Task: Find connections with filter location La Garenne-Colombes with filter topic #LetsWork with filter profile language Spanish with filter current company Cuemath with filter school Guru Tegh Bahadur Public School - India with filter industry Ranching with filter service category Information Security with filter keywords title VP of Miscellaneous Stuff
Action: Mouse moved to (601, 103)
Screenshot: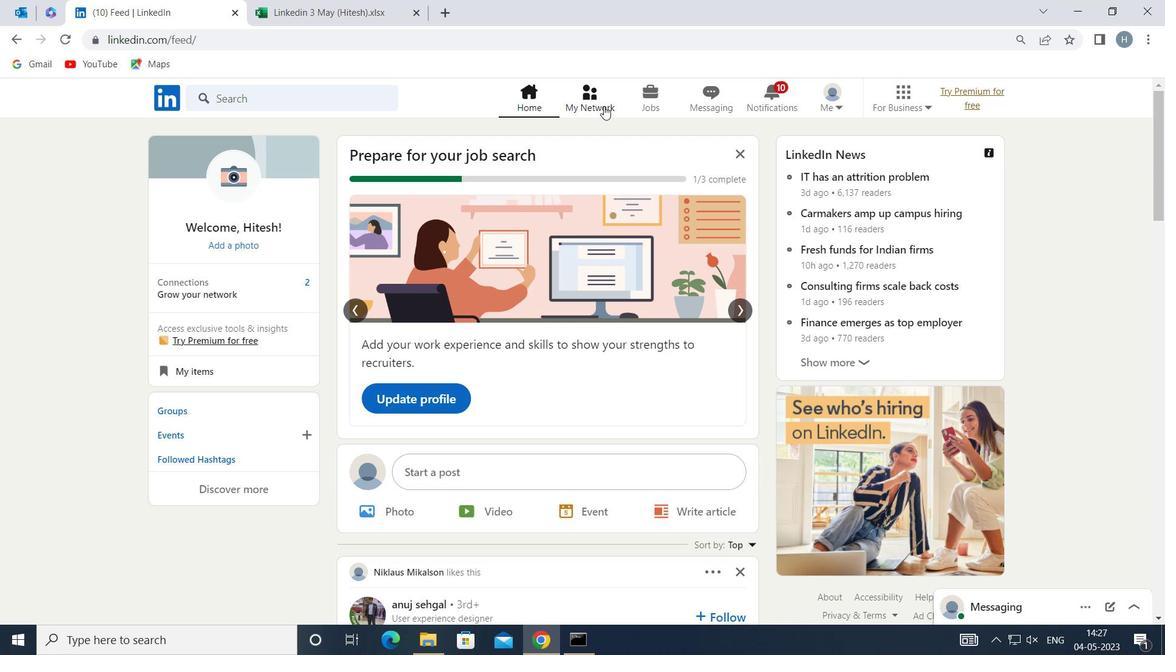 
Action: Mouse pressed left at (601, 103)
Screenshot: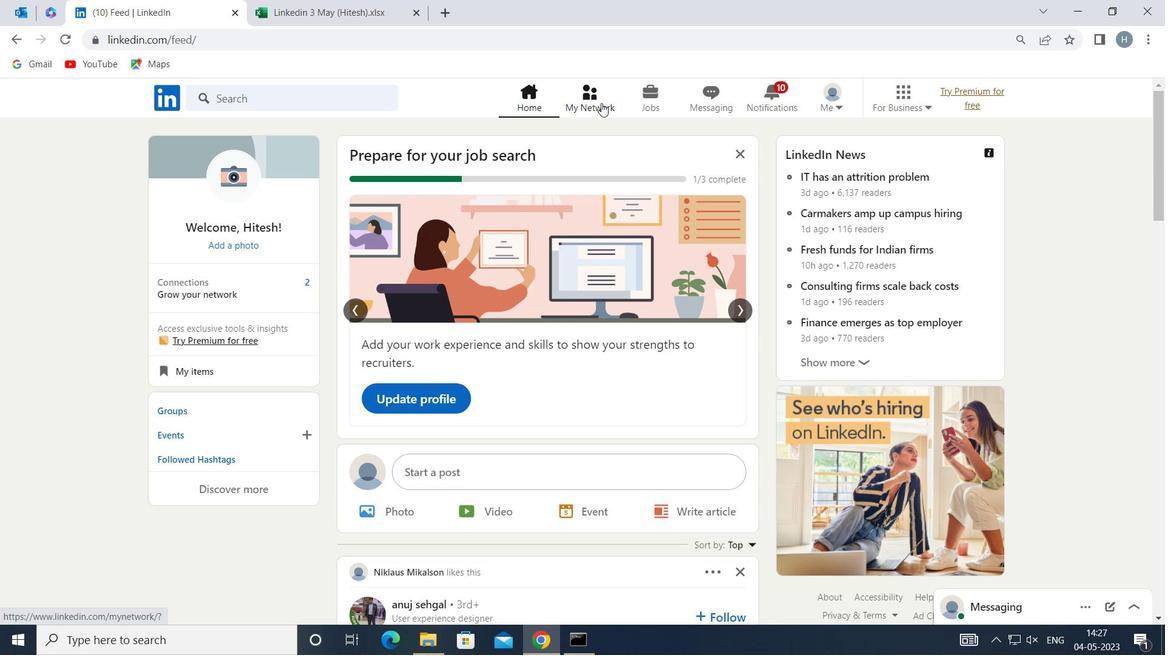 
Action: Mouse moved to (358, 184)
Screenshot: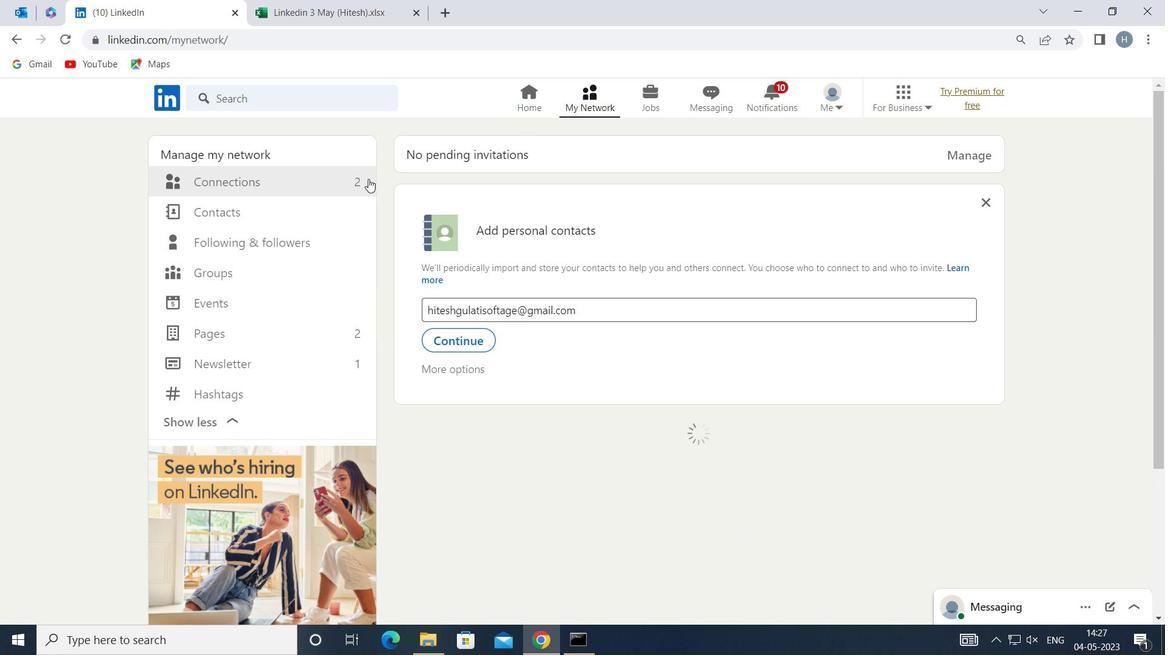 
Action: Mouse pressed left at (358, 184)
Screenshot: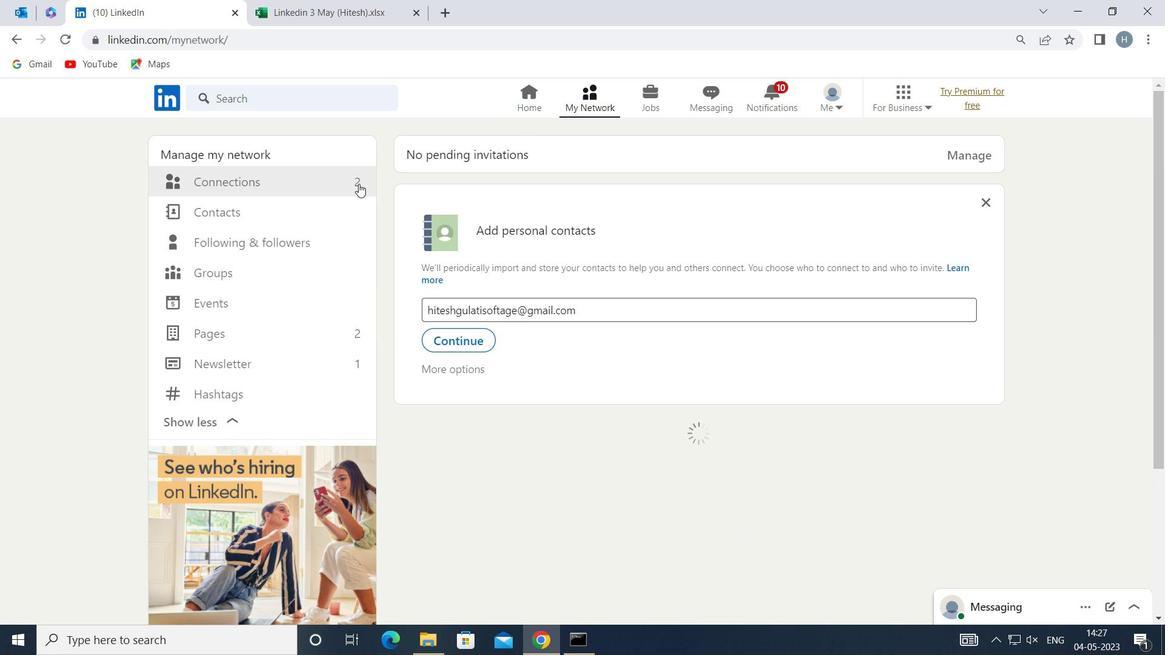 
Action: Mouse moved to (690, 183)
Screenshot: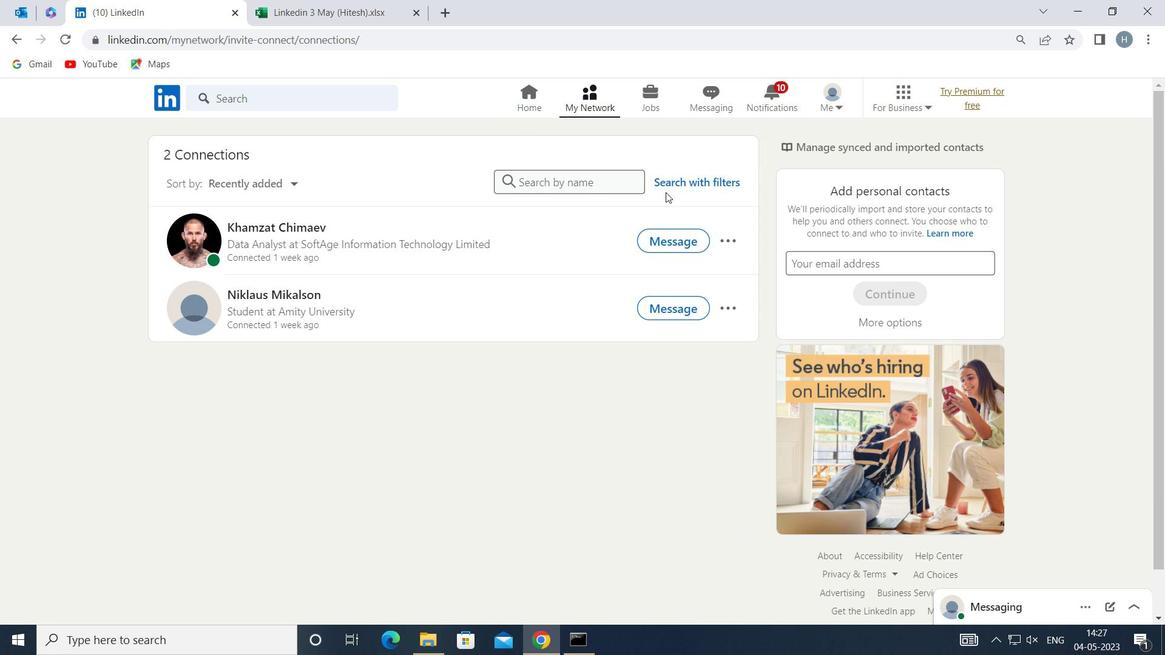 
Action: Mouse pressed left at (690, 183)
Screenshot: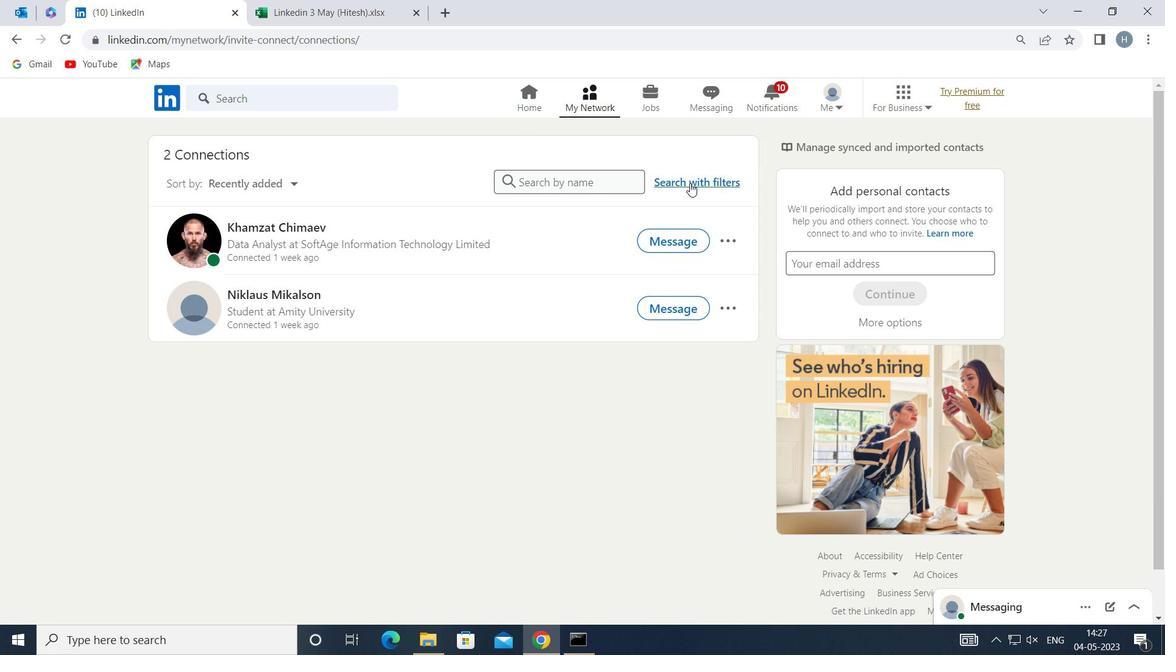 
Action: Mouse moved to (636, 142)
Screenshot: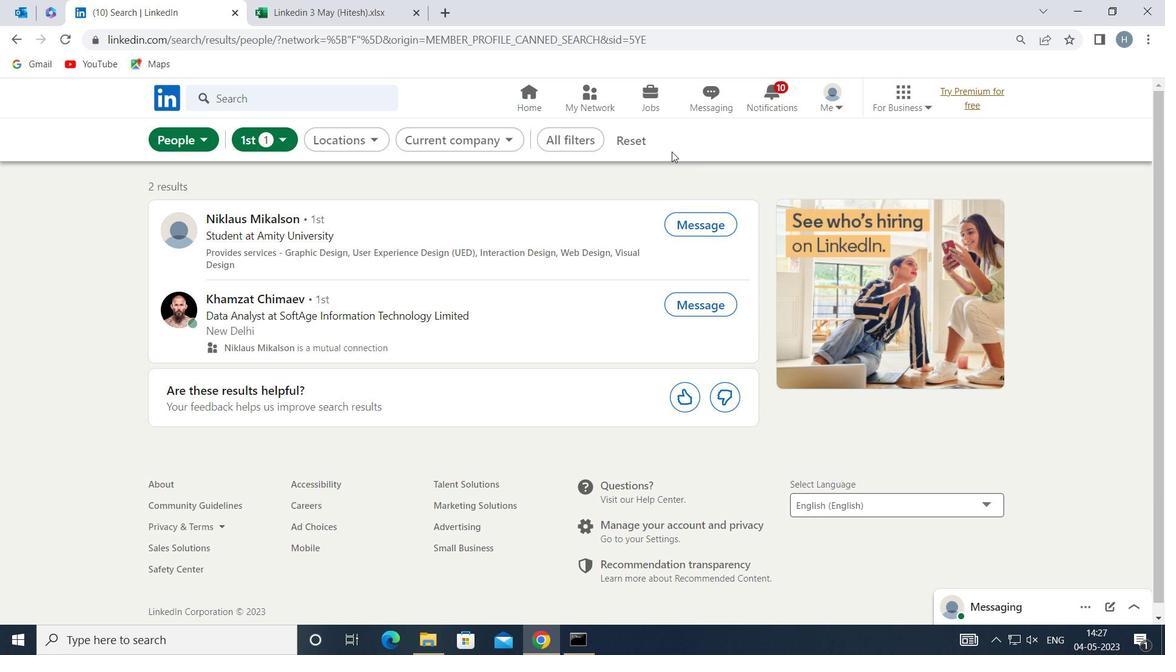 
Action: Mouse pressed left at (636, 142)
Screenshot: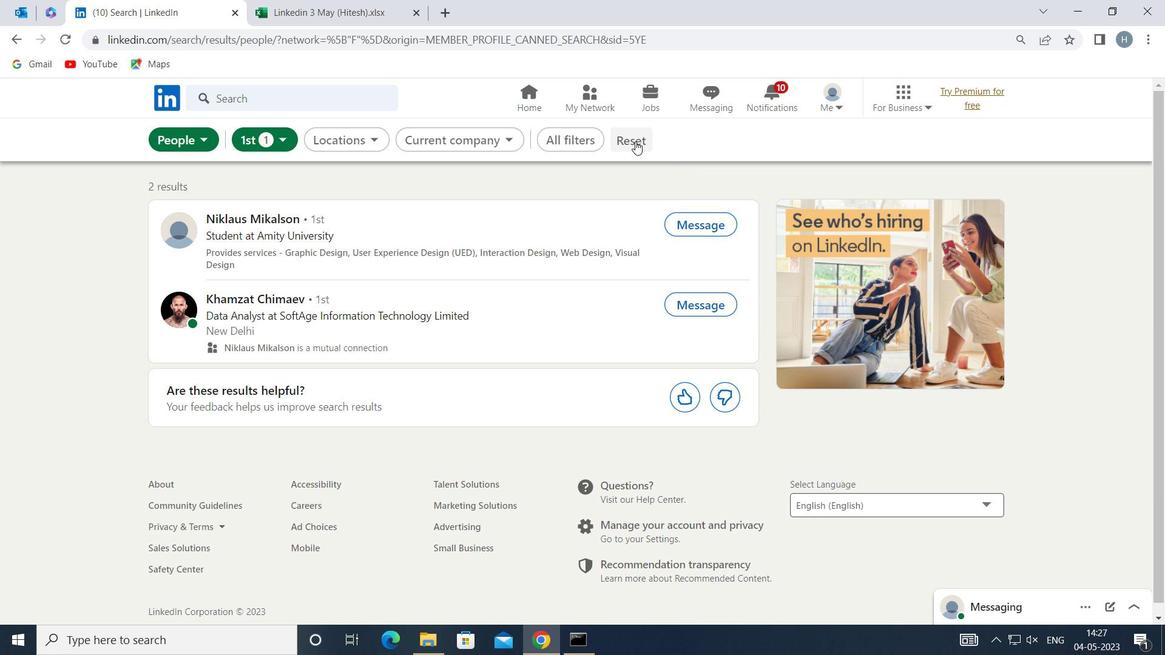 
Action: Mouse moved to (618, 139)
Screenshot: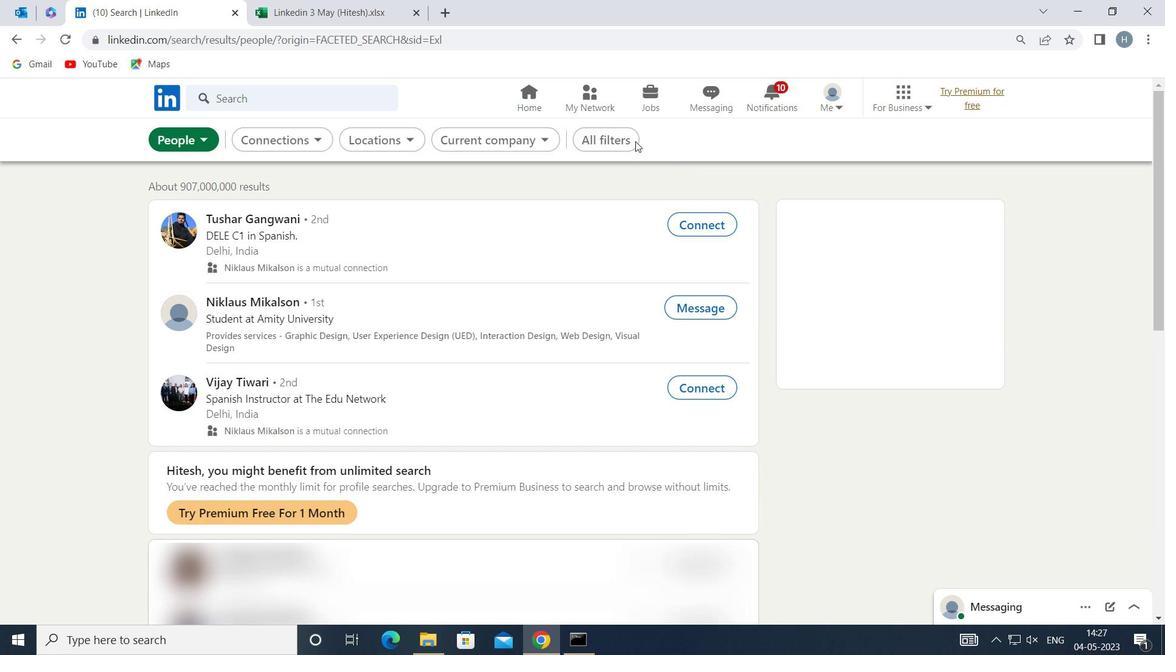 
Action: Mouse pressed left at (618, 139)
Screenshot: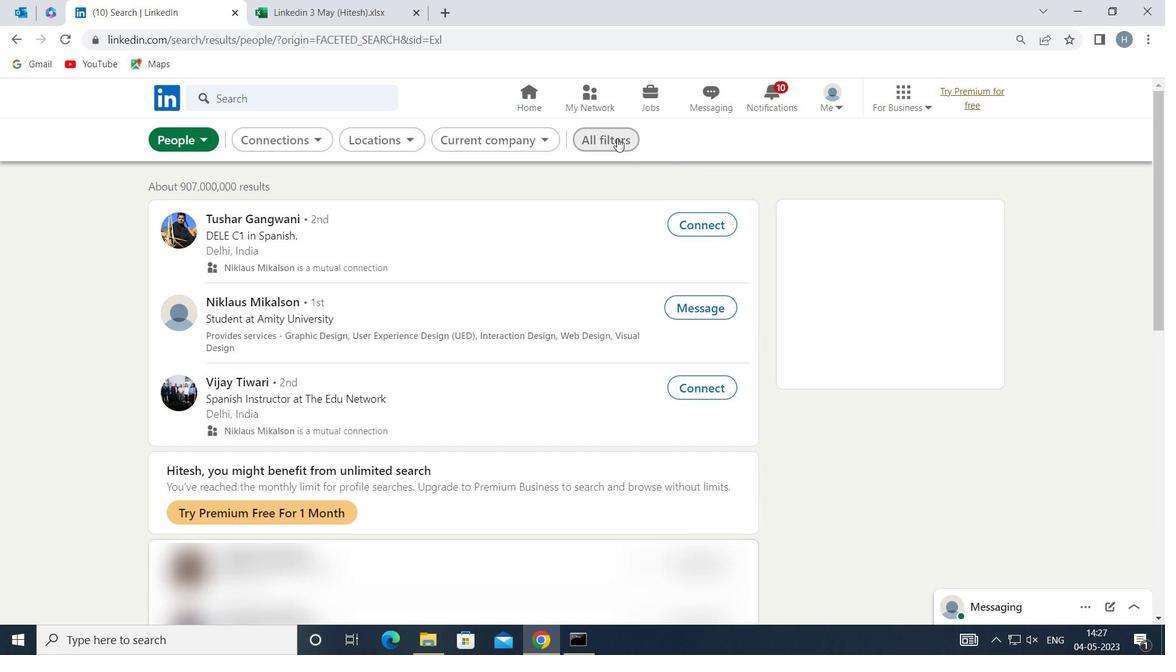 
Action: Mouse moved to (929, 307)
Screenshot: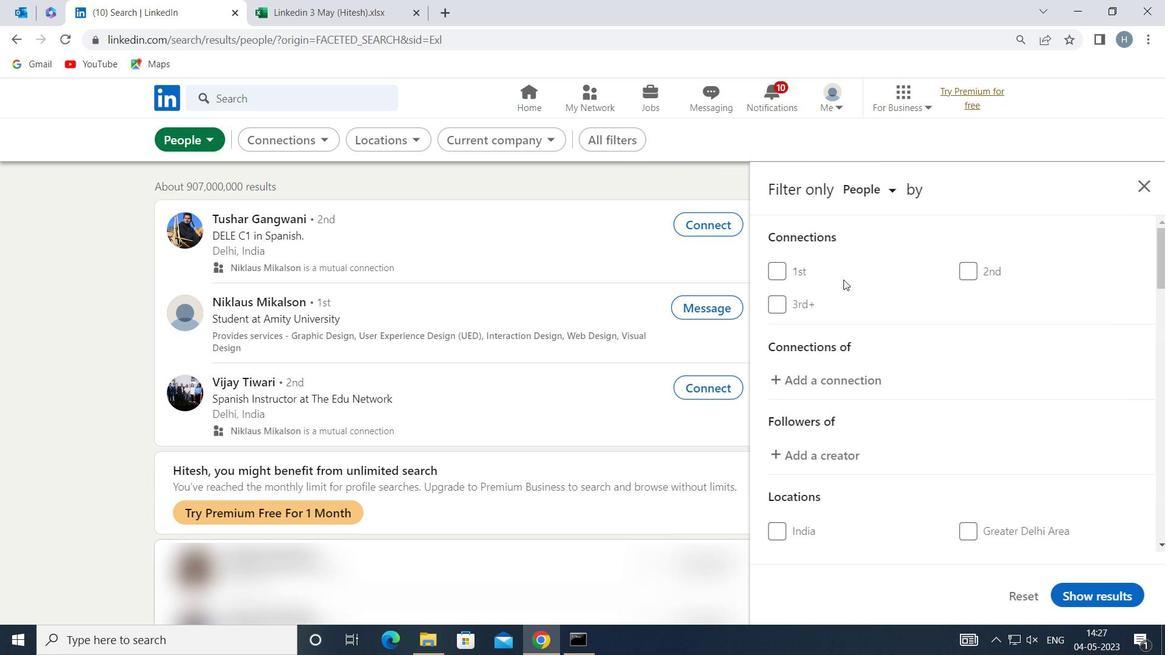 
Action: Mouse scrolled (929, 306) with delta (0, 0)
Screenshot: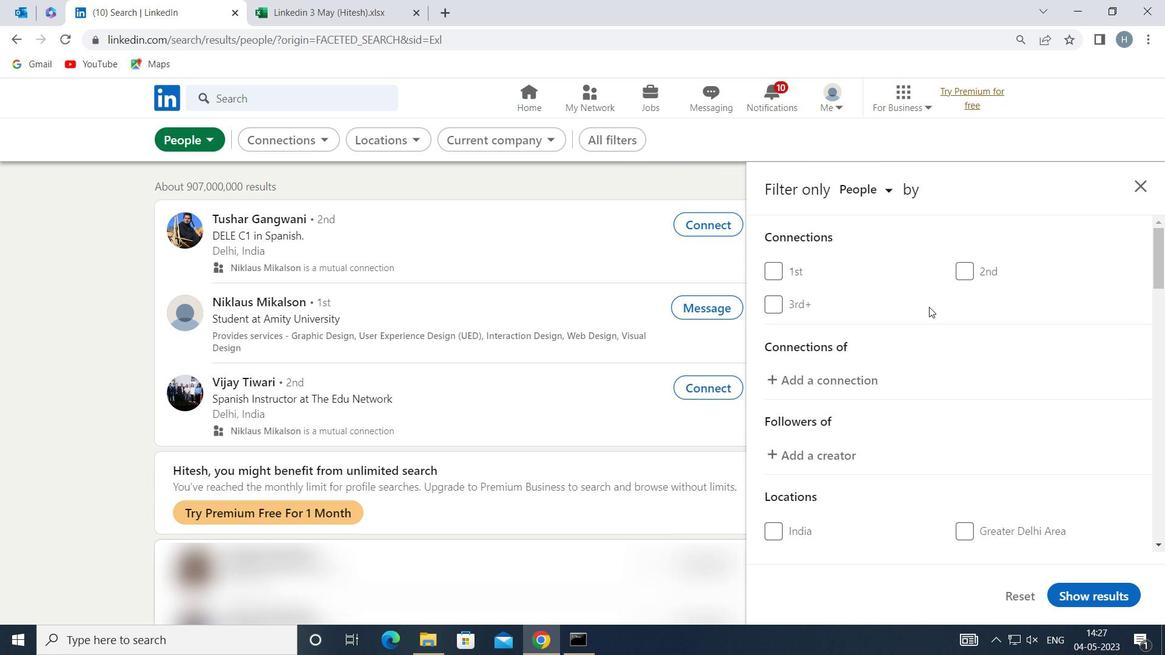 
Action: Mouse scrolled (929, 306) with delta (0, 0)
Screenshot: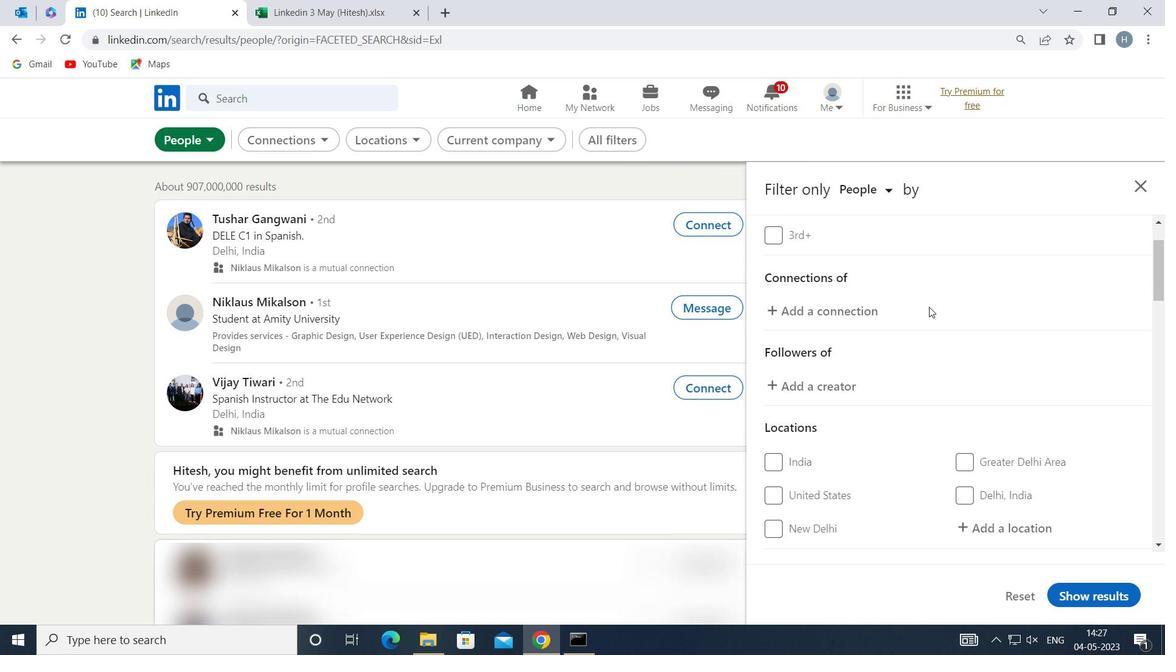 
Action: Mouse moved to (929, 310)
Screenshot: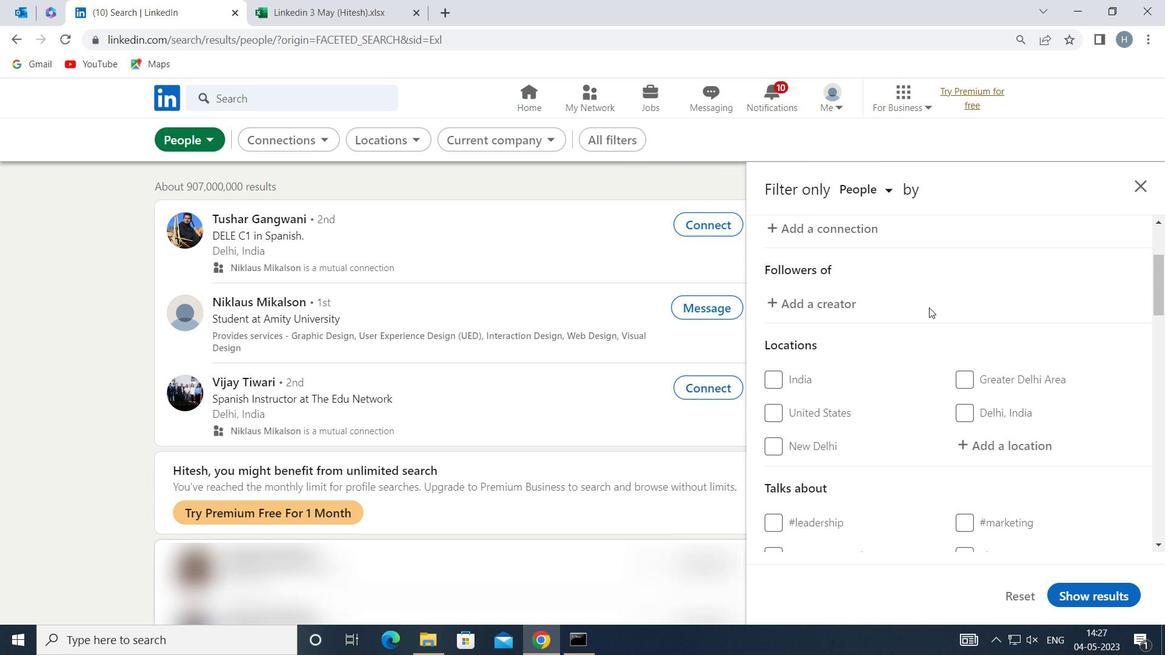 
Action: Mouse scrolled (929, 310) with delta (0, 0)
Screenshot: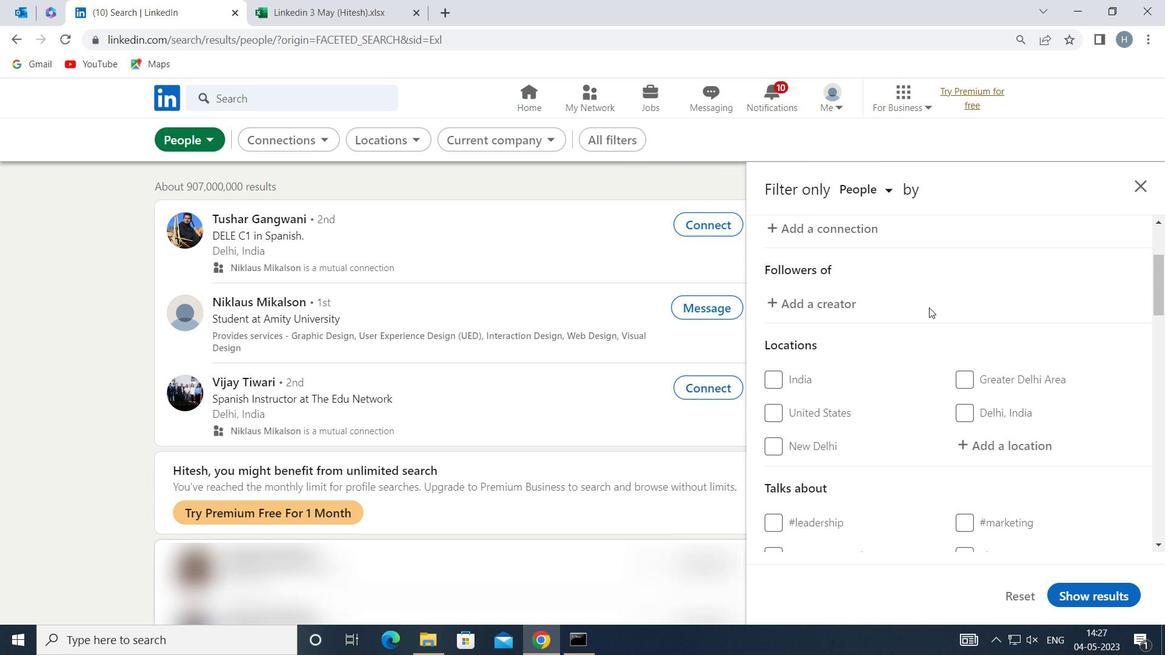 
Action: Mouse moved to (1009, 366)
Screenshot: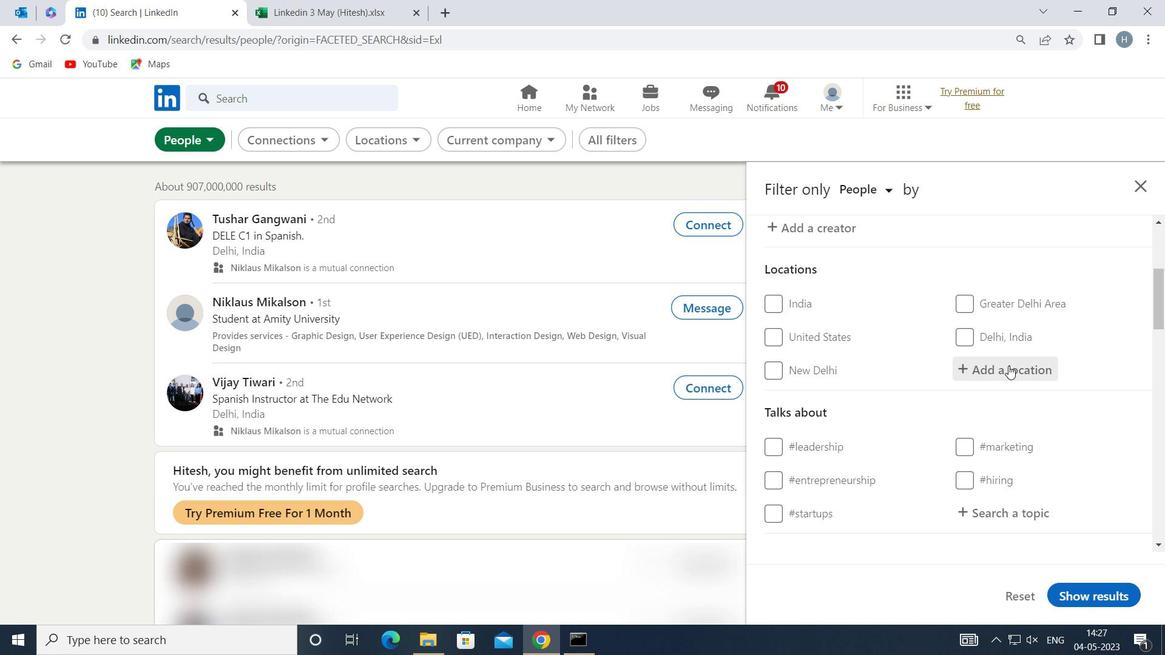 
Action: Mouse pressed left at (1009, 366)
Screenshot: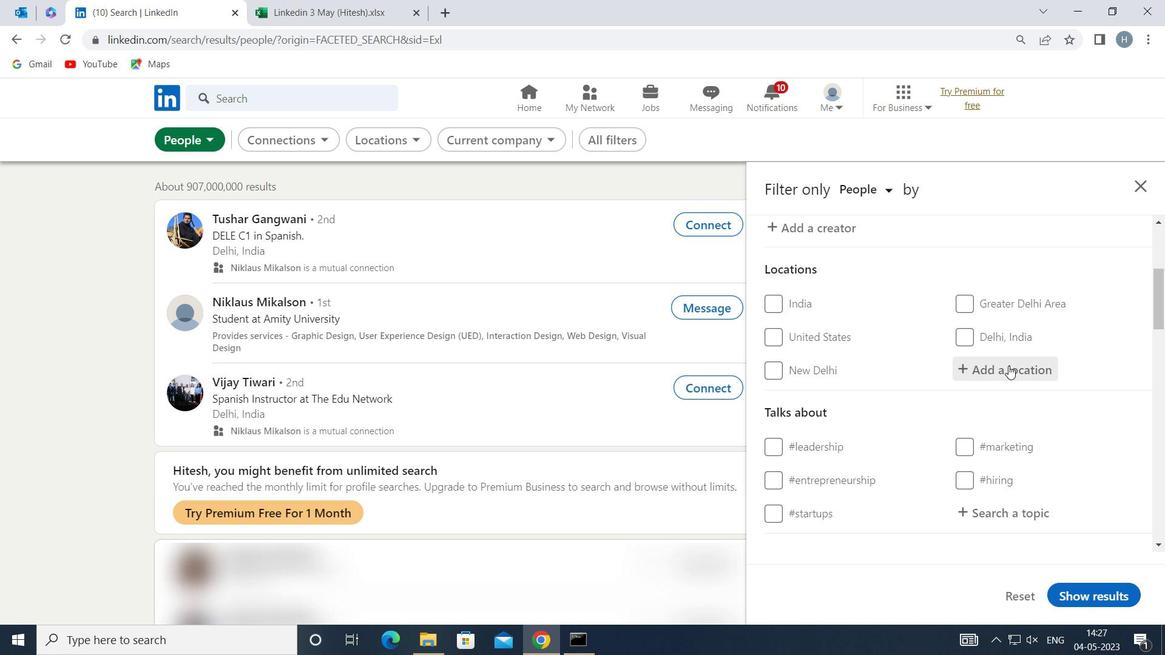 
Action: Key pressed <Key.shift>LA<Key.space><Key.shift>GARENNE
Screenshot: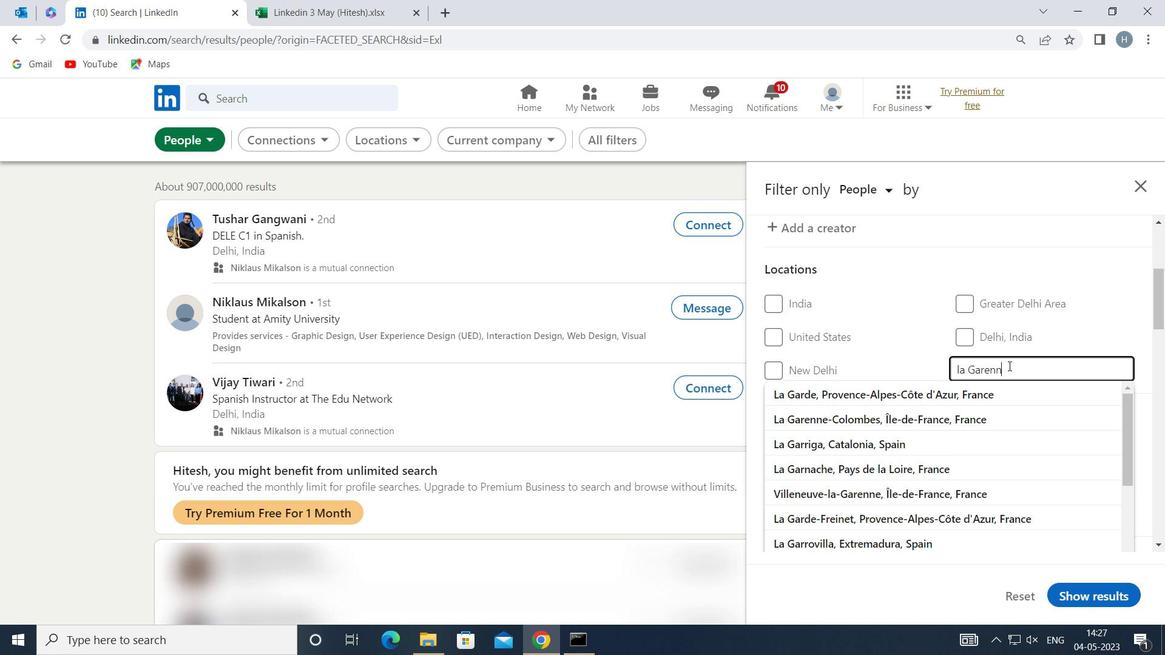 
Action: Mouse moved to (941, 395)
Screenshot: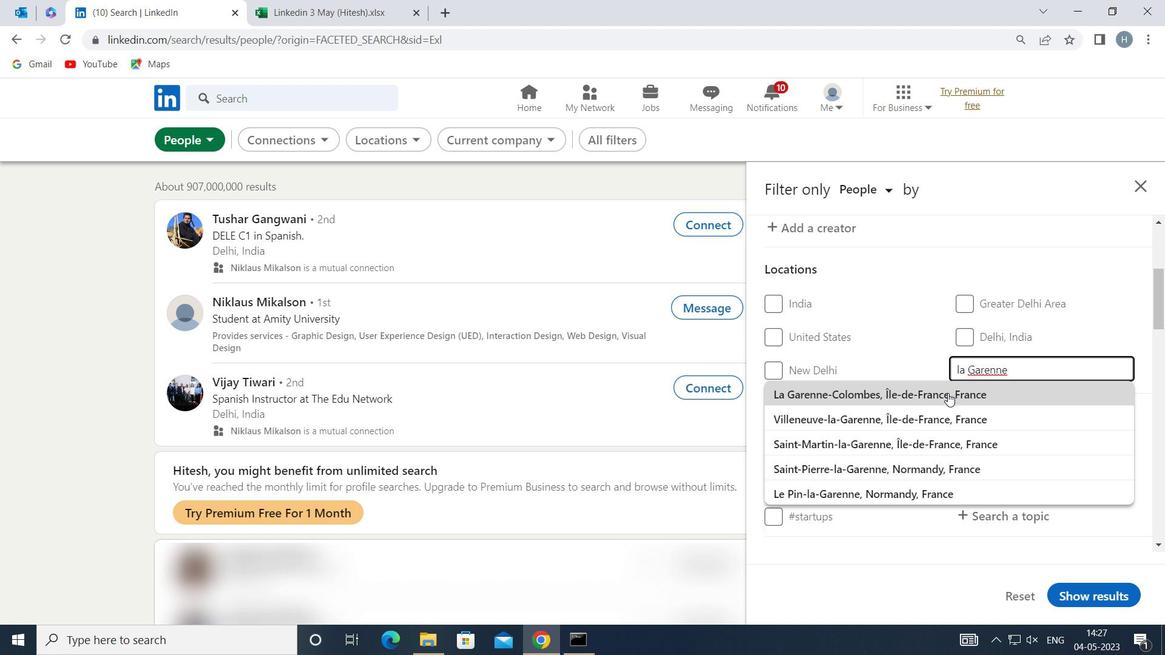 
Action: Mouse pressed left at (941, 395)
Screenshot: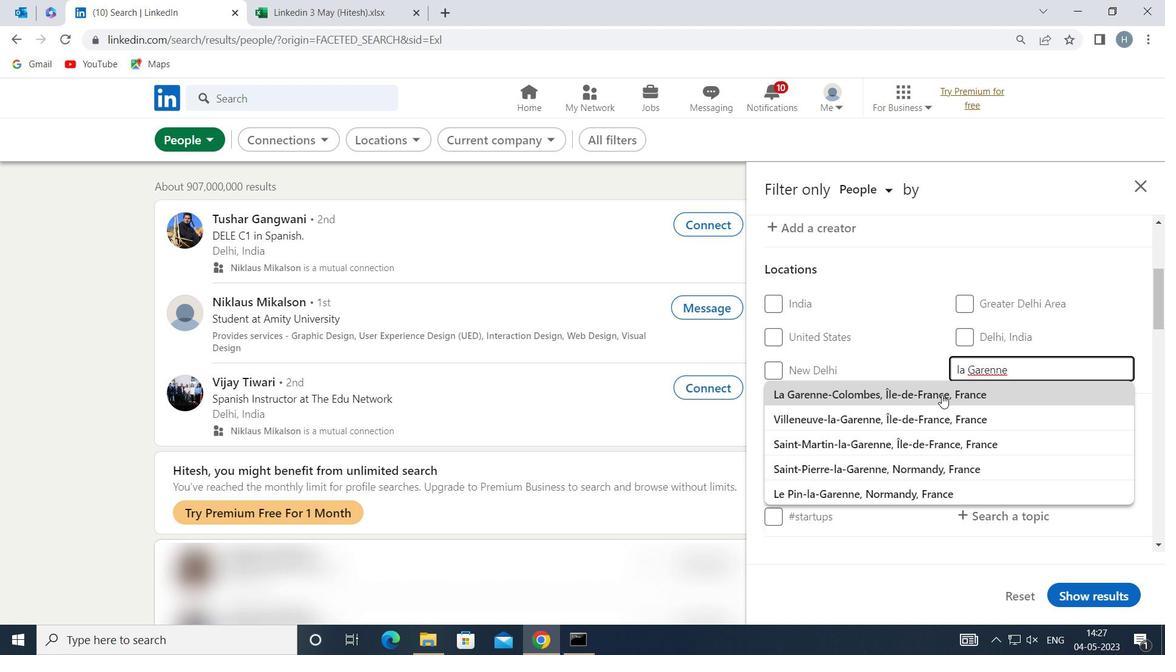 
Action: Mouse moved to (954, 377)
Screenshot: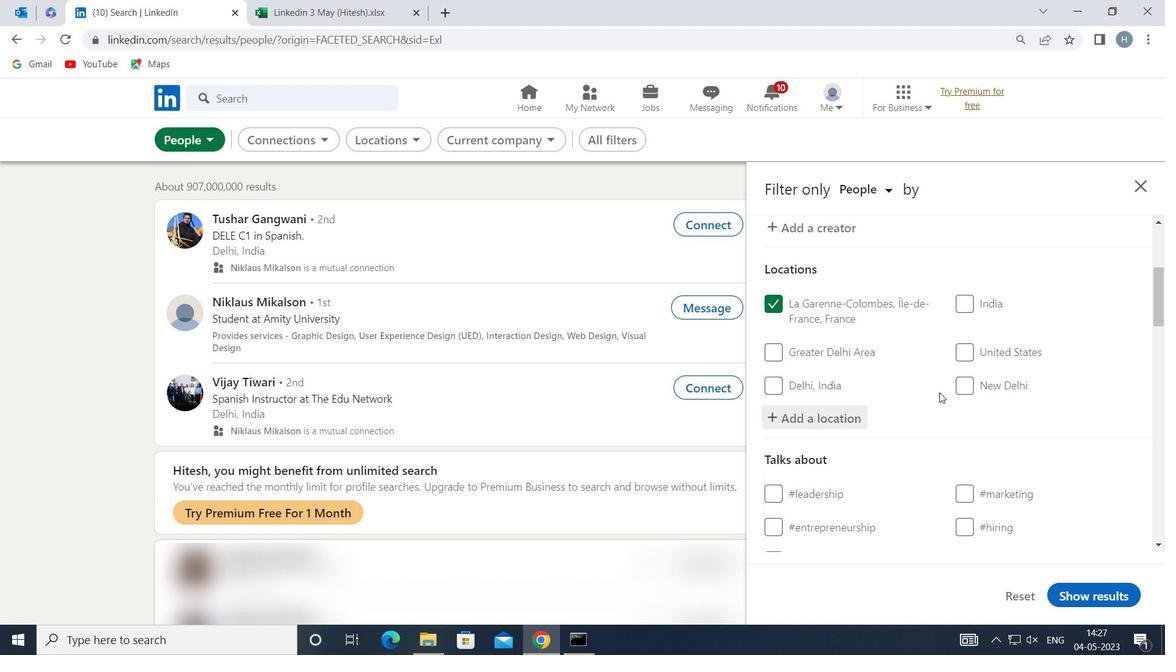 
Action: Mouse scrolled (954, 376) with delta (0, 0)
Screenshot: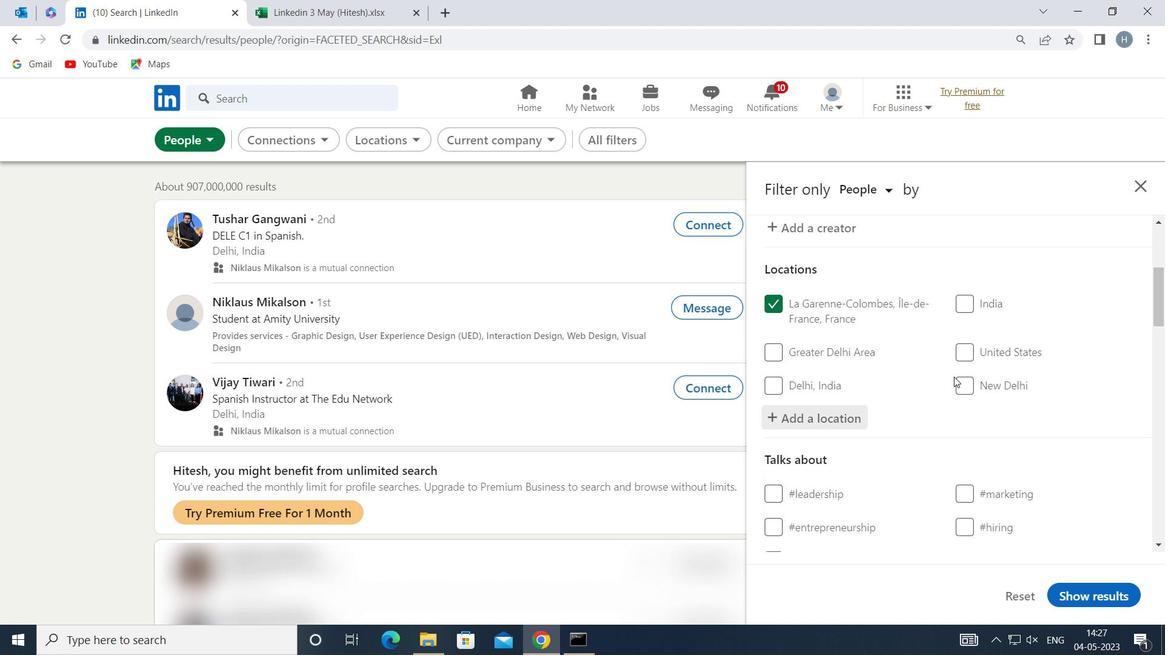 
Action: Mouse scrolled (954, 376) with delta (0, 0)
Screenshot: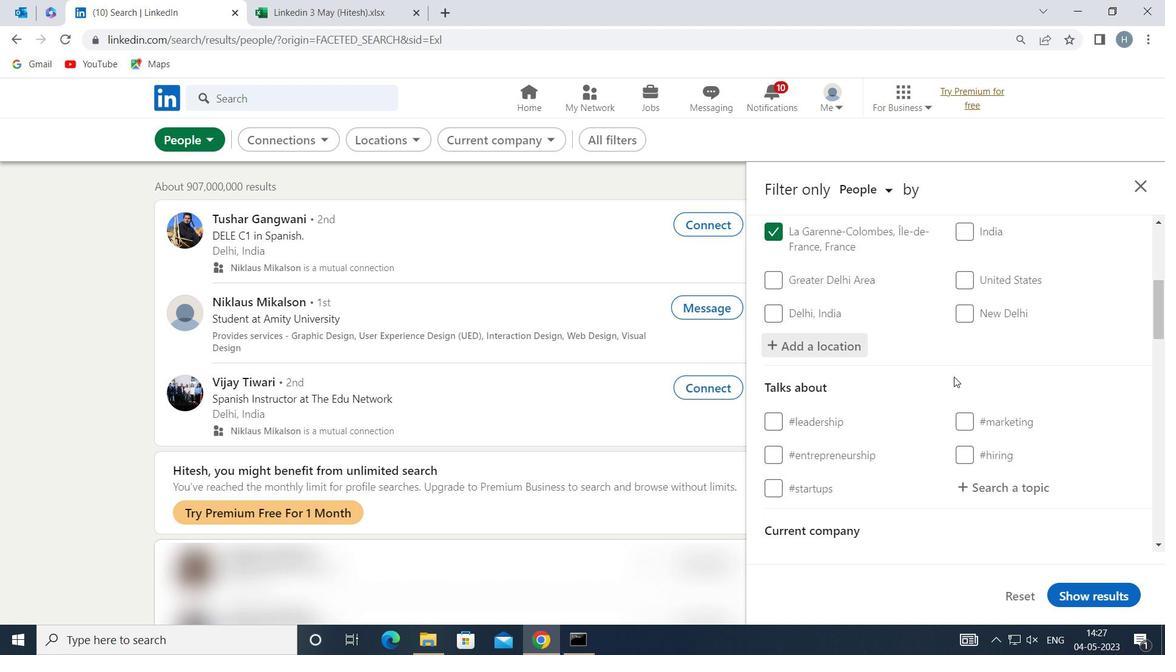 
Action: Mouse moved to (1009, 407)
Screenshot: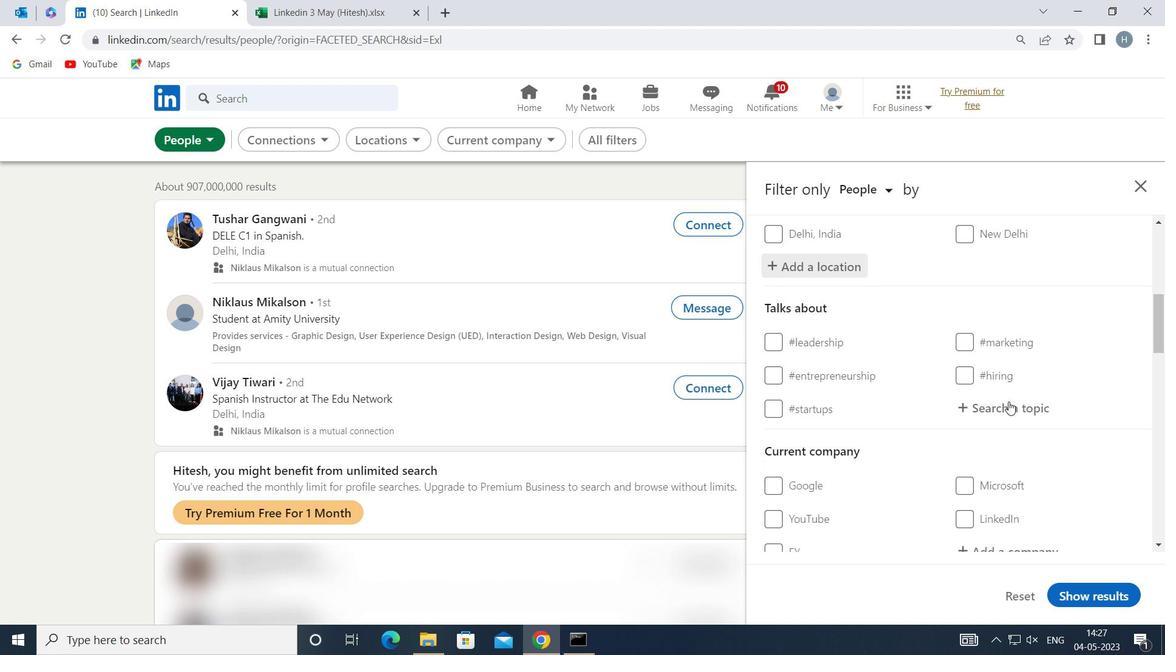 
Action: Mouse pressed left at (1009, 407)
Screenshot: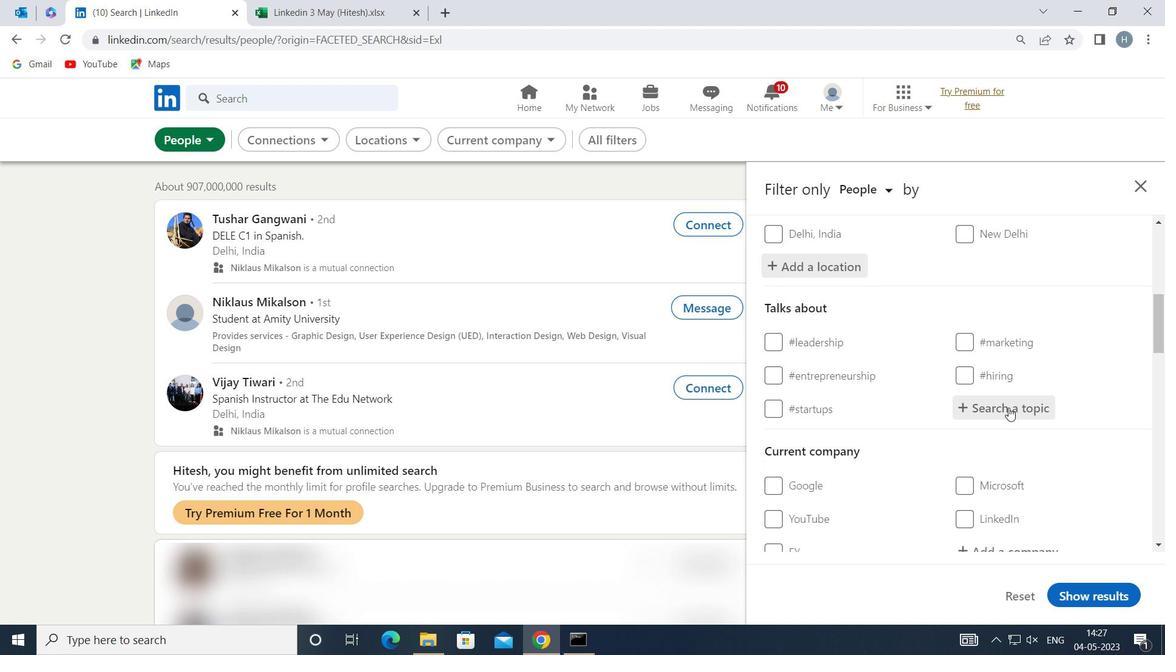 
Action: Key pressed <Key.shift>LETSWORK
Screenshot: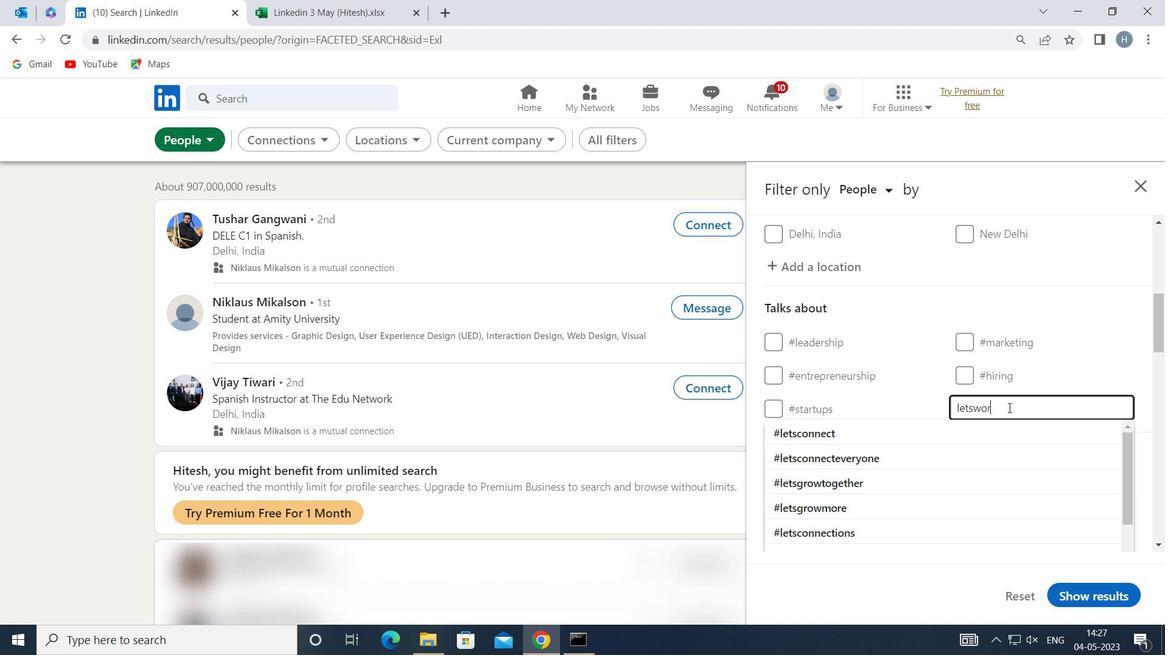 
Action: Mouse moved to (935, 437)
Screenshot: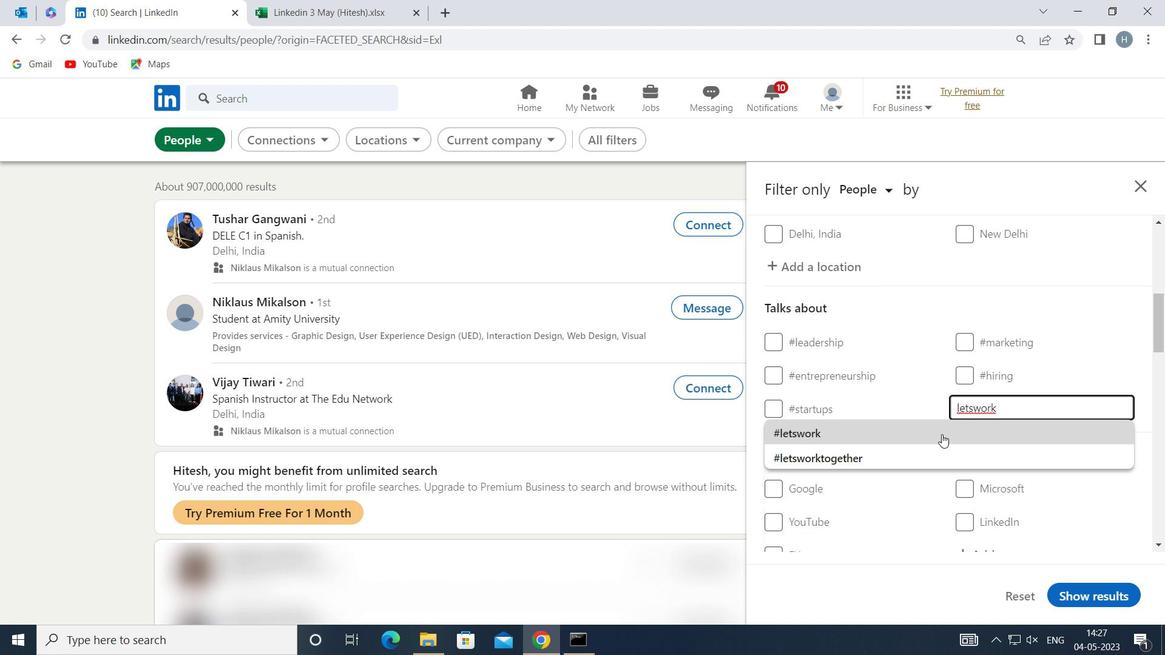 
Action: Mouse pressed left at (935, 437)
Screenshot: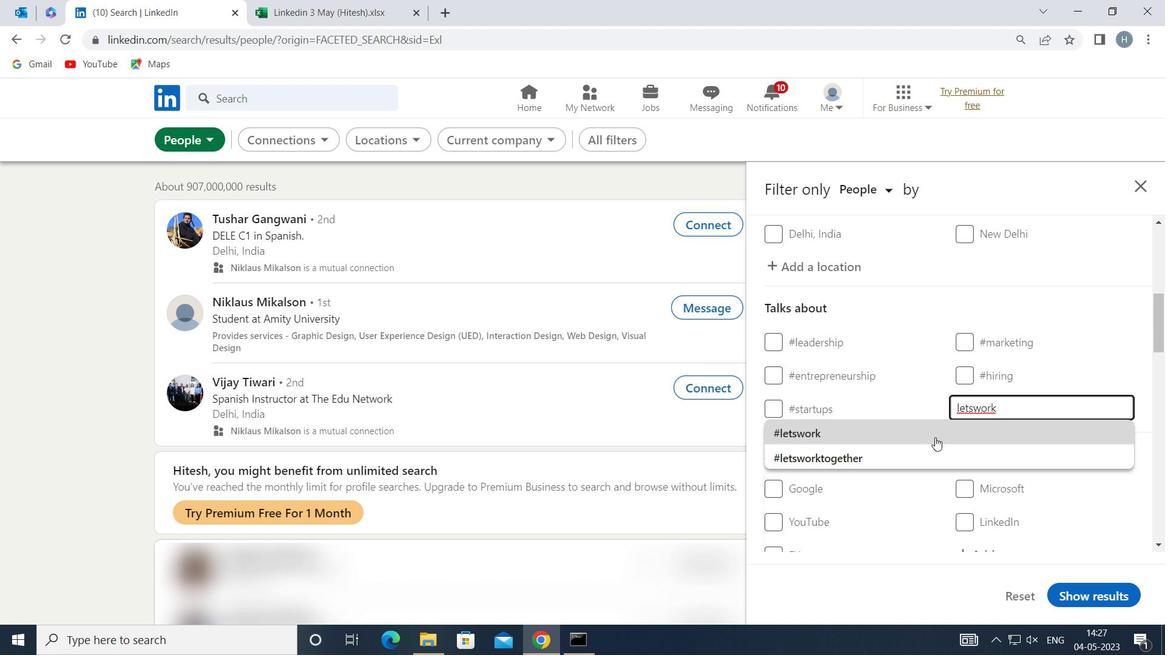 
Action: Mouse moved to (928, 415)
Screenshot: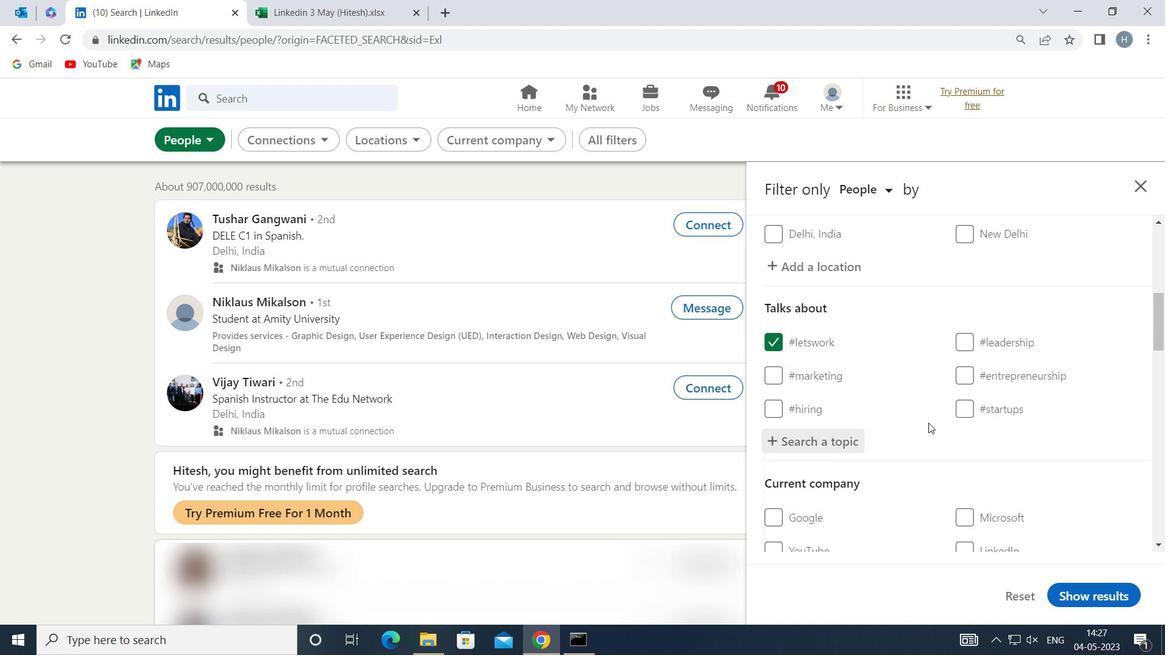 
Action: Mouse scrolled (928, 415) with delta (0, 0)
Screenshot: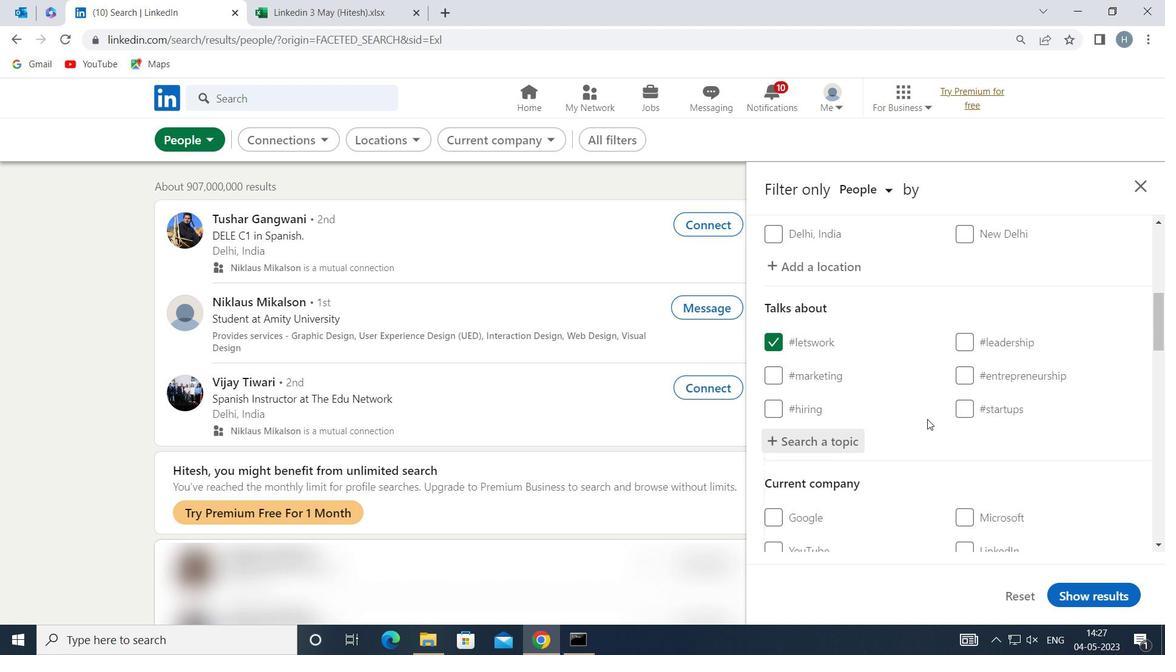
Action: Mouse moved to (928, 414)
Screenshot: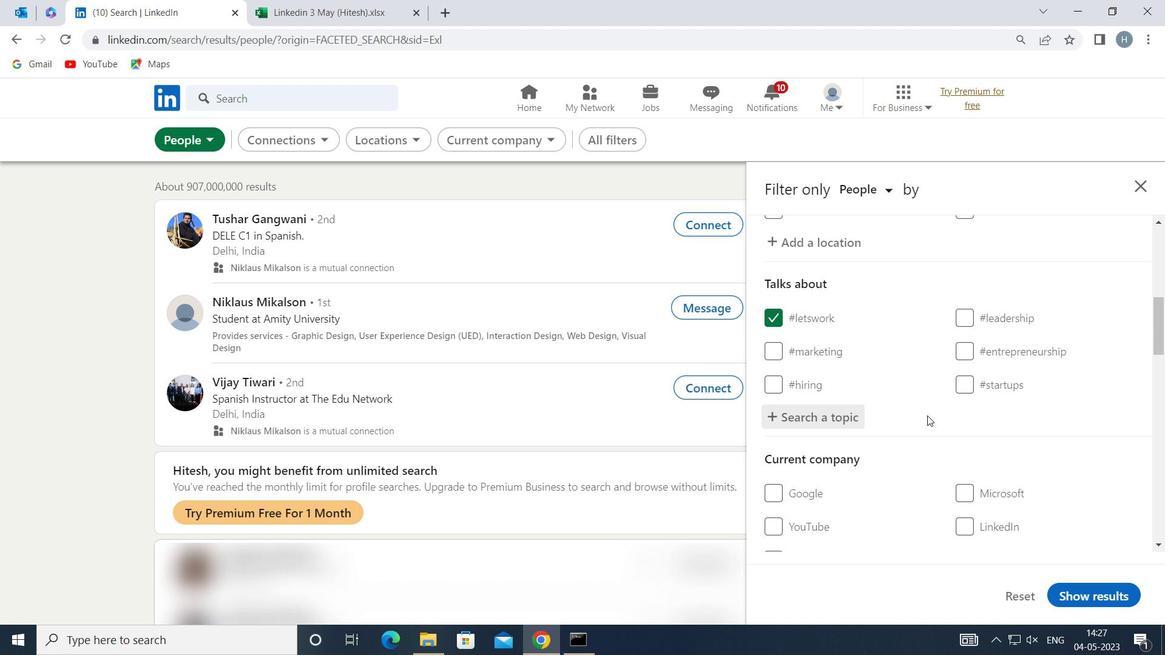 
Action: Mouse scrolled (928, 414) with delta (0, 0)
Screenshot: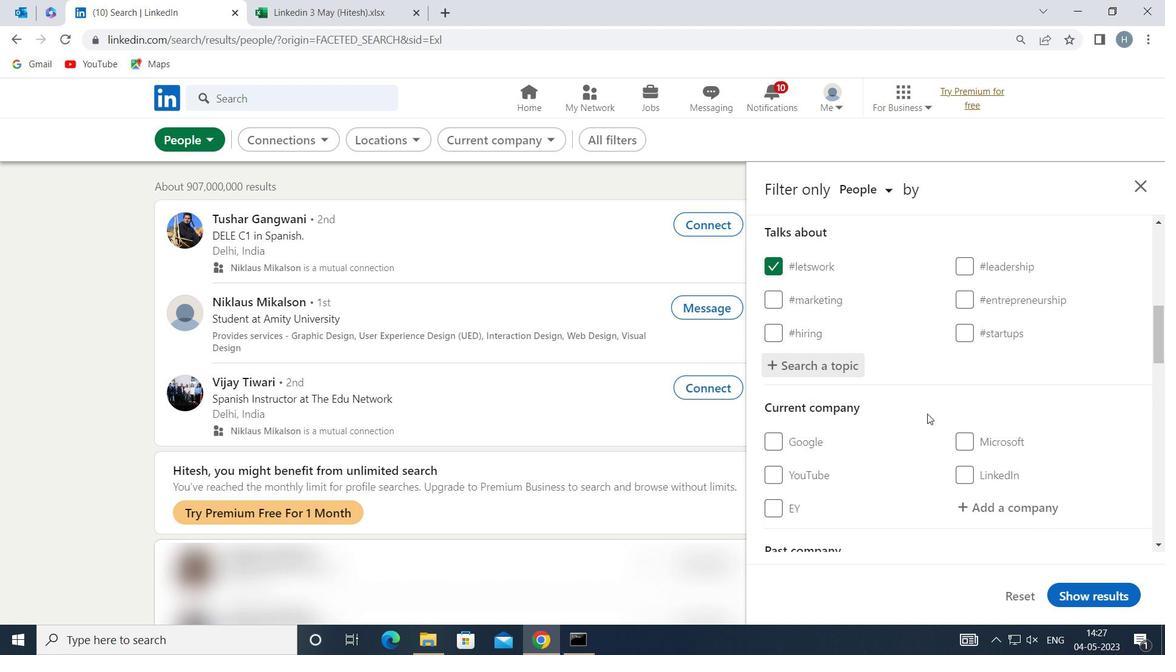 
Action: Mouse scrolled (928, 414) with delta (0, 0)
Screenshot: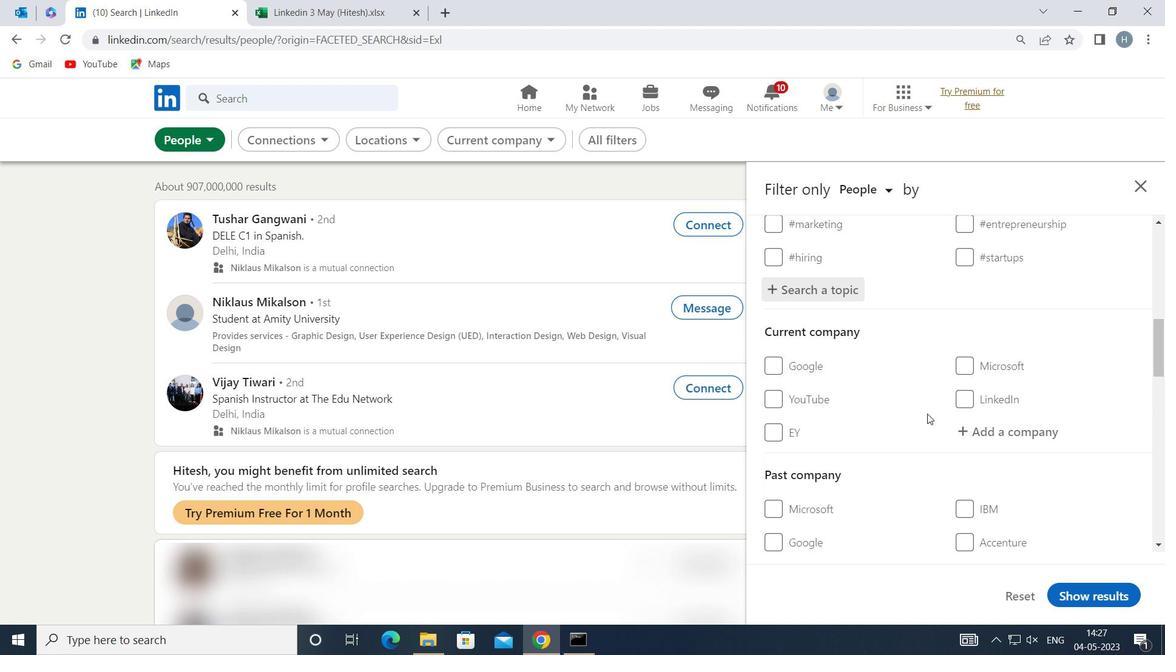 
Action: Mouse scrolled (928, 414) with delta (0, 0)
Screenshot: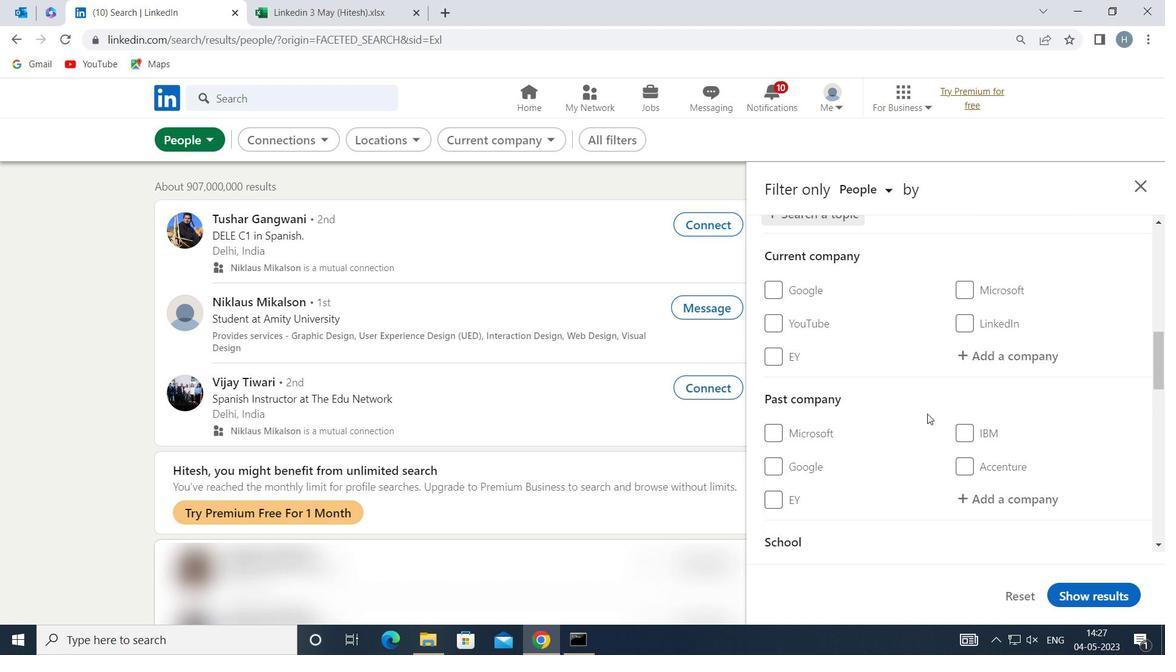 
Action: Mouse scrolled (928, 414) with delta (0, 0)
Screenshot: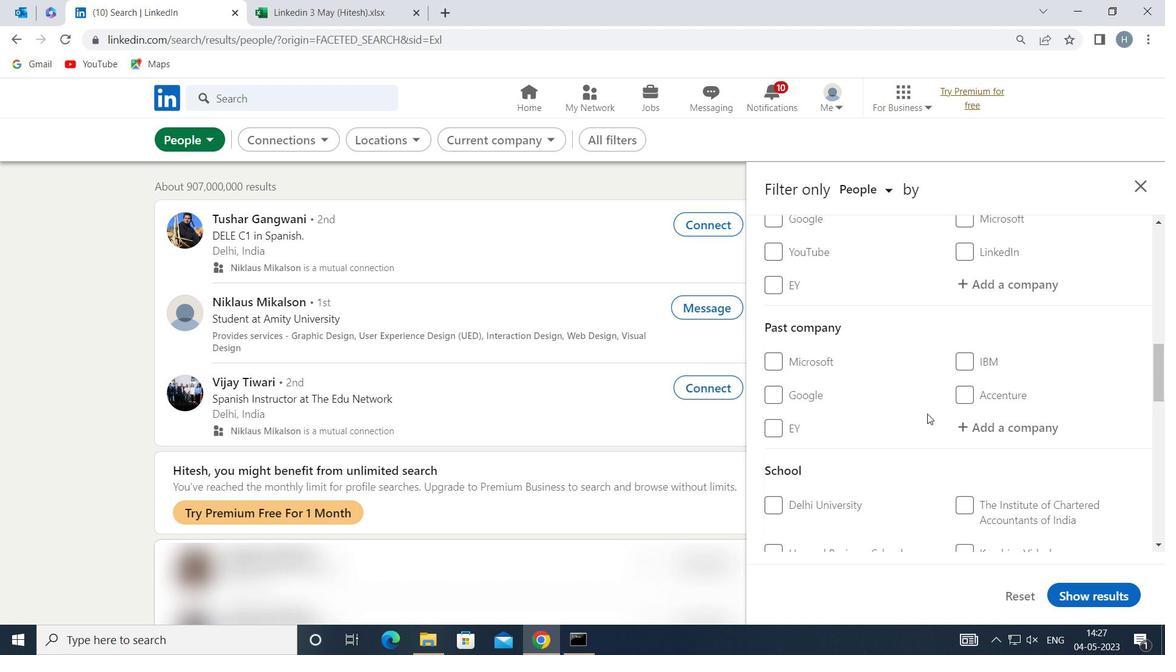 
Action: Mouse scrolled (928, 414) with delta (0, 0)
Screenshot: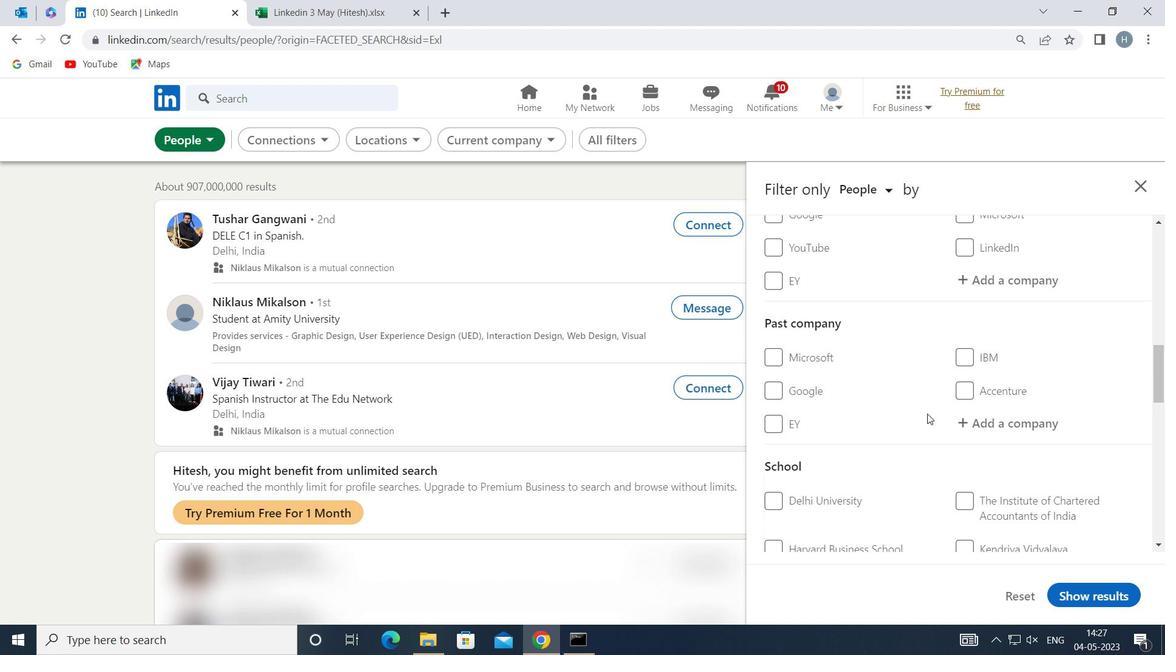 
Action: Mouse scrolled (928, 414) with delta (0, 0)
Screenshot: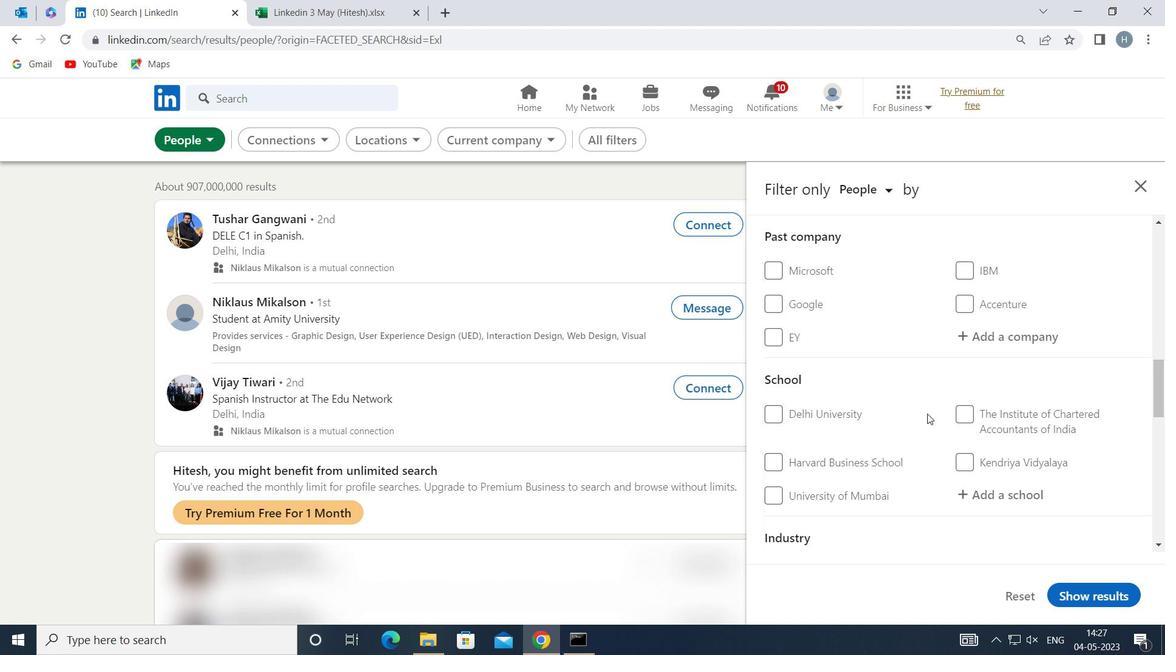 
Action: Mouse scrolled (928, 414) with delta (0, 0)
Screenshot: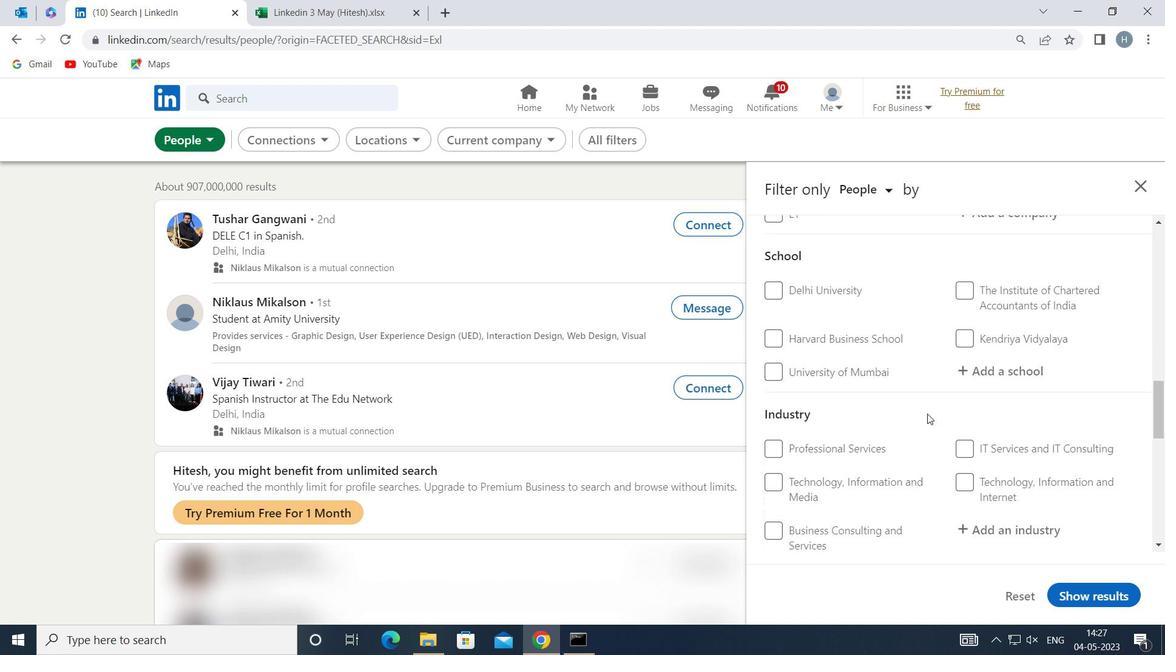 
Action: Mouse scrolled (928, 414) with delta (0, 0)
Screenshot: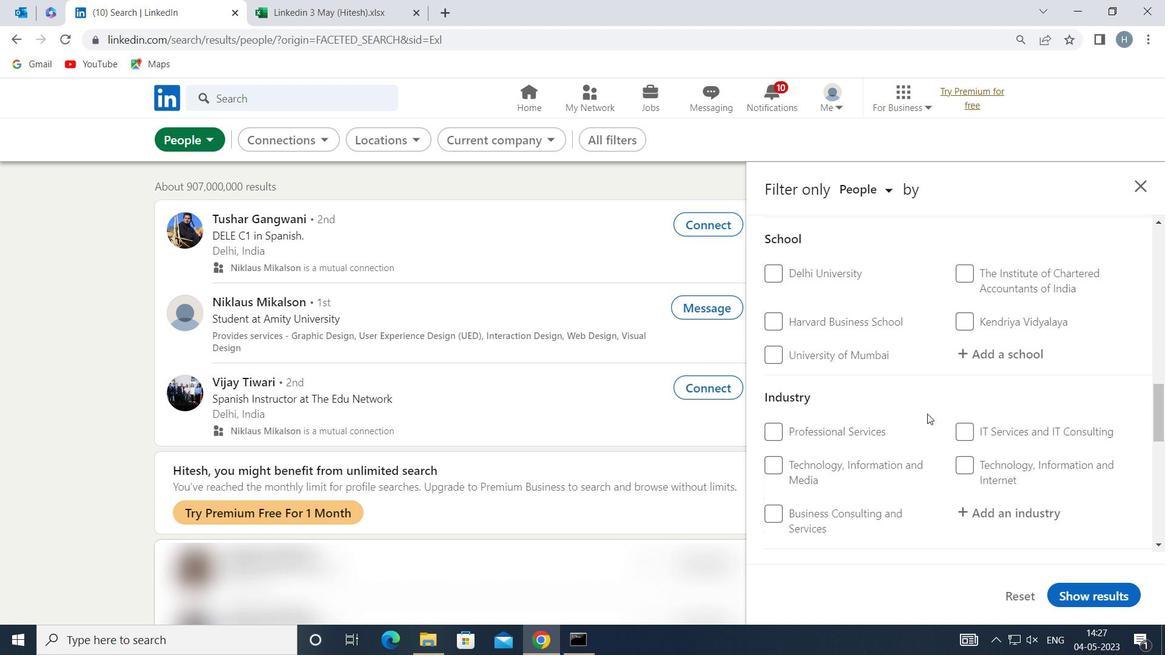 
Action: Mouse scrolled (928, 414) with delta (0, 0)
Screenshot: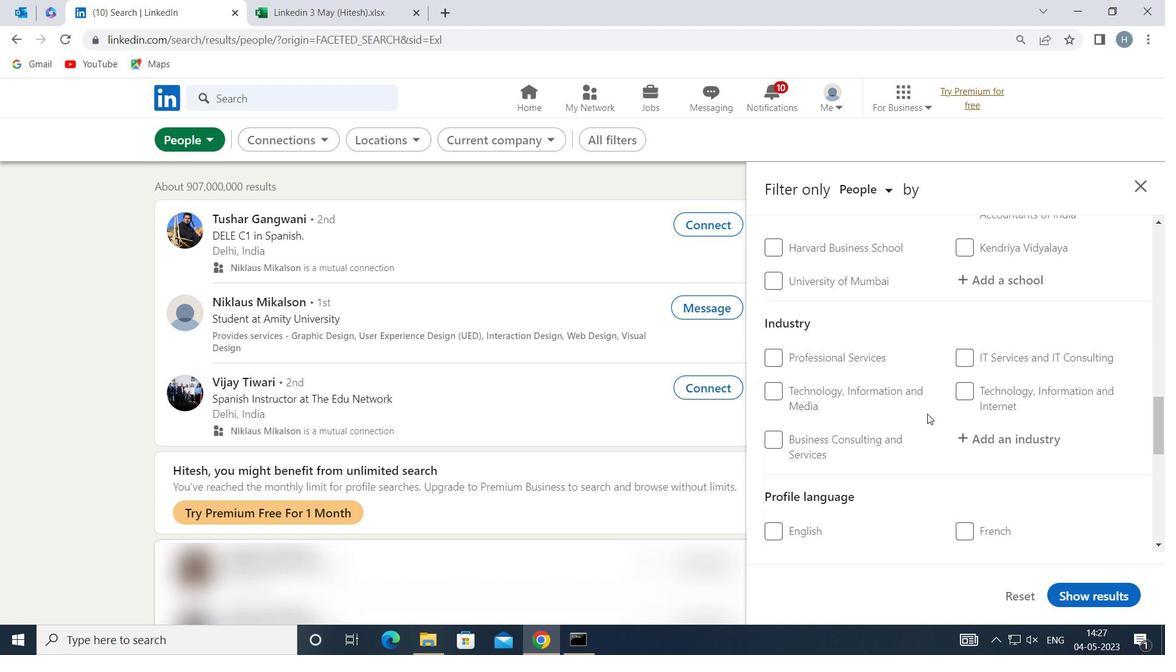 
Action: Mouse moved to (798, 406)
Screenshot: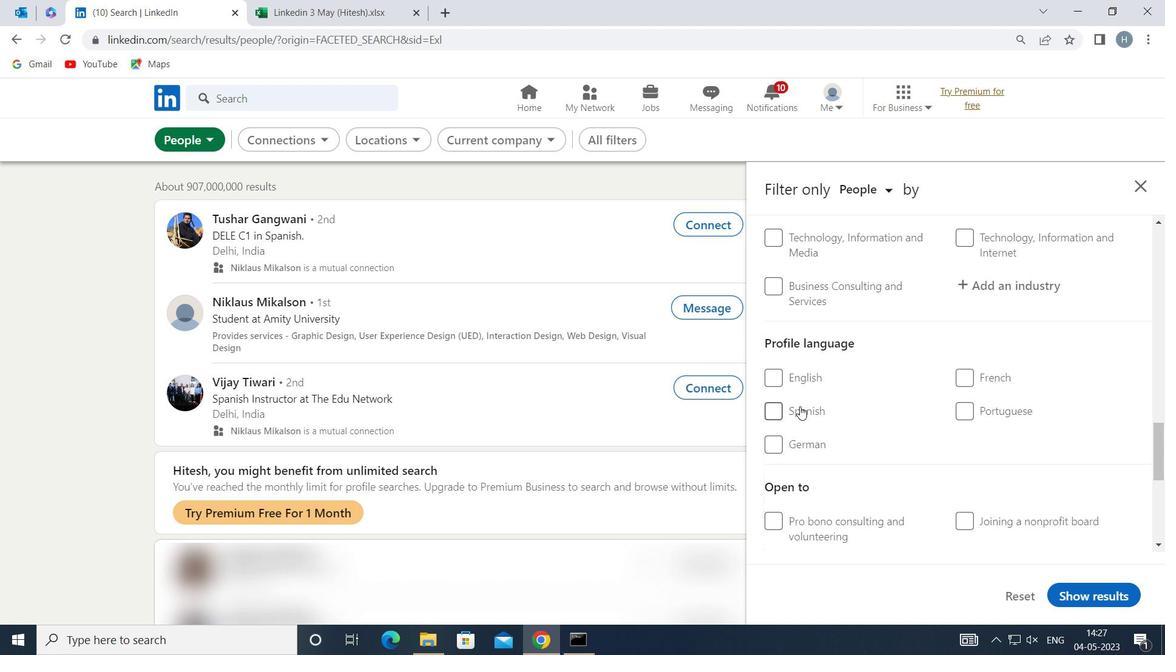 
Action: Mouse pressed left at (798, 406)
Screenshot: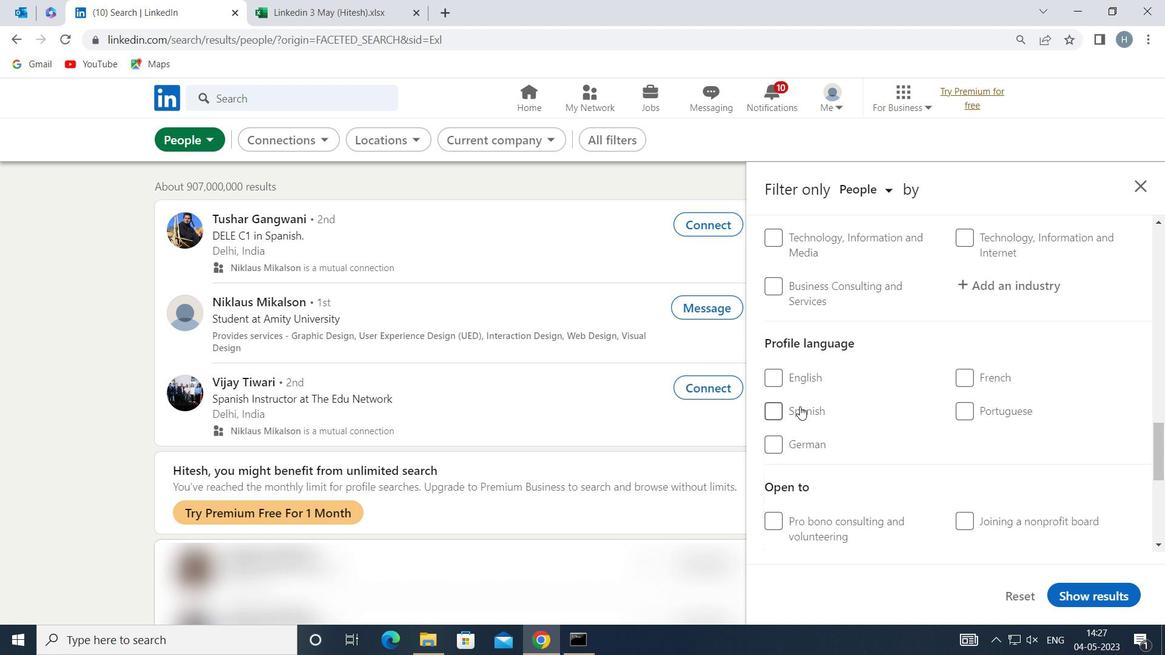 
Action: Mouse moved to (906, 407)
Screenshot: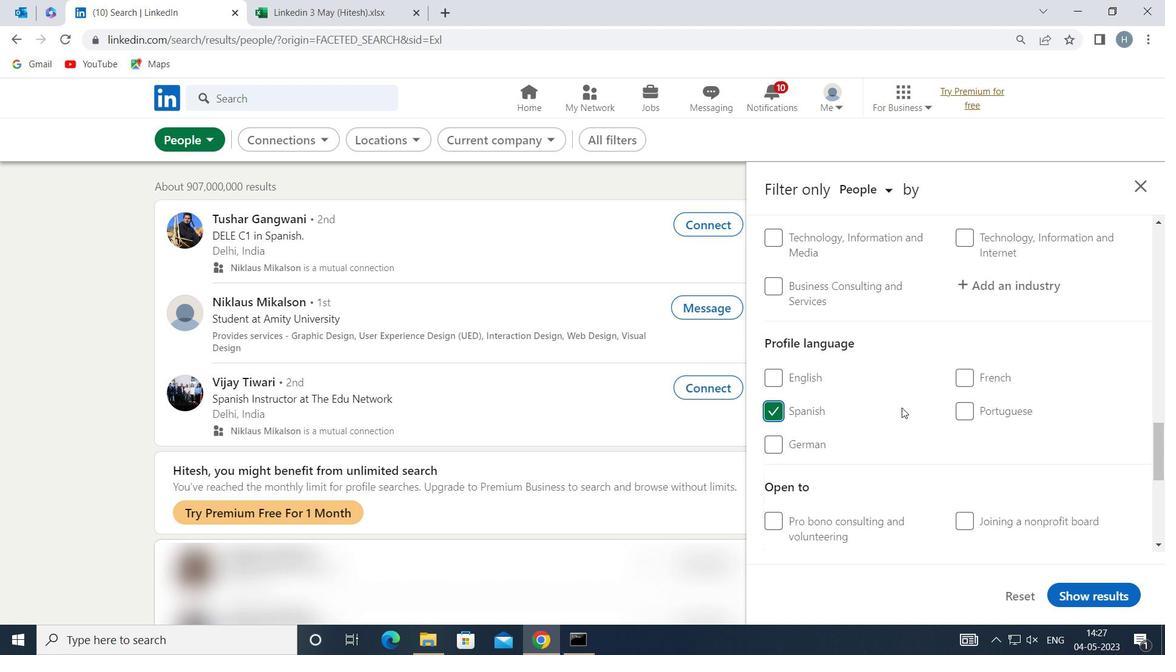 
Action: Mouse scrolled (906, 407) with delta (0, 0)
Screenshot: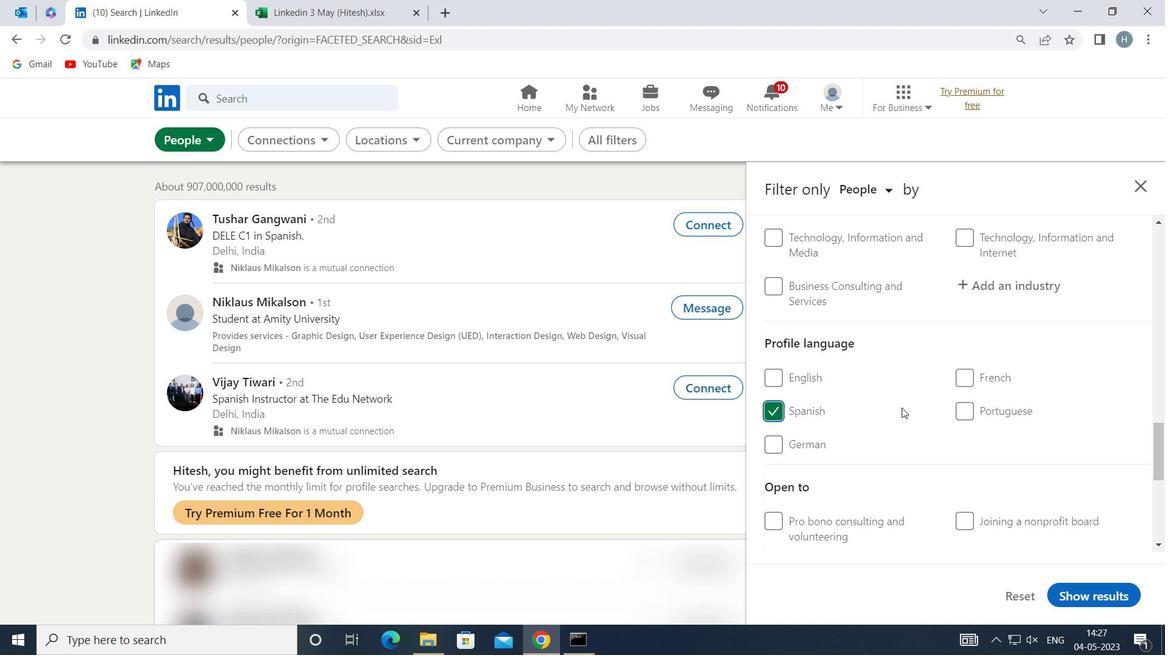 
Action: Mouse moved to (907, 405)
Screenshot: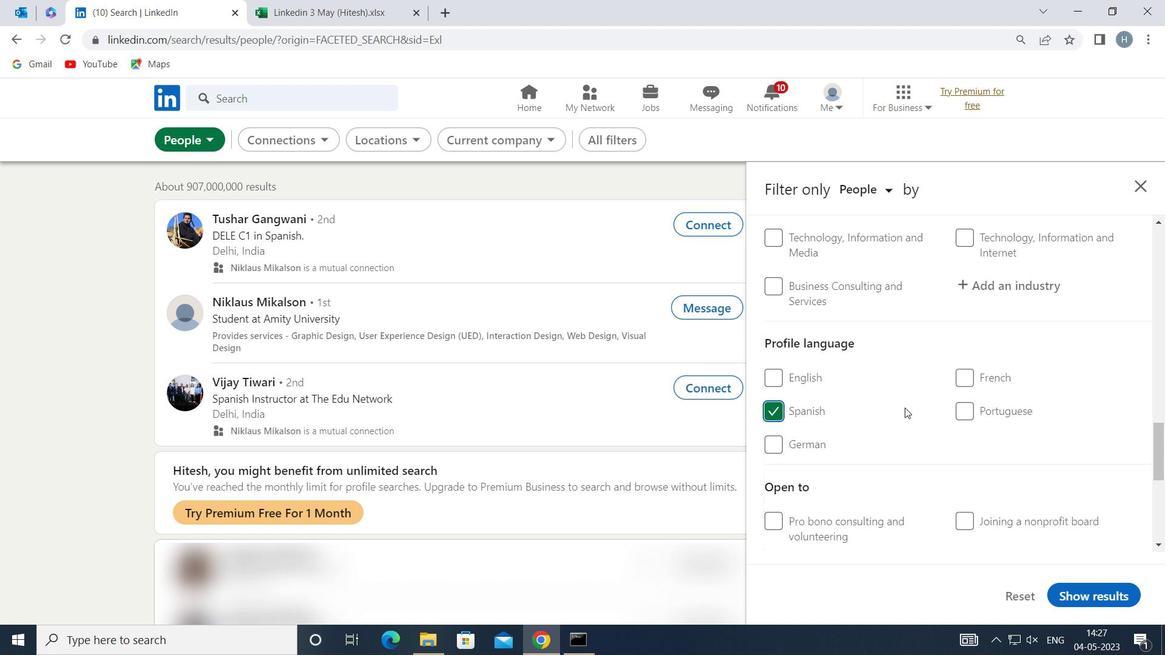 
Action: Mouse scrolled (907, 406) with delta (0, 0)
Screenshot: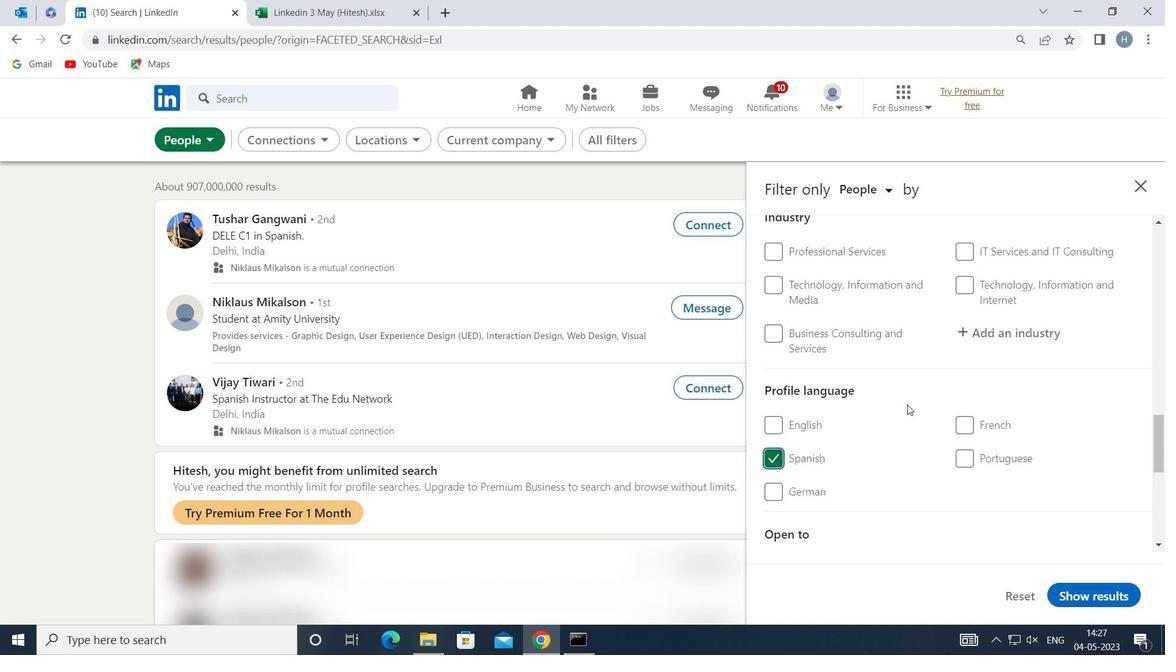 
Action: Mouse scrolled (907, 406) with delta (0, 0)
Screenshot: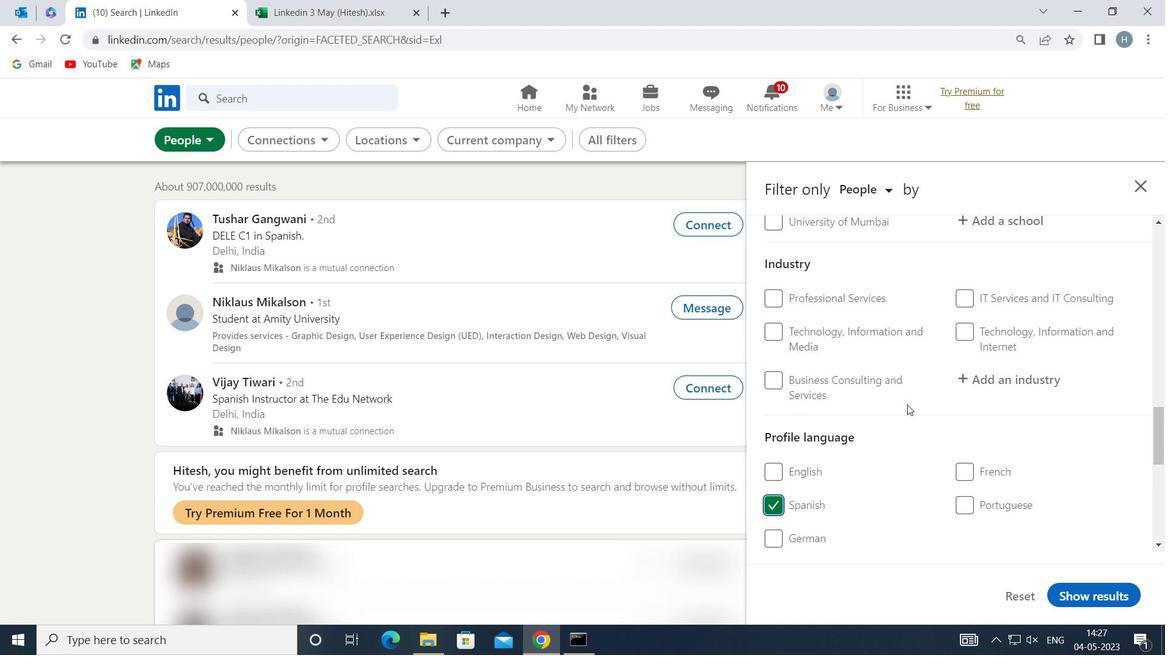 
Action: Mouse scrolled (907, 406) with delta (0, 0)
Screenshot: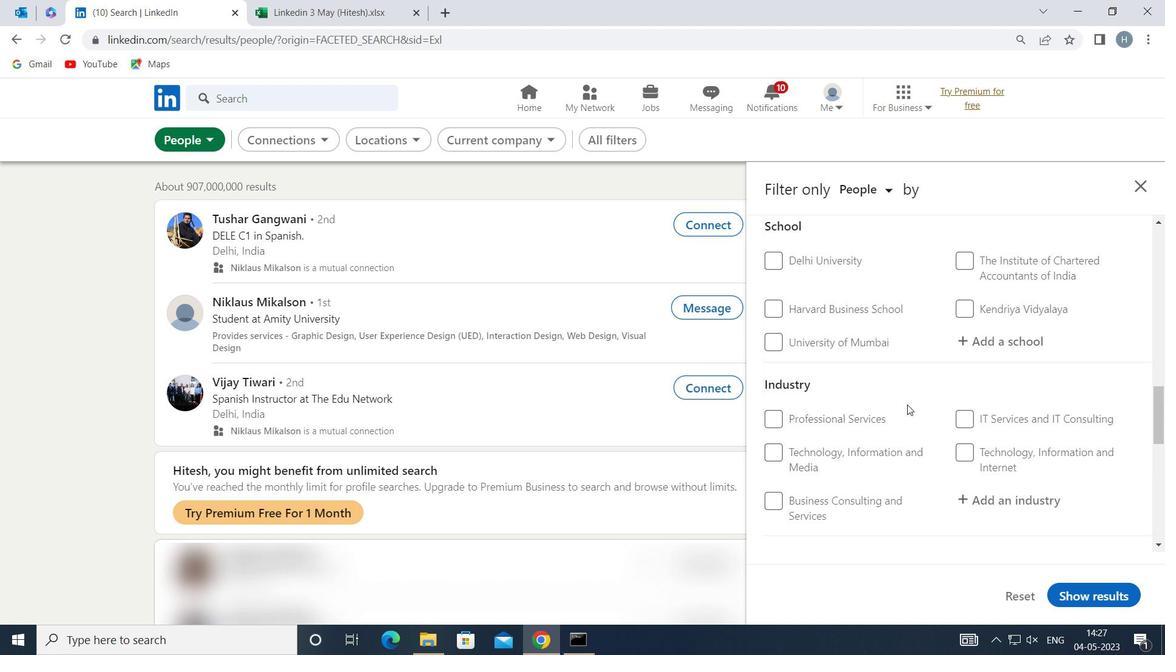 
Action: Mouse scrolled (907, 406) with delta (0, 0)
Screenshot: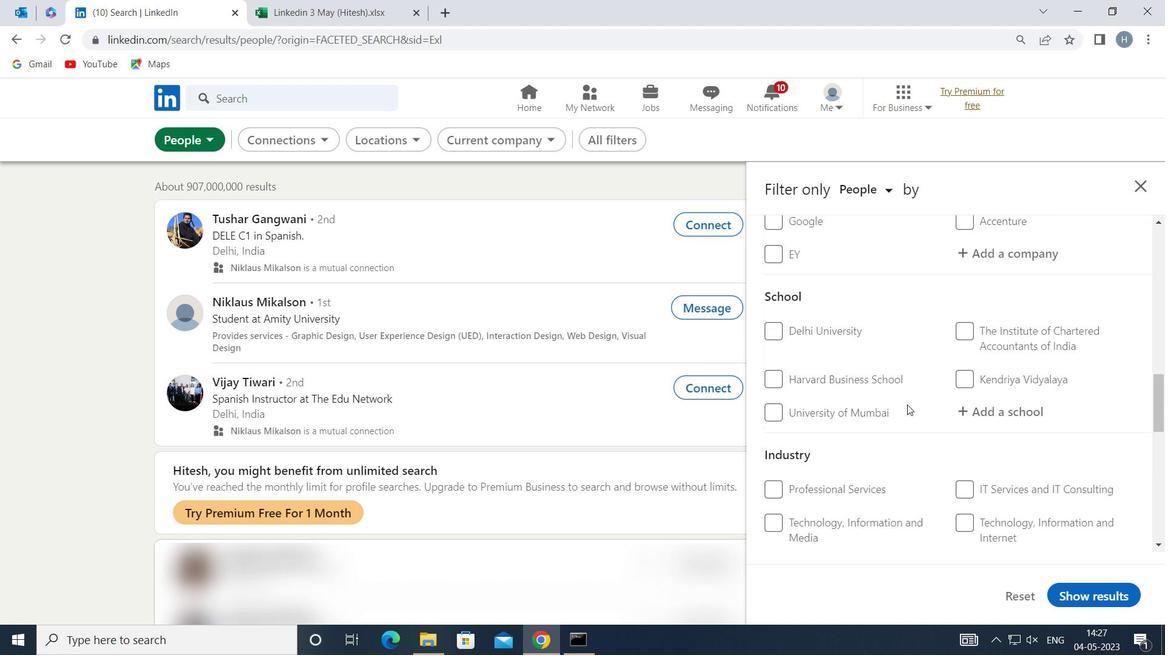 
Action: Mouse scrolled (907, 406) with delta (0, 0)
Screenshot: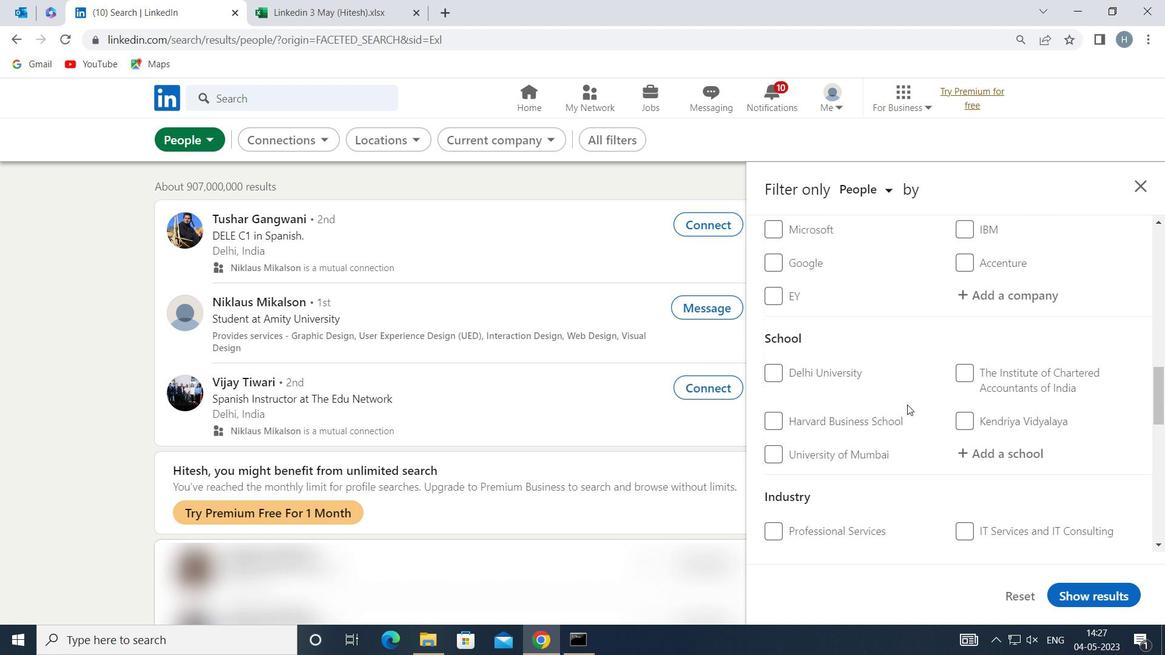 
Action: Mouse scrolled (907, 406) with delta (0, 0)
Screenshot: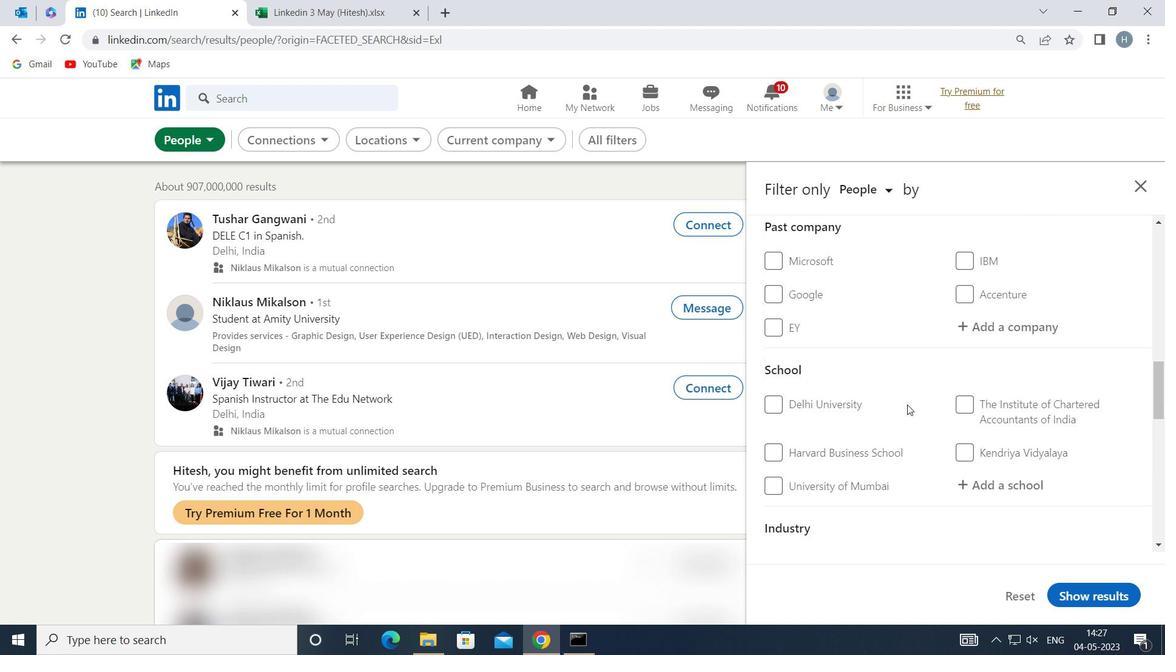 
Action: Mouse scrolled (907, 406) with delta (0, 0)
Screenshot: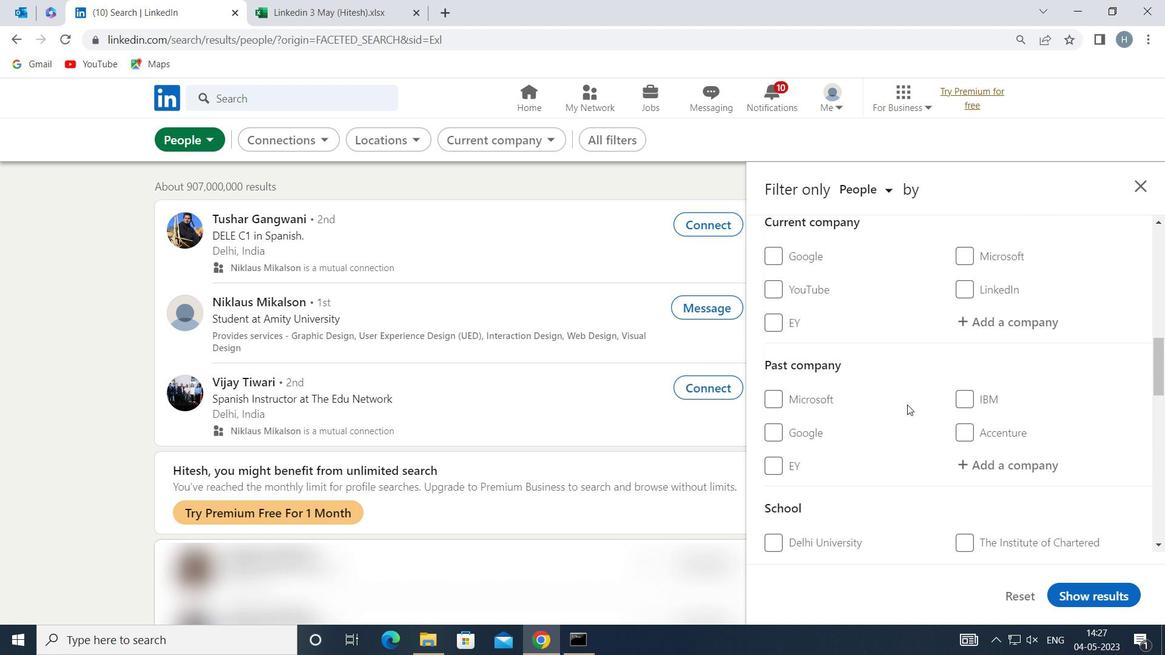 
Action: Mouse moved to (974, 424)
Screenshot: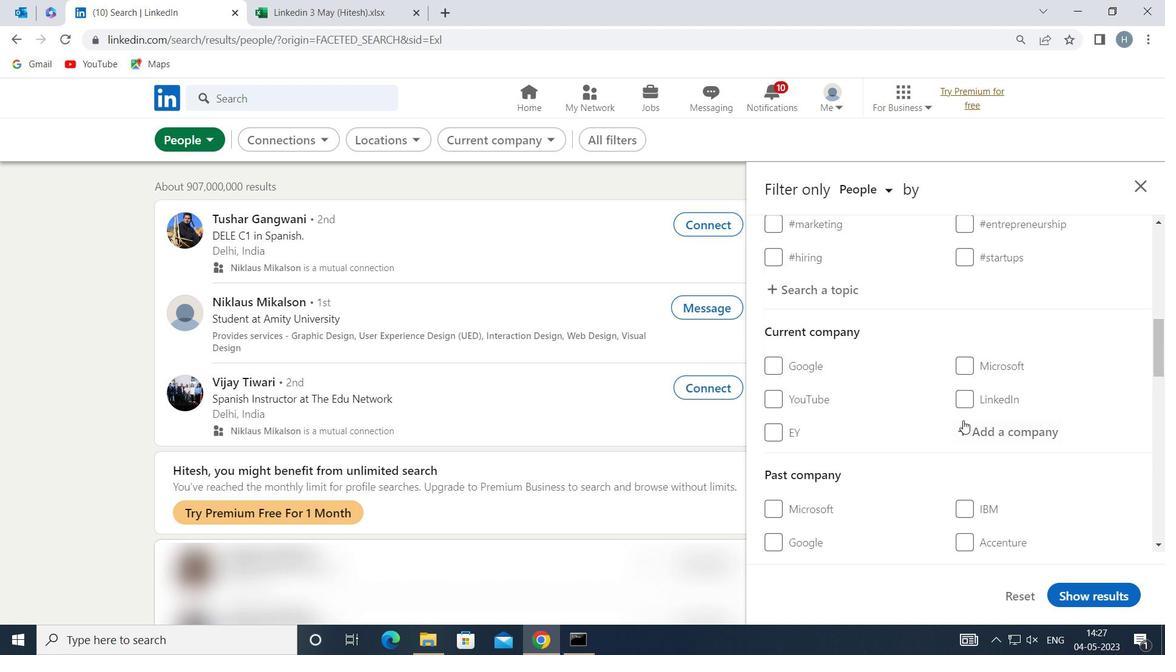
Action: Mouse pressed left at (974, 424)
Screenshot: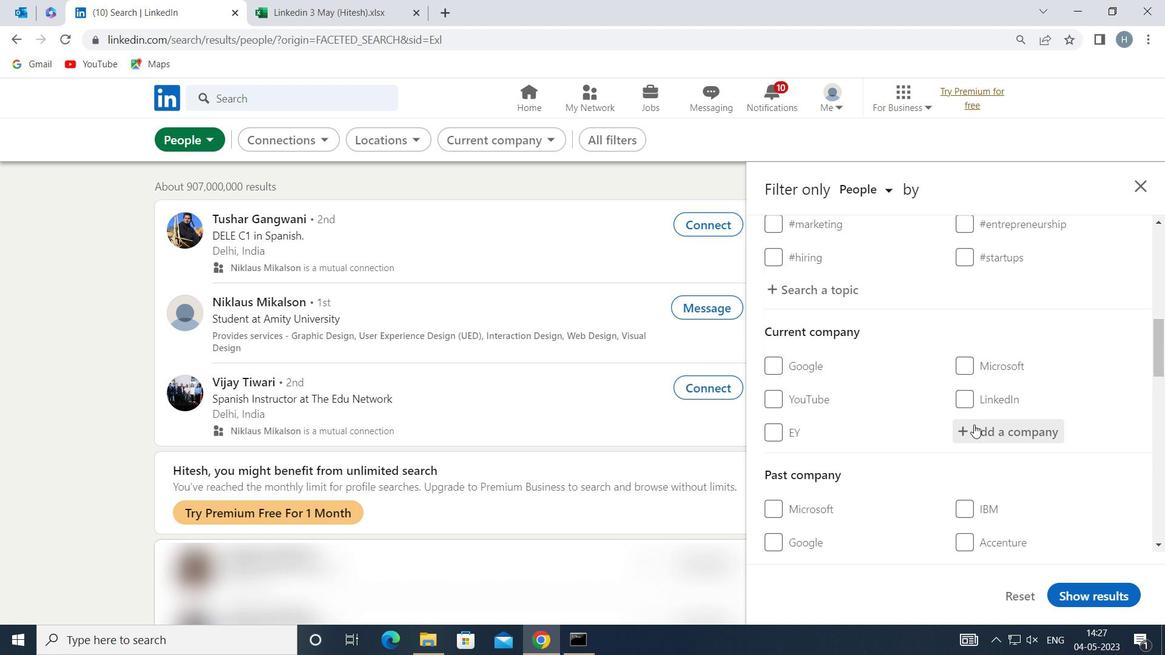 
Action: Key pressed <Key.shift>CUEMATH
Screenshot: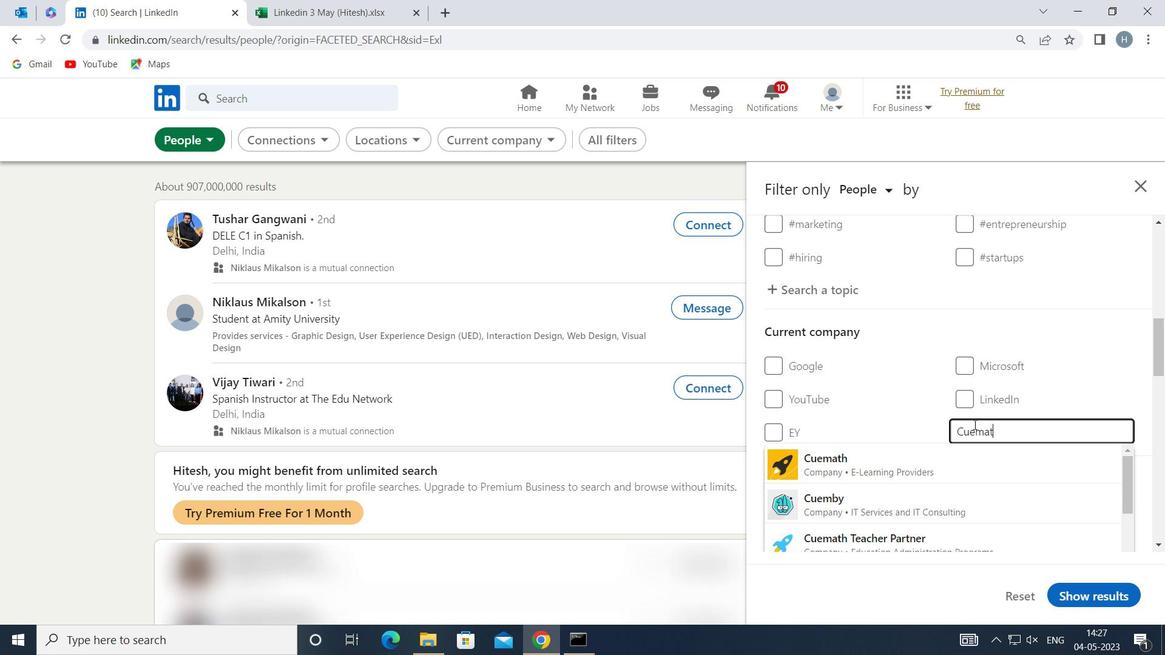 
Action: Mouse moved to (898, 456)
Screenshot: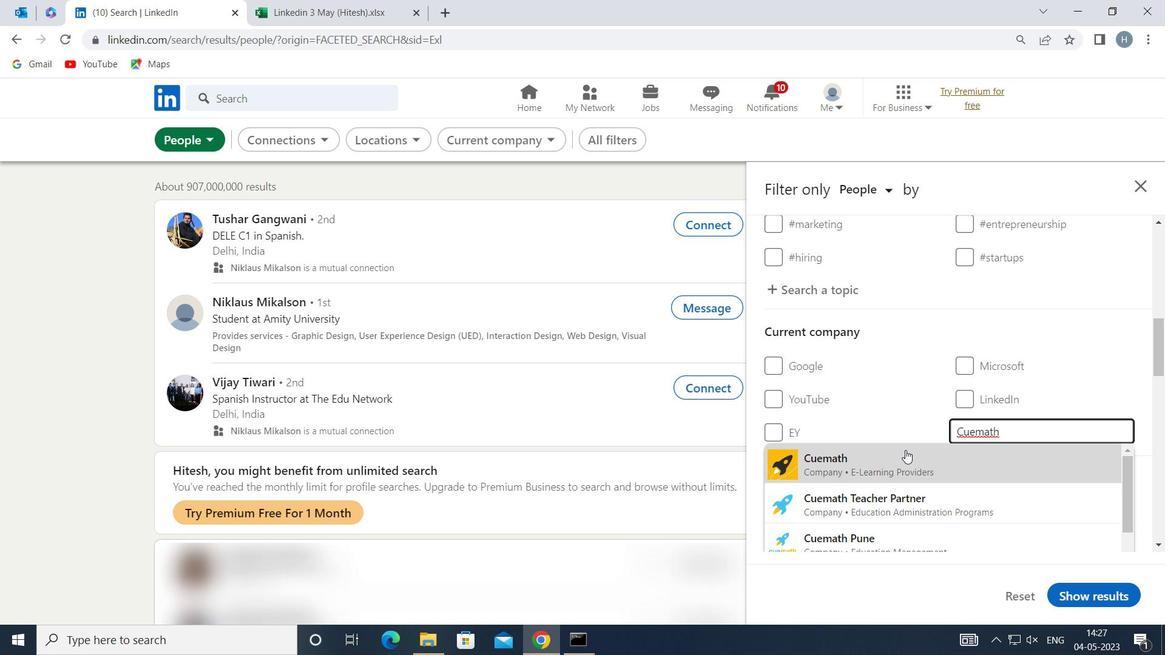 
Action: Mouse pressed left at (898, 456)
Screenshot: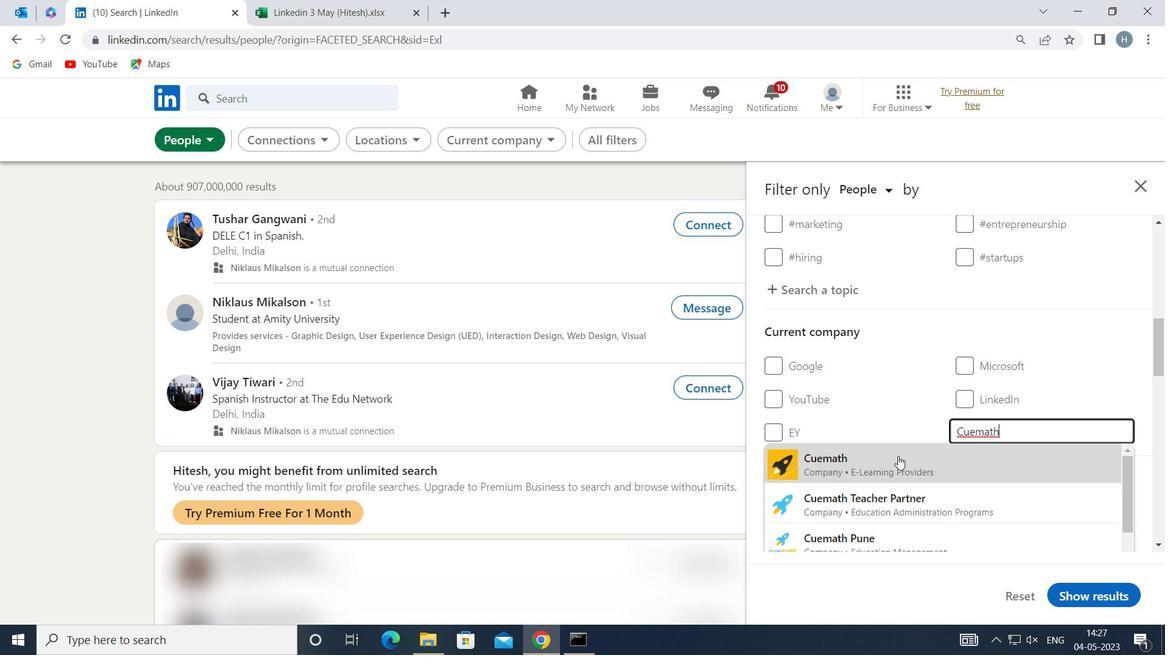 
Action: Mouse moved to (900, 449)
Screenshot: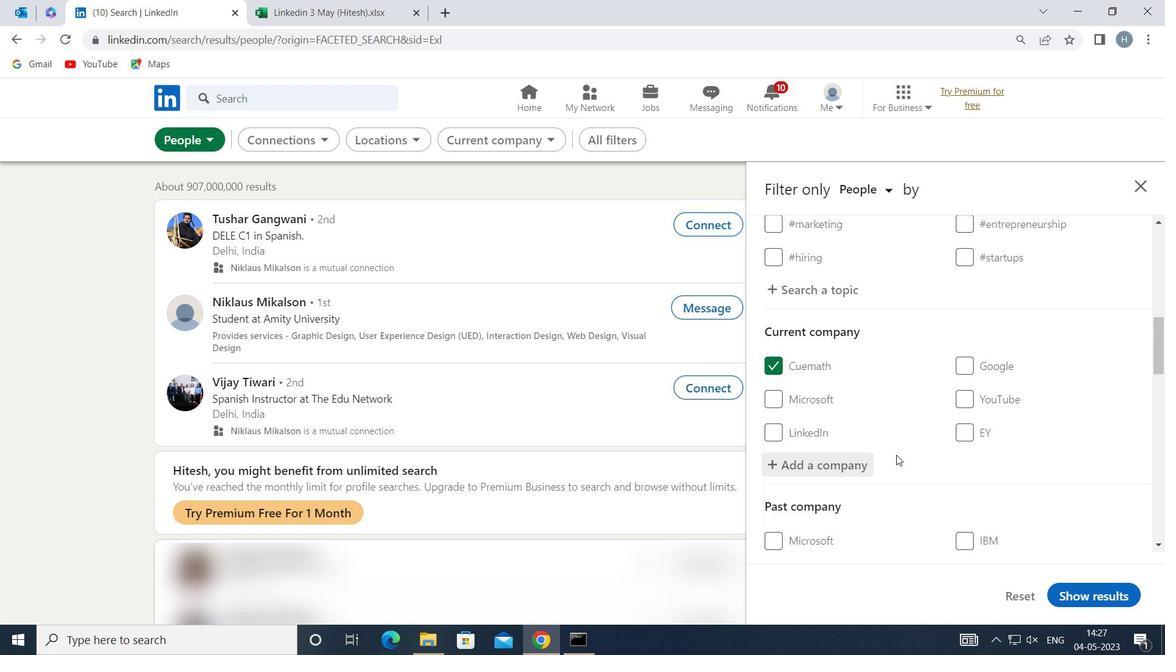 
Action: Mouse scrolled (900, 449) with delta (0, 0)
Screenshot: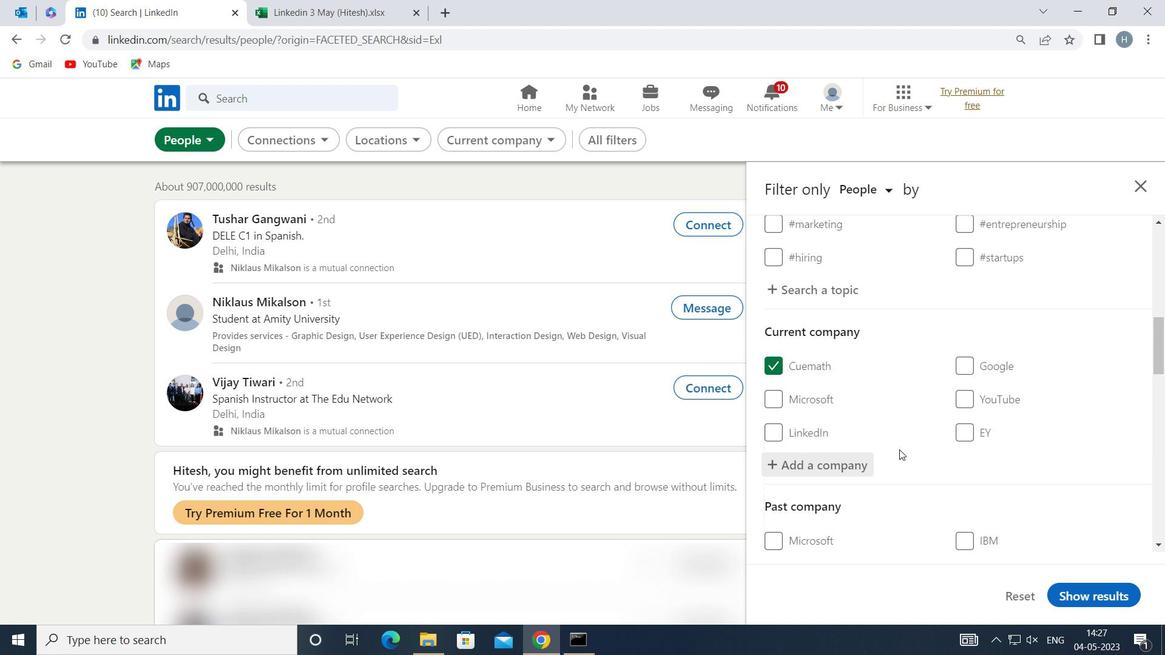 
Action: Mouse moved to (902, 446)
Screenshot: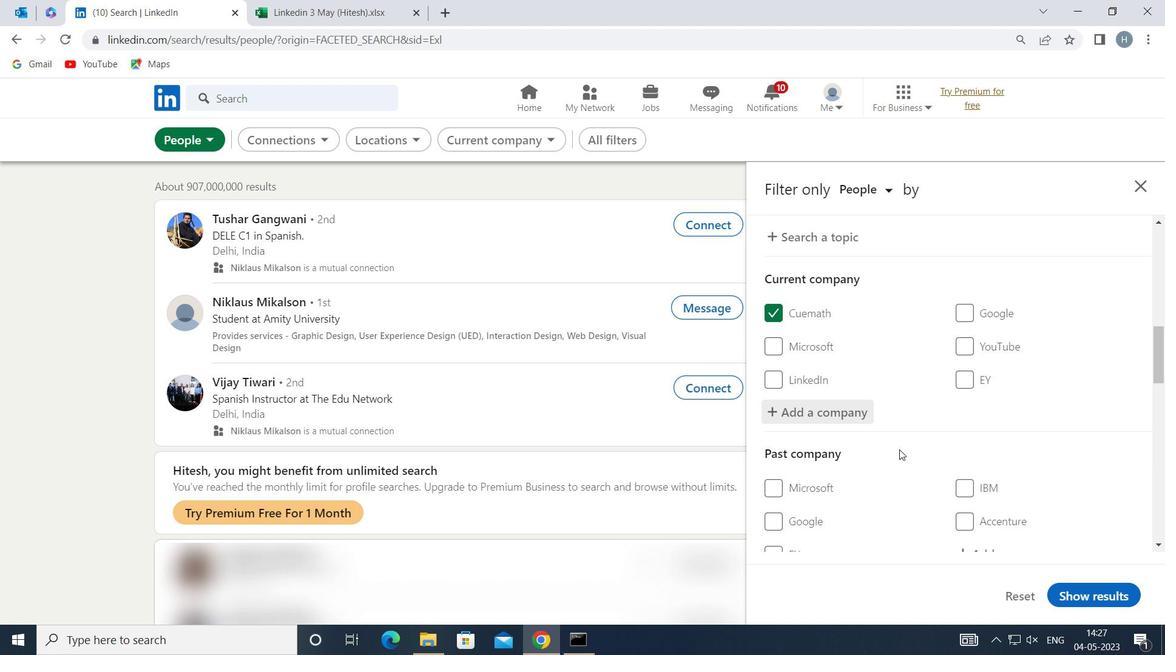 
Action: Mouse scrolled (902, 445) with delta (0, 0)
Screenshot: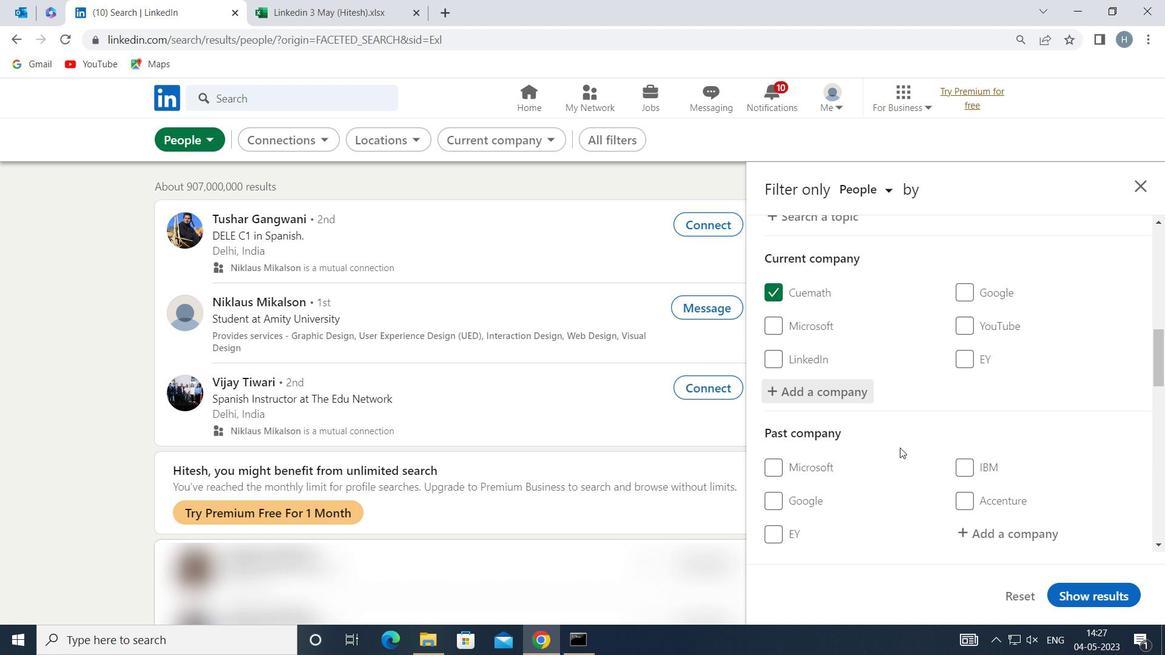 
Action: Mouse moved to (907, 443)
Screenshot: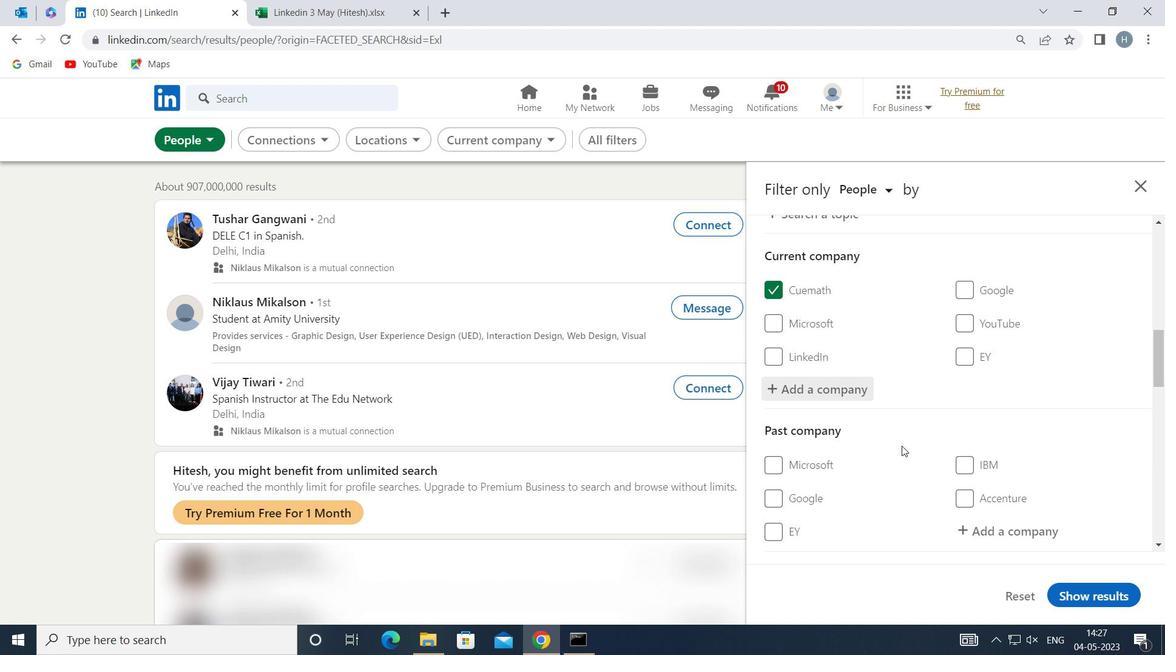 
Action: Mouse scrolled (907, 443) with delta (0, 0)
Screenshot: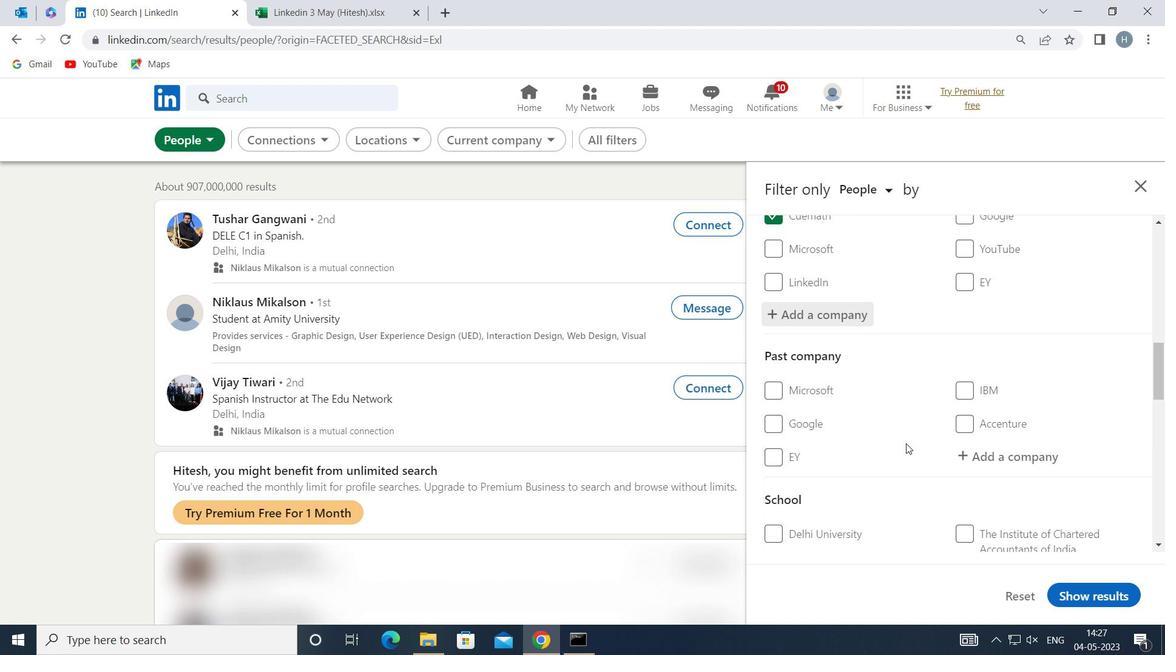 
Action: Mouse scrolled (907, 443) with delta (0, 0)
Screenshot: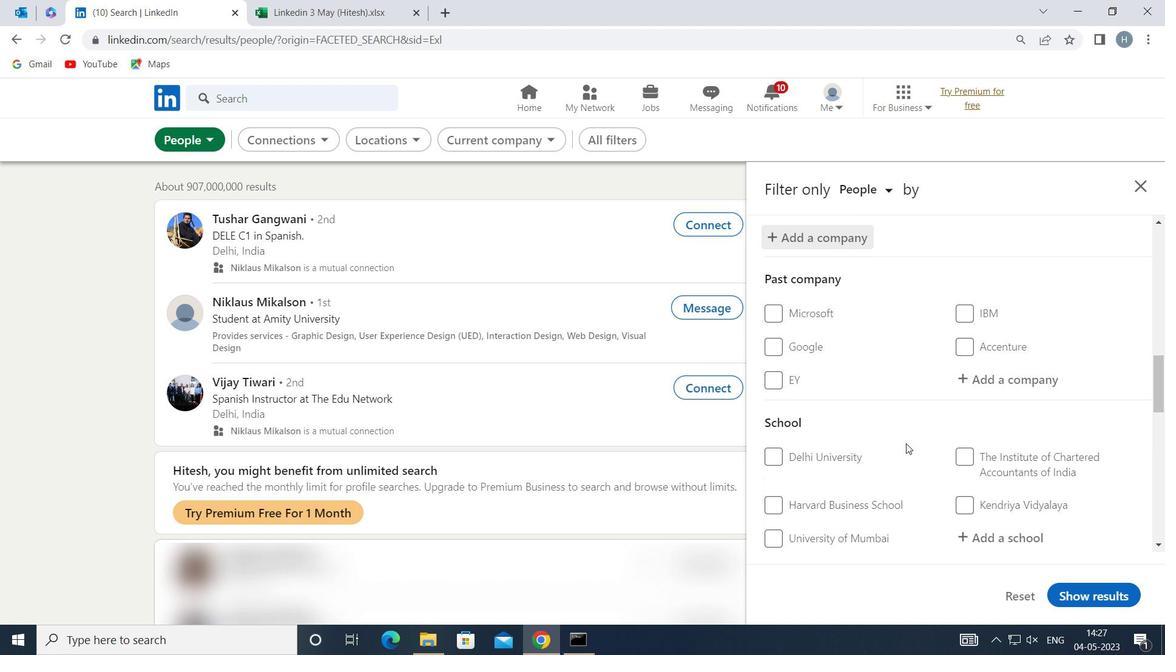 
Action: Mouse moved to (1007, 461)
Screenshot: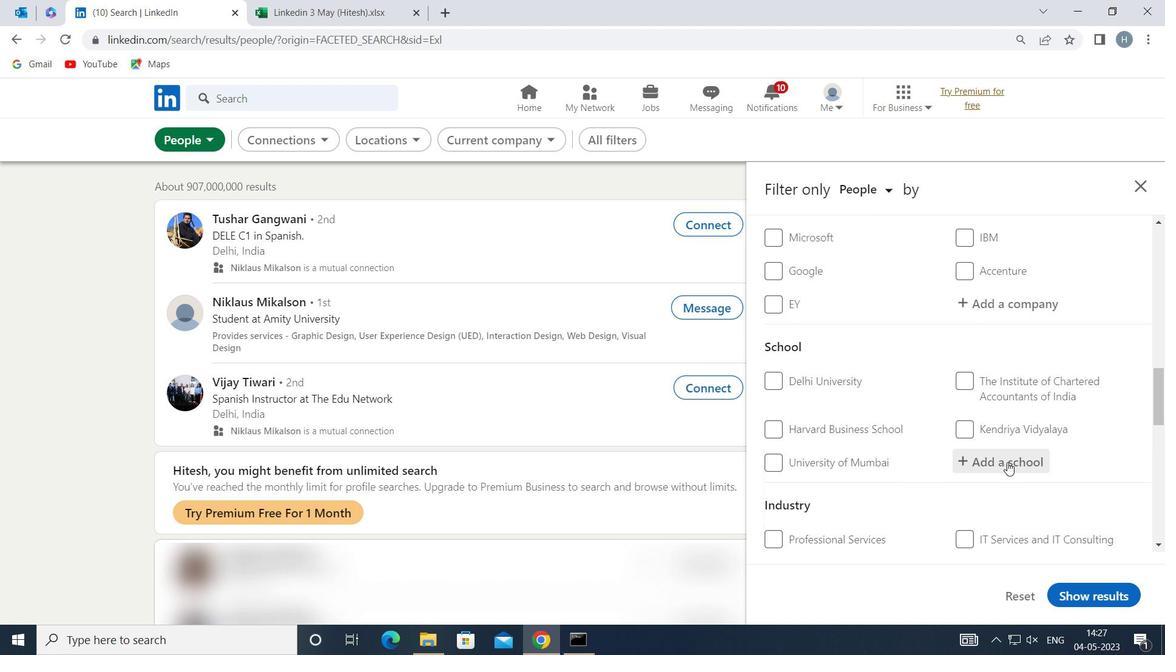 
Action: Mouse pressed left at (1007, 461)
Screenshot: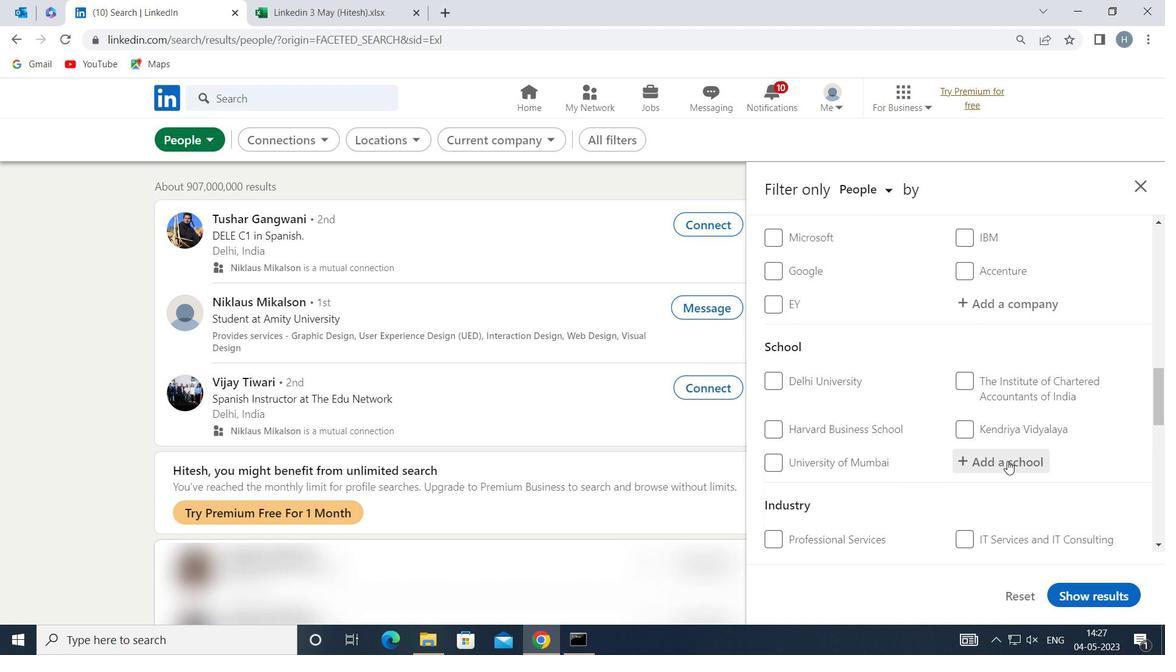 
Action: Key pressed <Key.shift>GURU<Key.space><Key.shift>TEGH<Key.space><Key.shift>BH<Key.backspace>AHADUR<Key.space><Key.shift>PUBLIC<Key.space><Key.shift>S
Screenshot: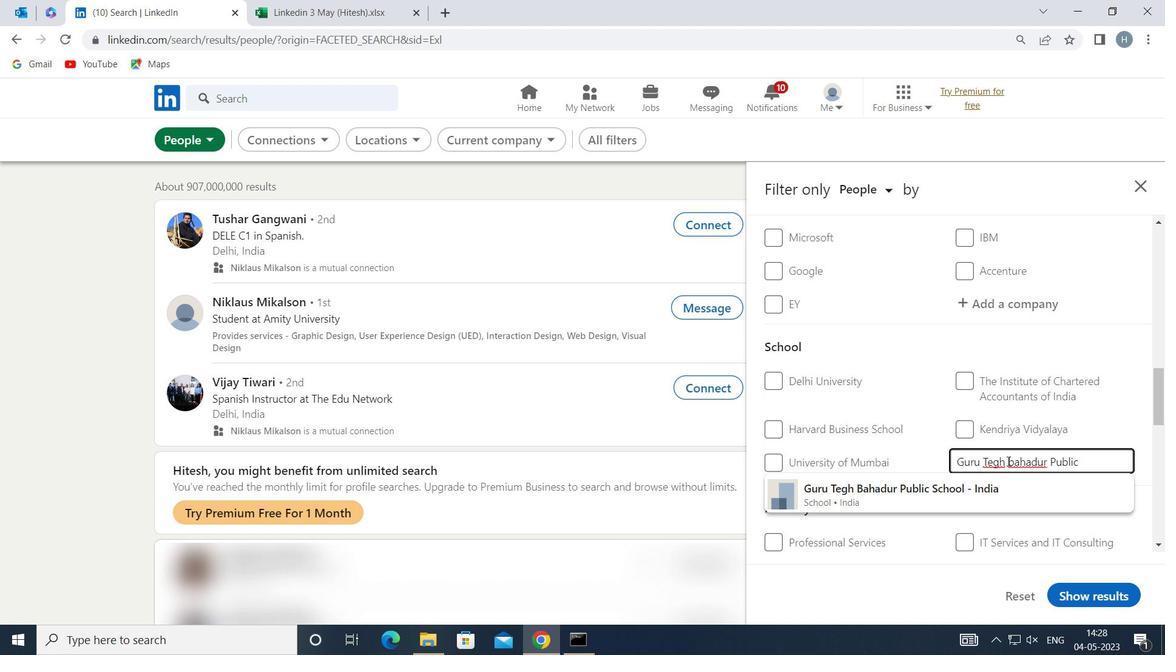 
Action: Mouse moved to (959, 489)
Screenshot: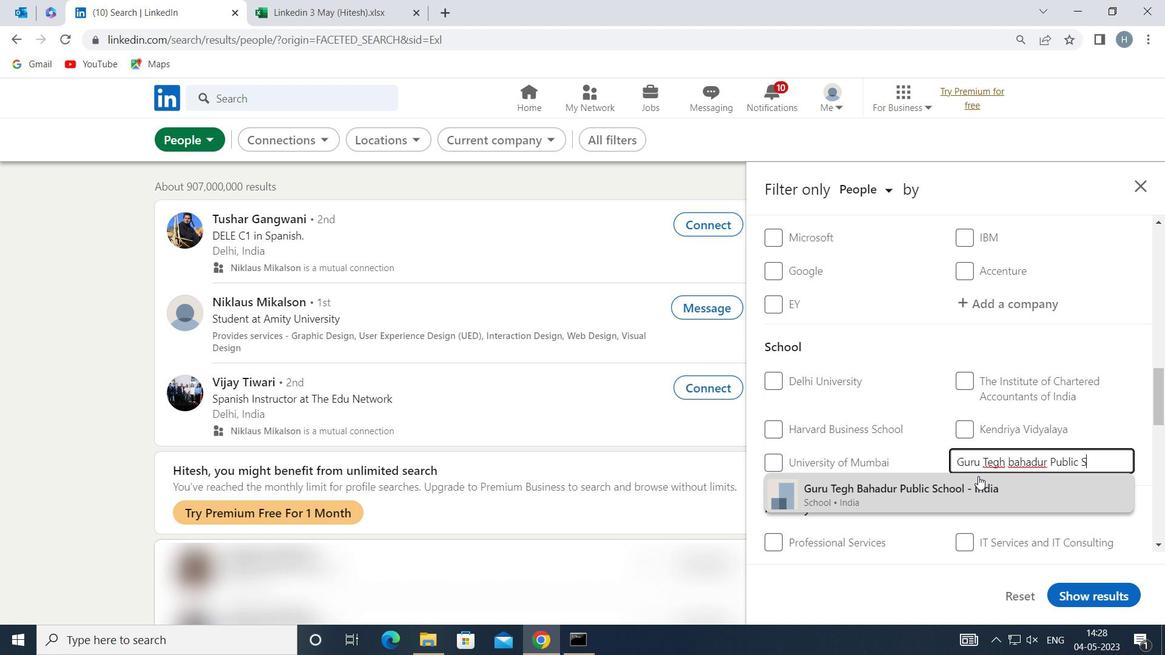 
Action: Mouse pressed left at (959, 489)
Screenshot: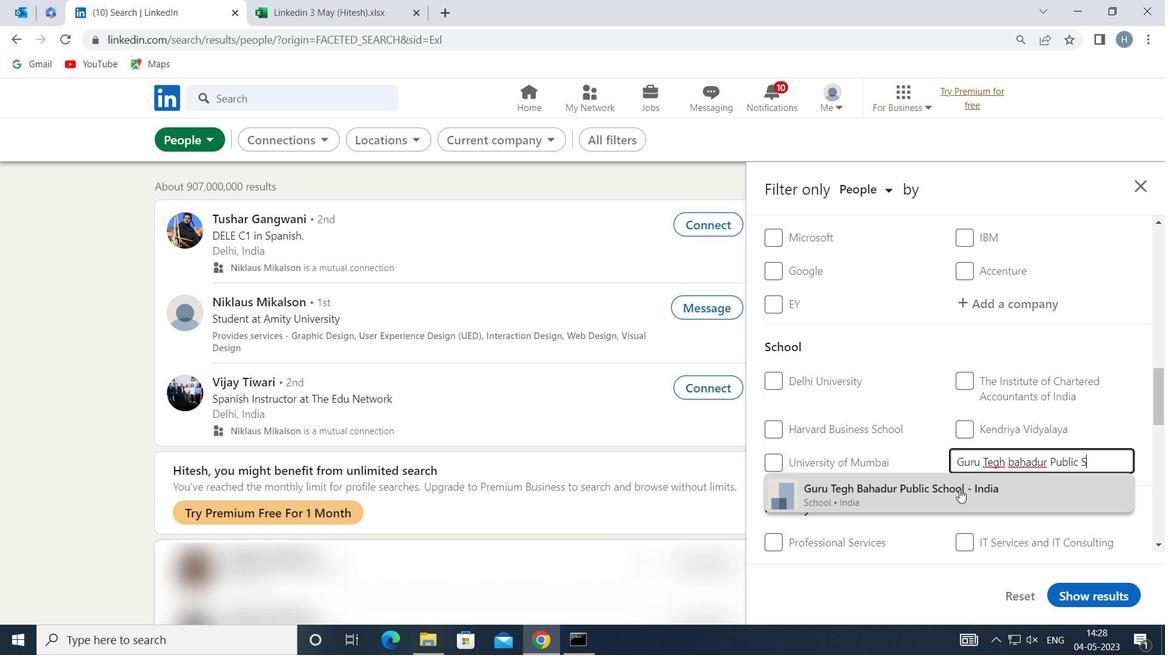 
Action: Mouse moved to (925, 450)
Screenshot: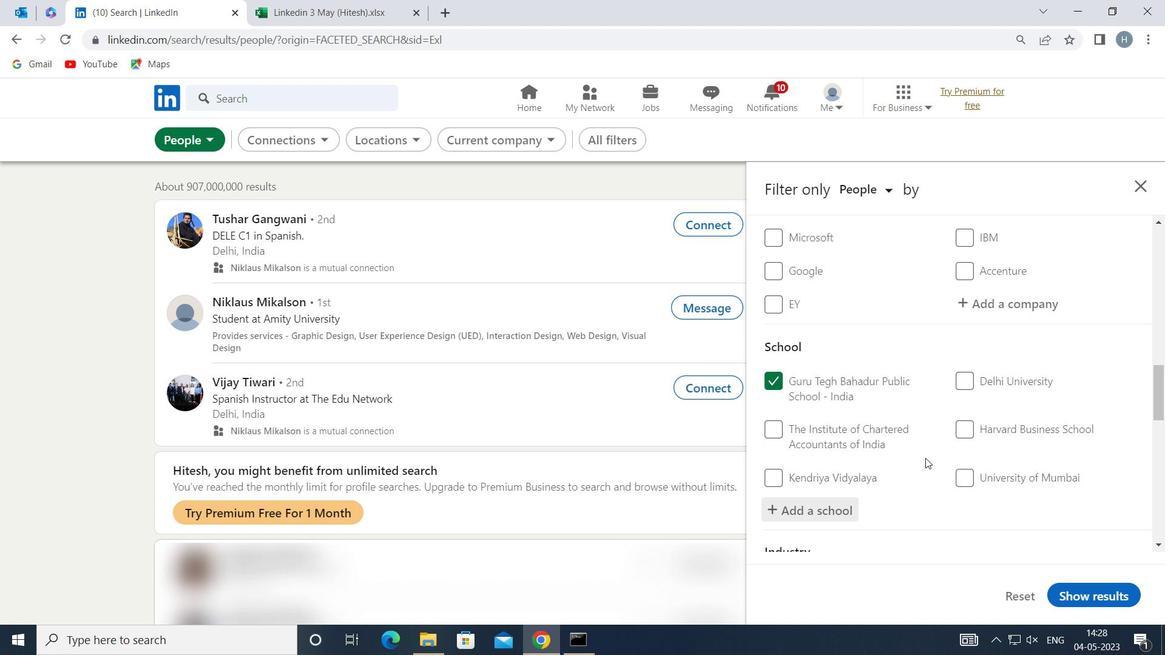 
Action: Mouse scrolled (925, 449) with delta (0, 0)
Screenshot: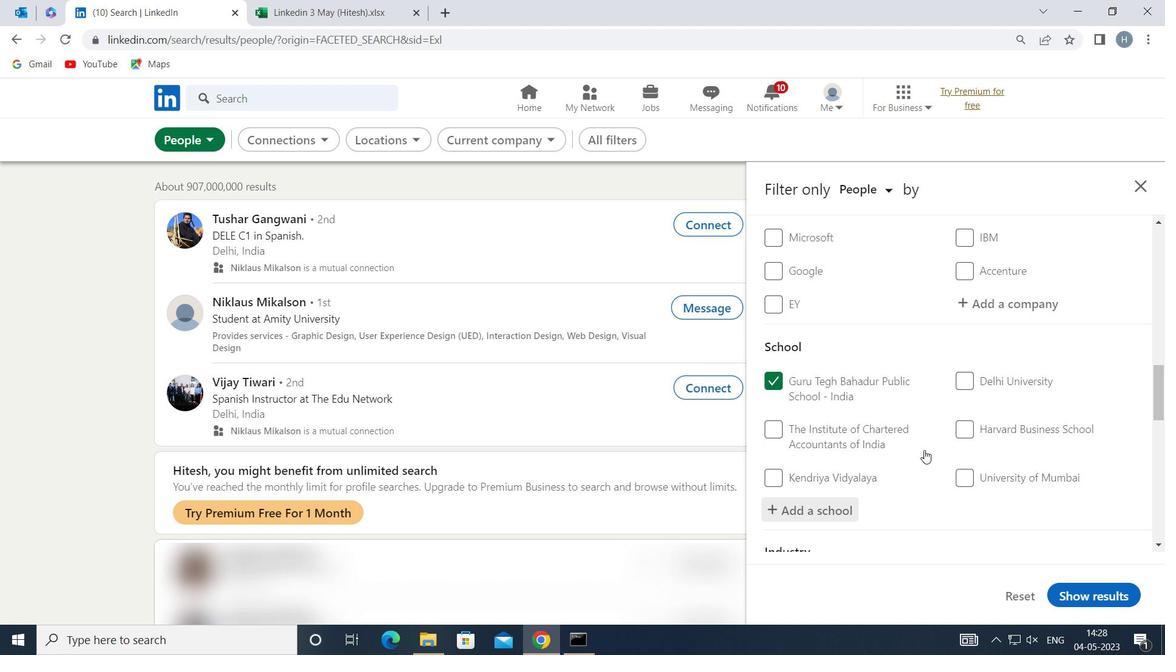 
Action: Mouse moved to (925, 445)
Screenshot: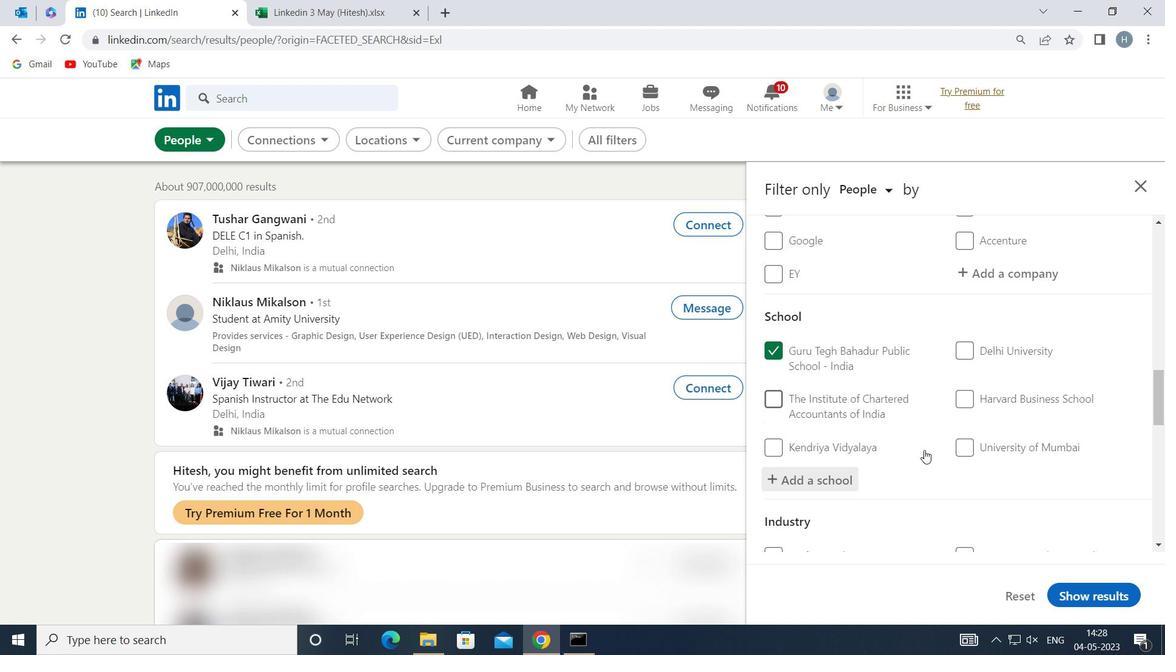 
Action: Mouse scrolled (925, 445) with delta (0, 0)
Screenshot: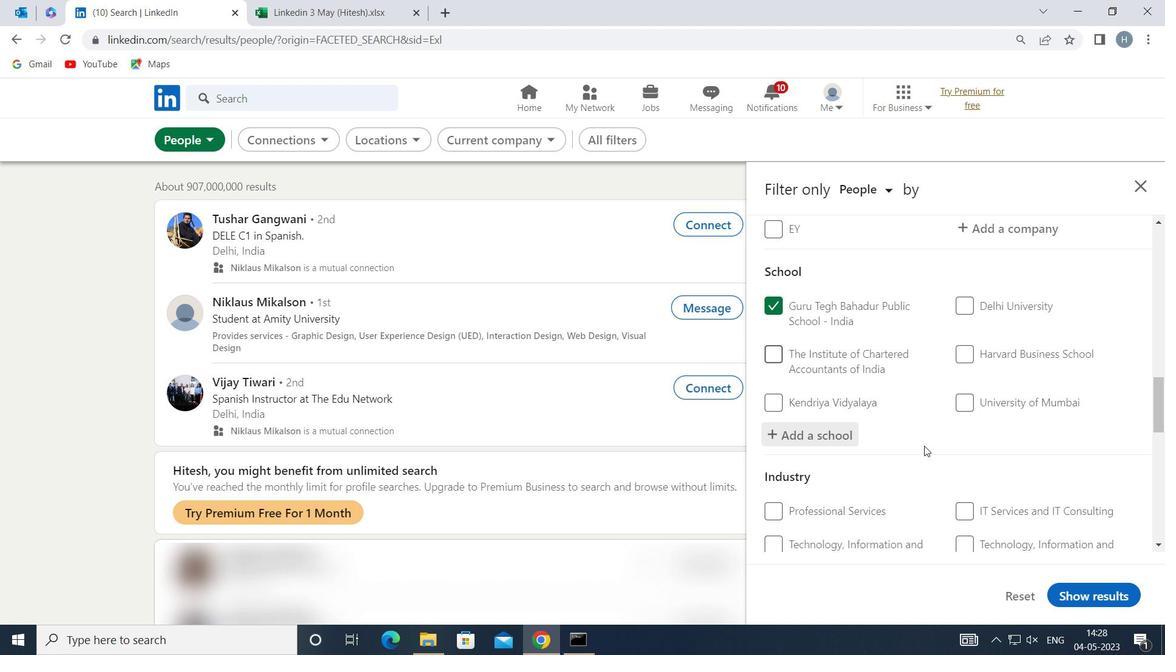
Action: Mouse moved to (925, 442)
Screenshot: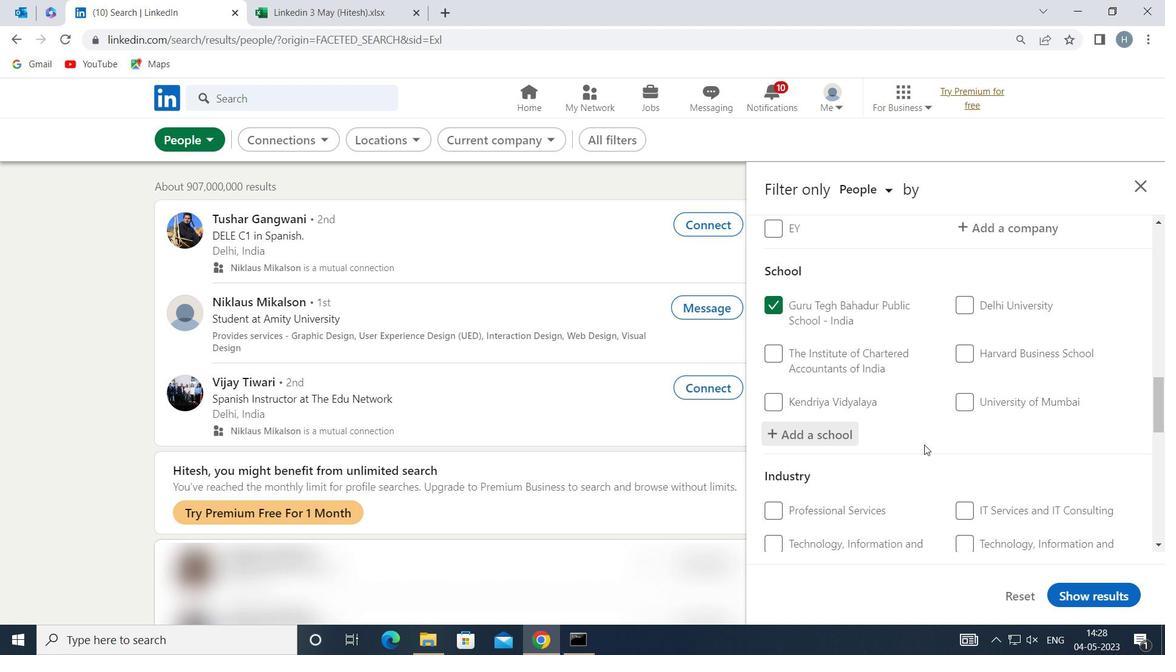 
Action: Mouse scrolled (925, 441) with delta (0, 0)
Screenshot: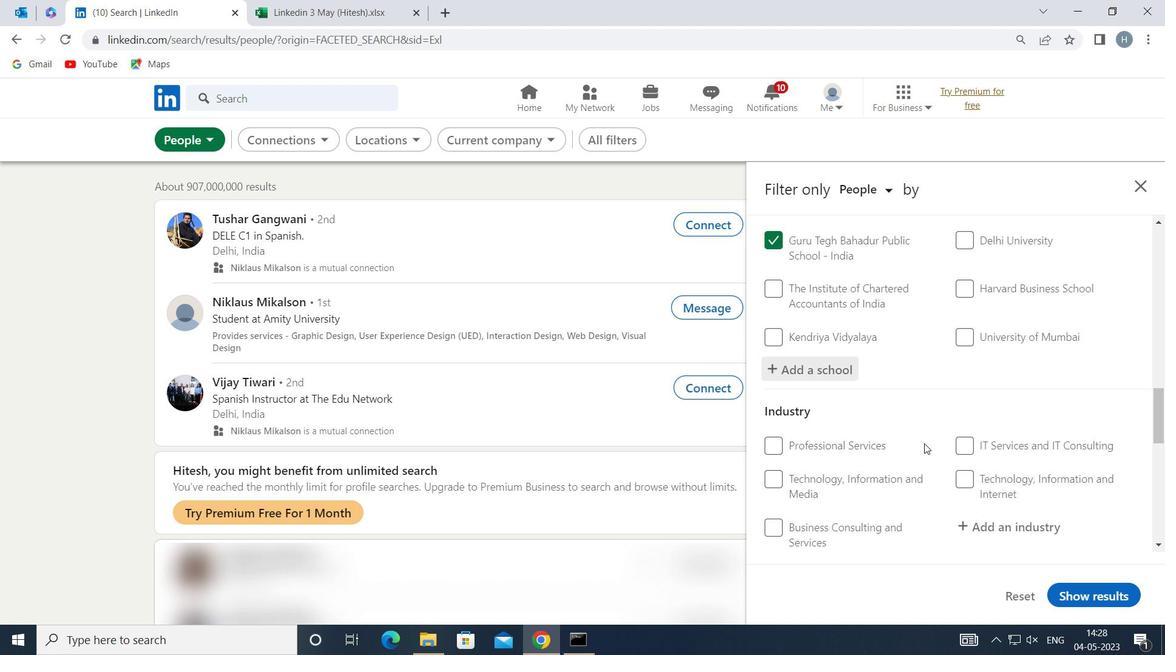 
Action: Mouse moved to (996, 437)
Screenshot: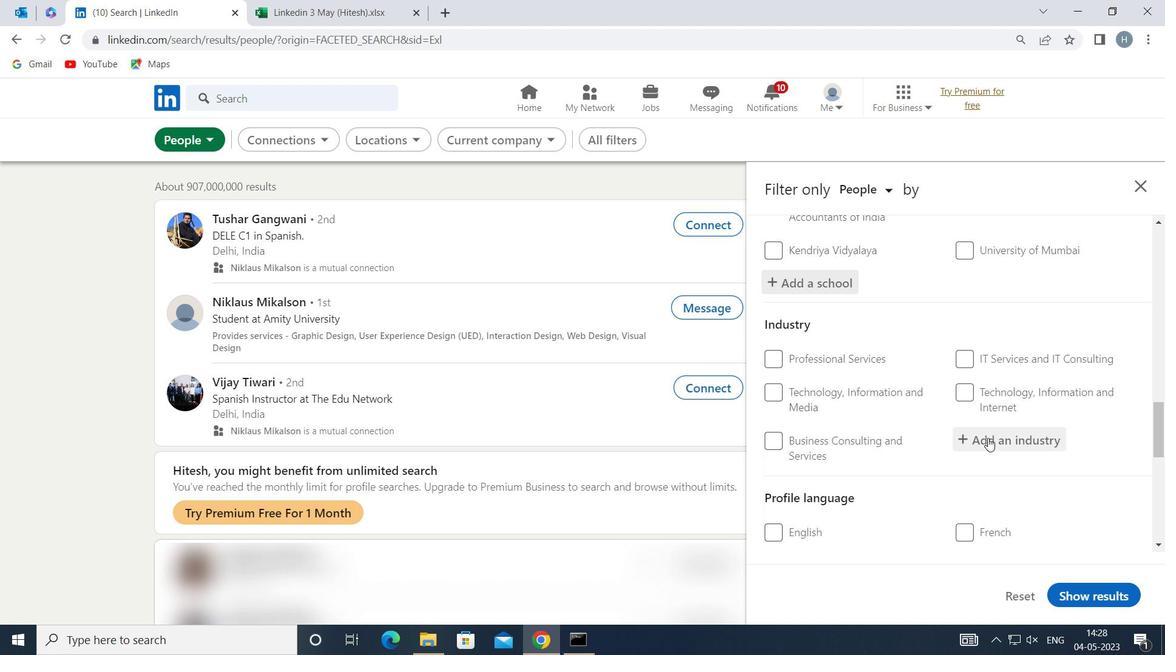 
Action: Mouse pressed left at (996, 437)
Screenshot: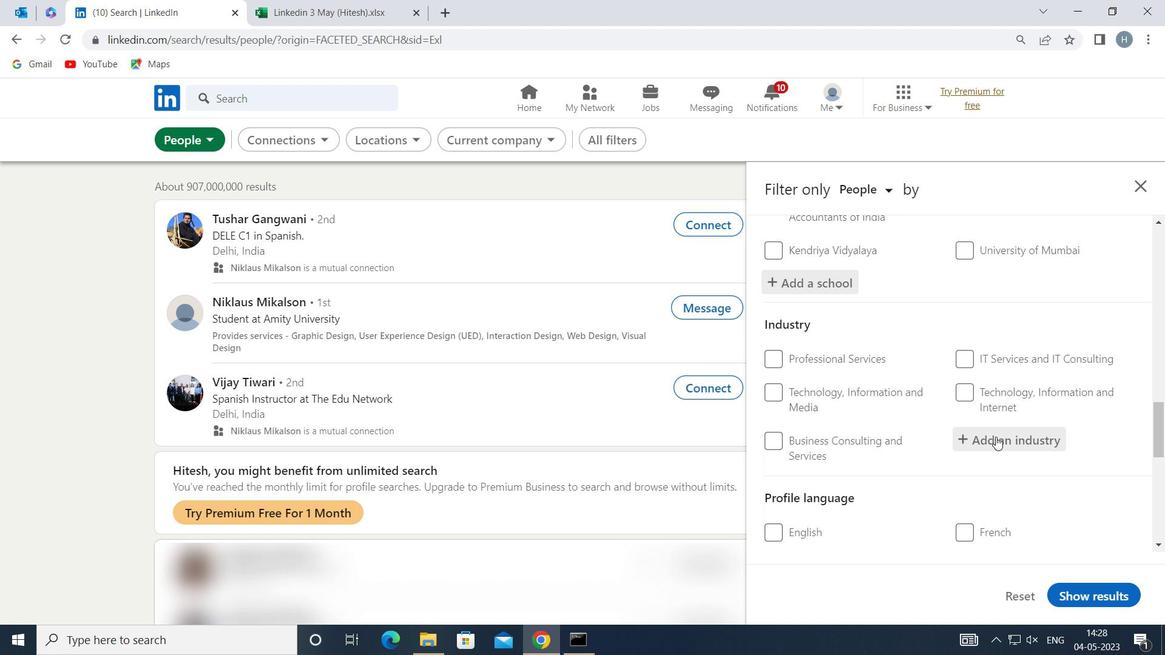 
Action: Key pressed <Key.shift>RANCHING
Screenshot: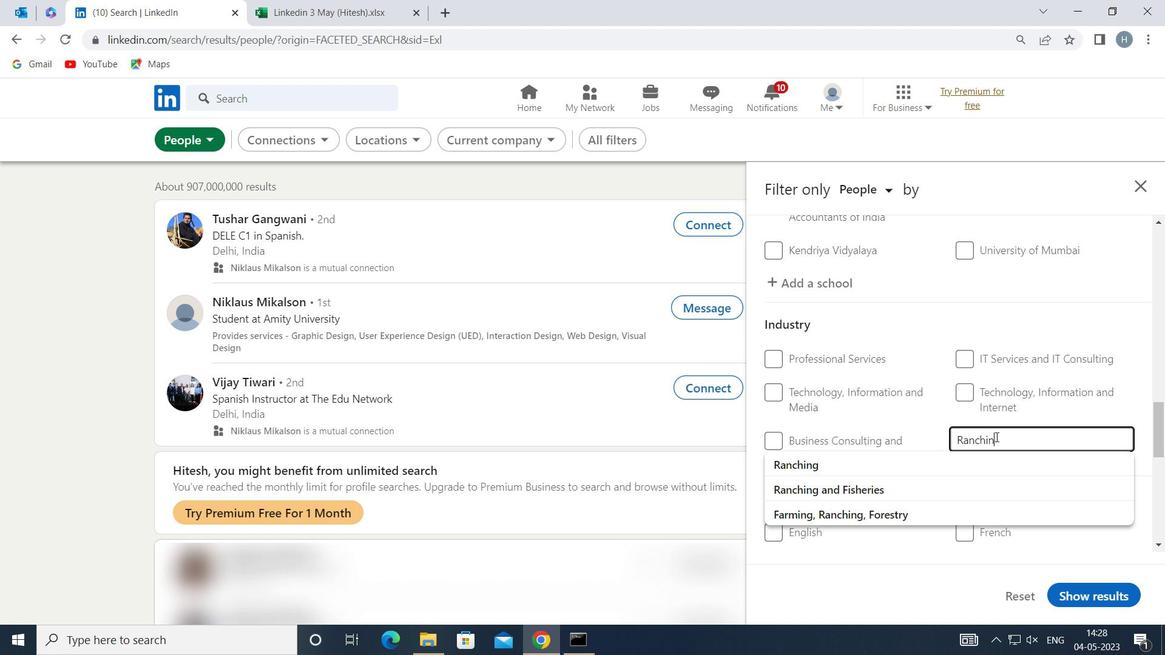 
Action: Mouse moved to (907, 455)
Screenshot: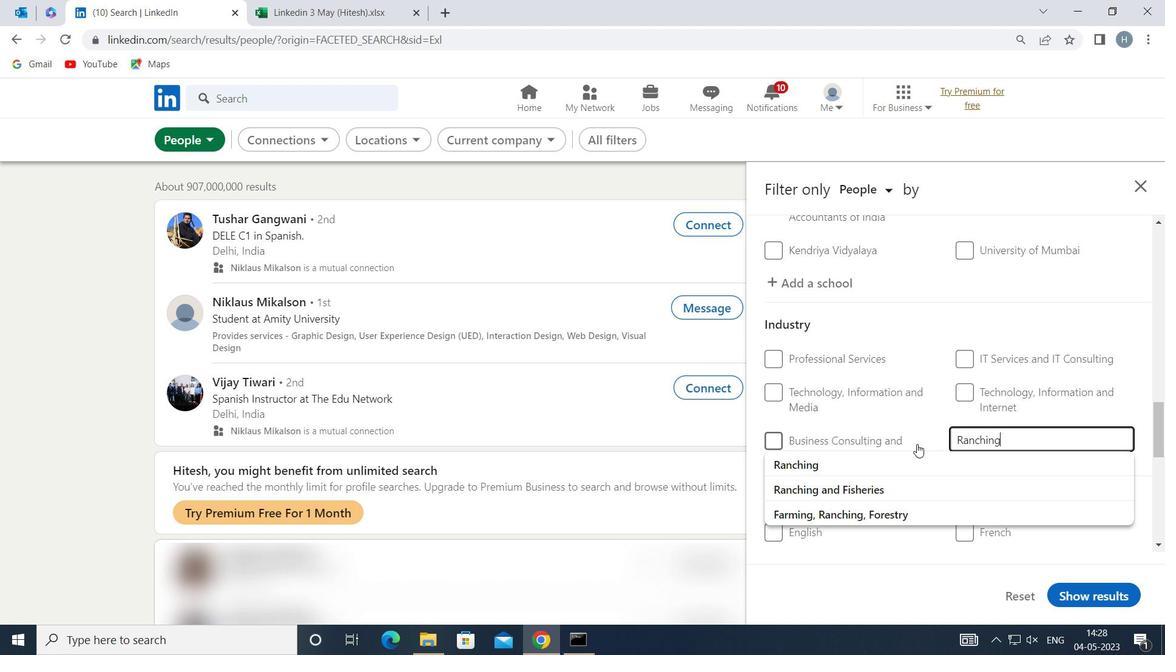 
Action: Mouse pressed left at (907, 455)
Screenshot: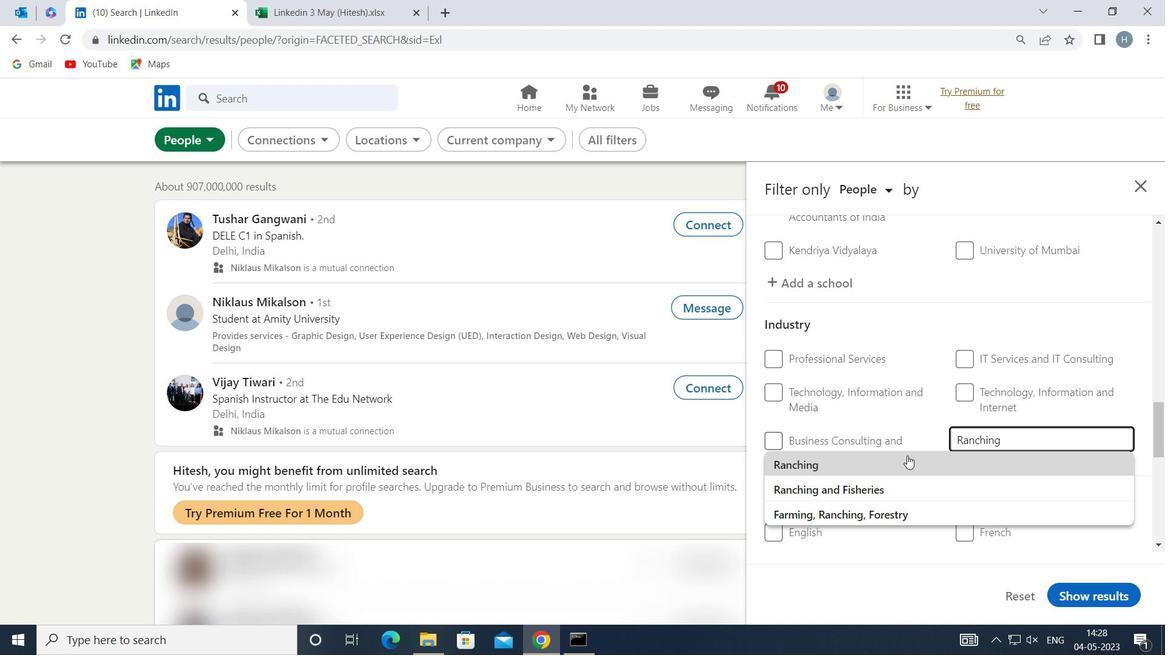
Action: Mouse moved to (911, 420)
Screenshot: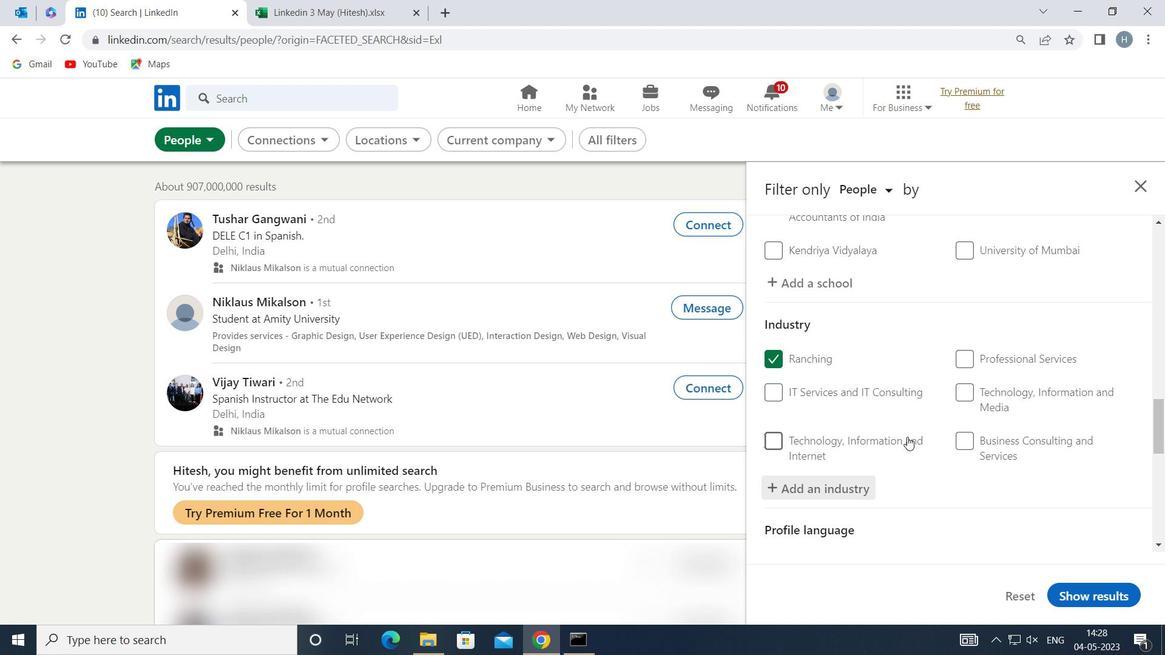 
Action: Mouse scrolled (911, 420) with delta (0, 0)
Screenshot: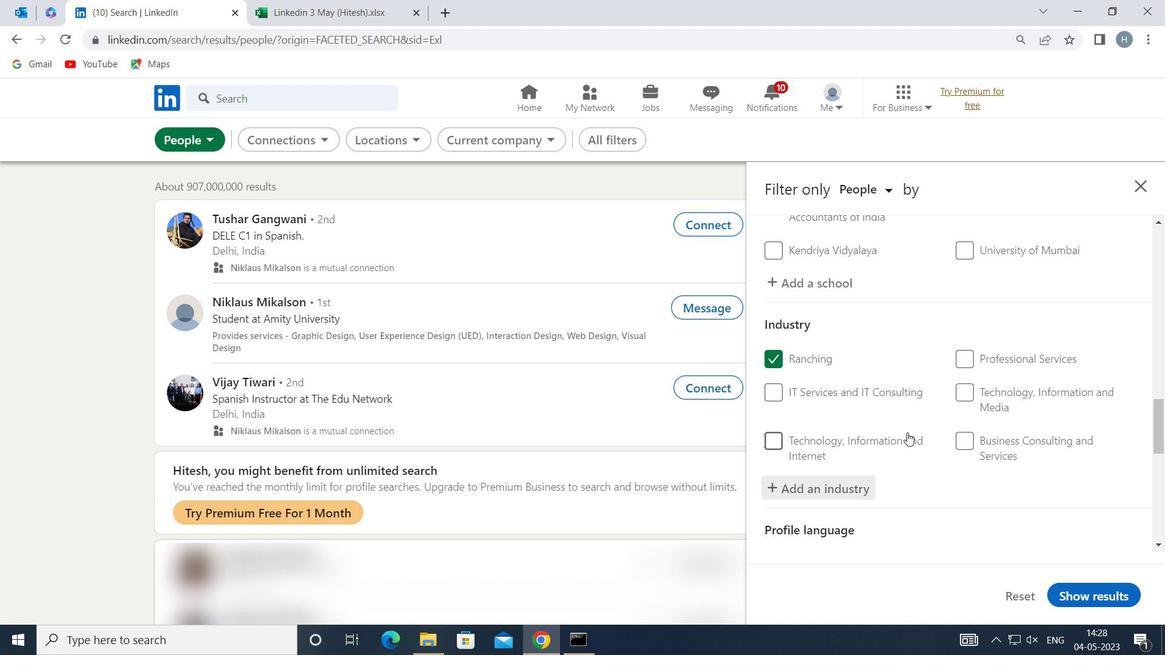 
Action: Mouse scrolled (911, 420) with delta (0, 0)
Screenshot: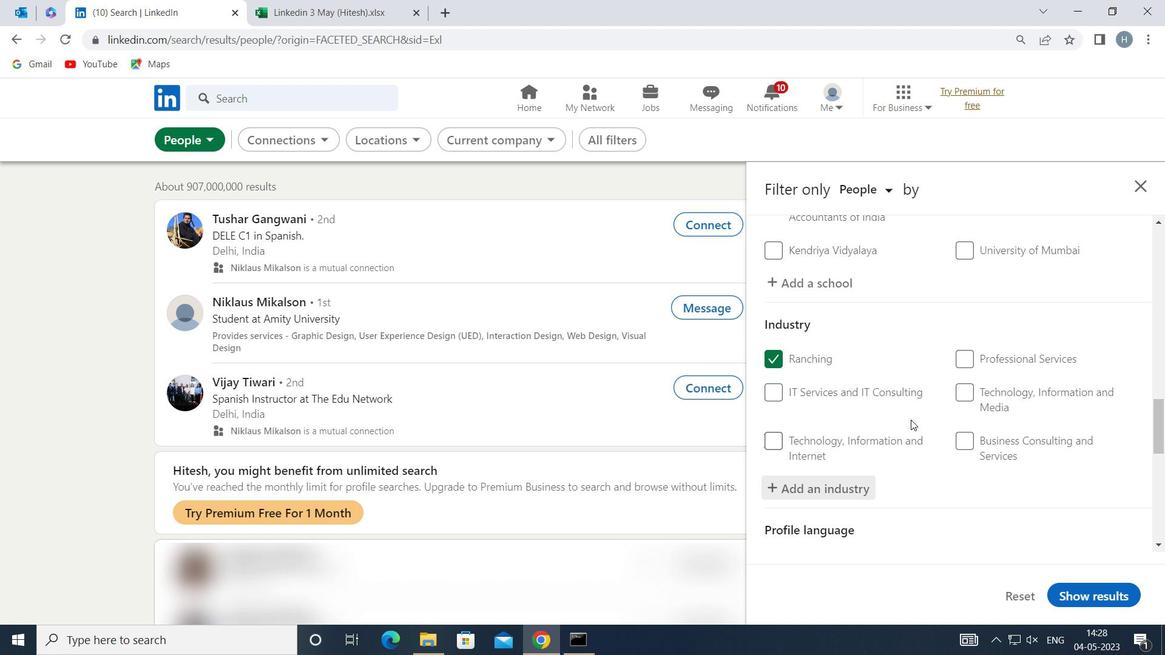 
Action: Mouse moved to (911, 416)
Screenshot: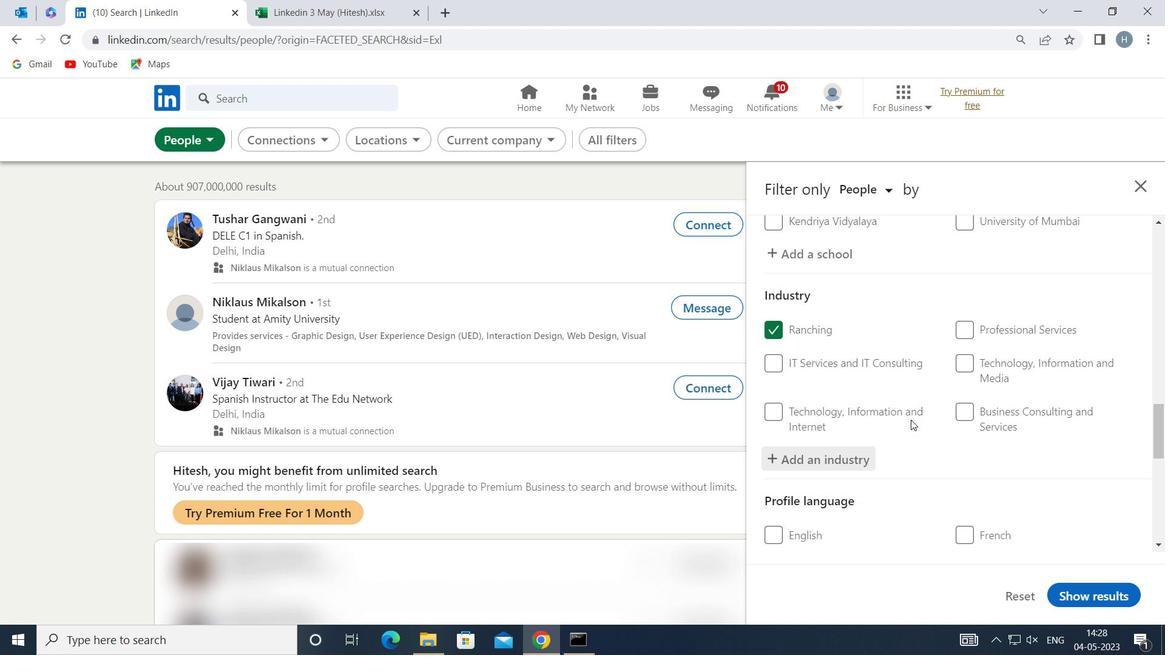 
Action: Mouse scrolled (911, 415) with delta (0, 0)
Screenshot: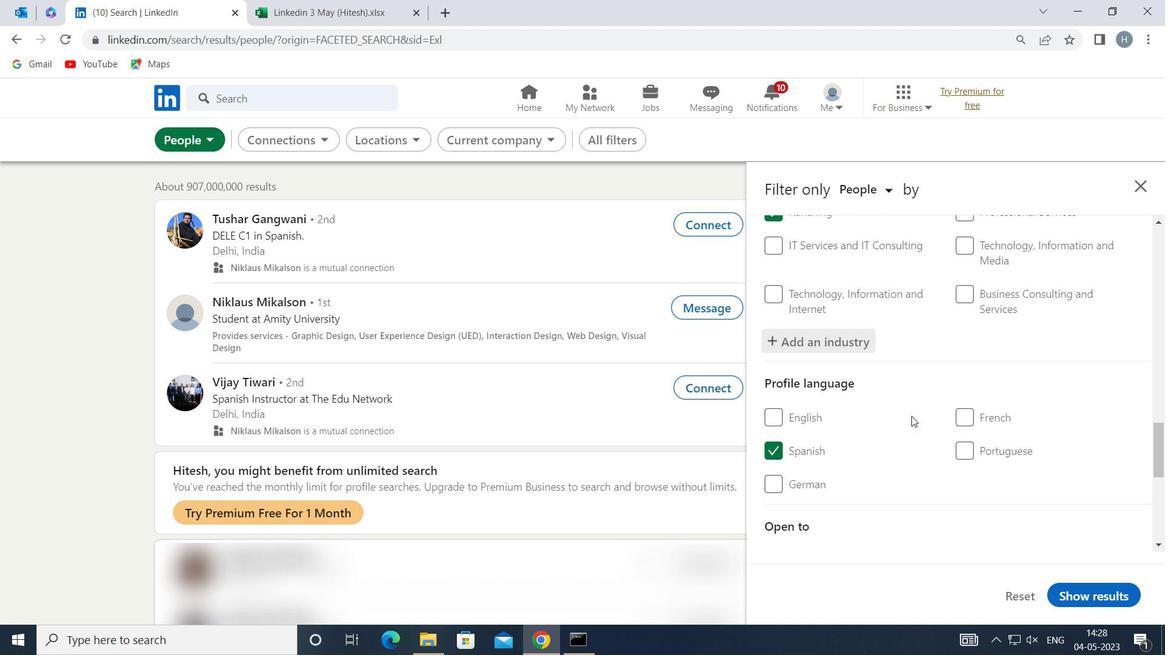 
Action: Mouse moved to (934, 411)
Screenshot: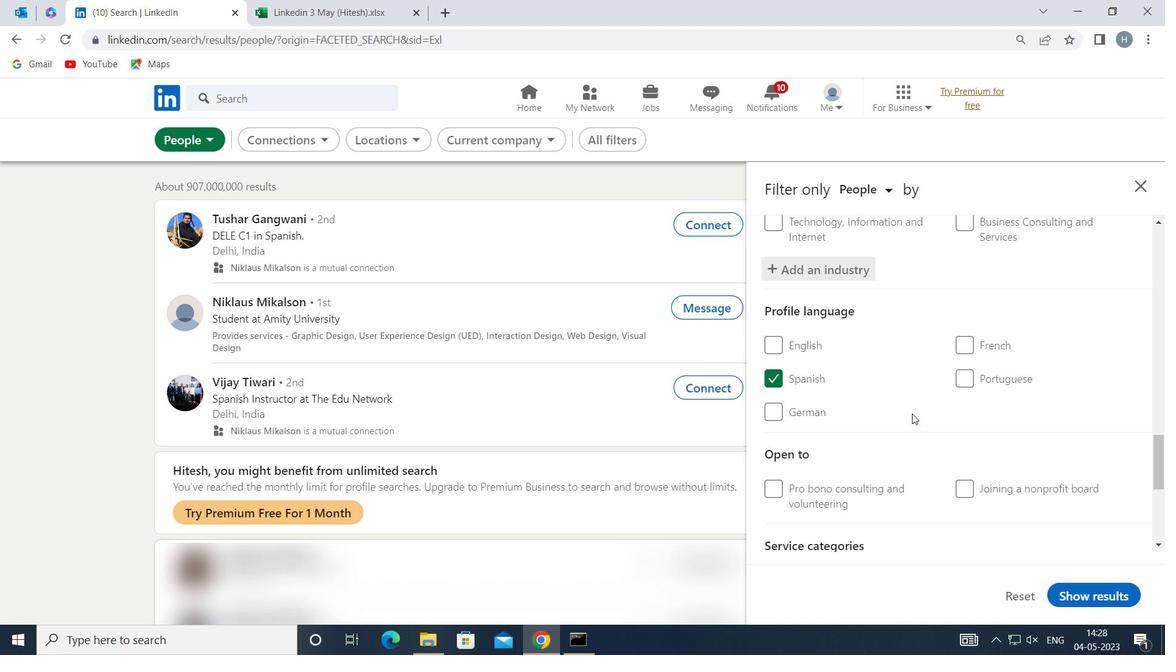 
Action: Mouse scrolled (934, 411) with delta (0, 0)
Screenshot: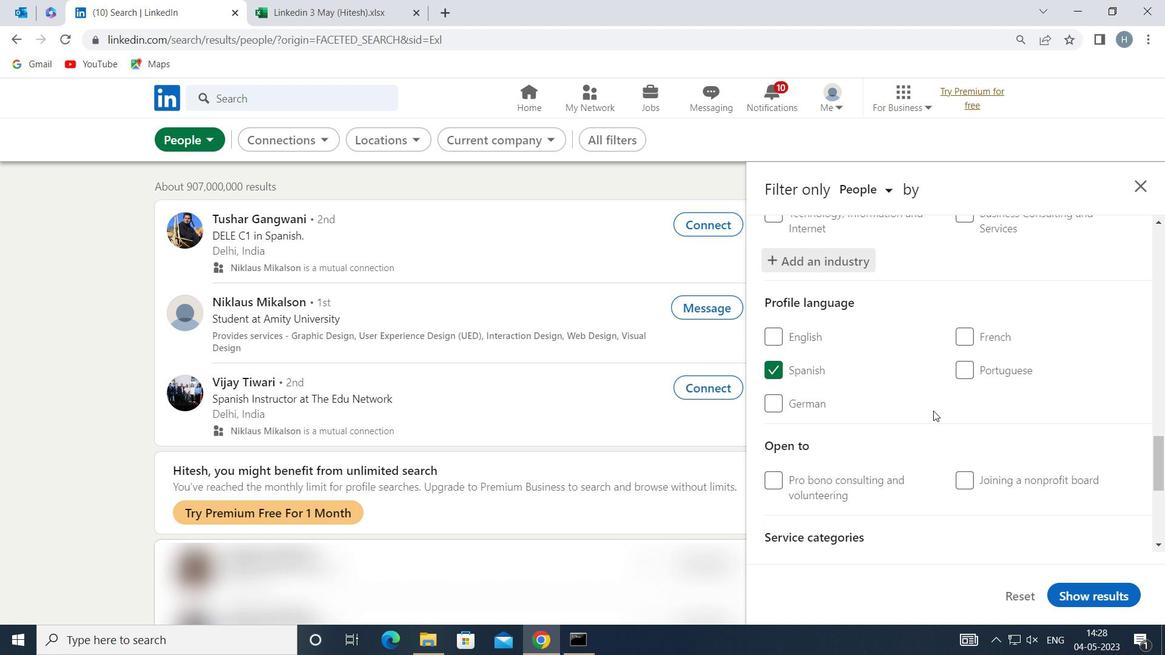
Action: Mouse scrolled (934, 411) with delta (0, 0)
Screenshot: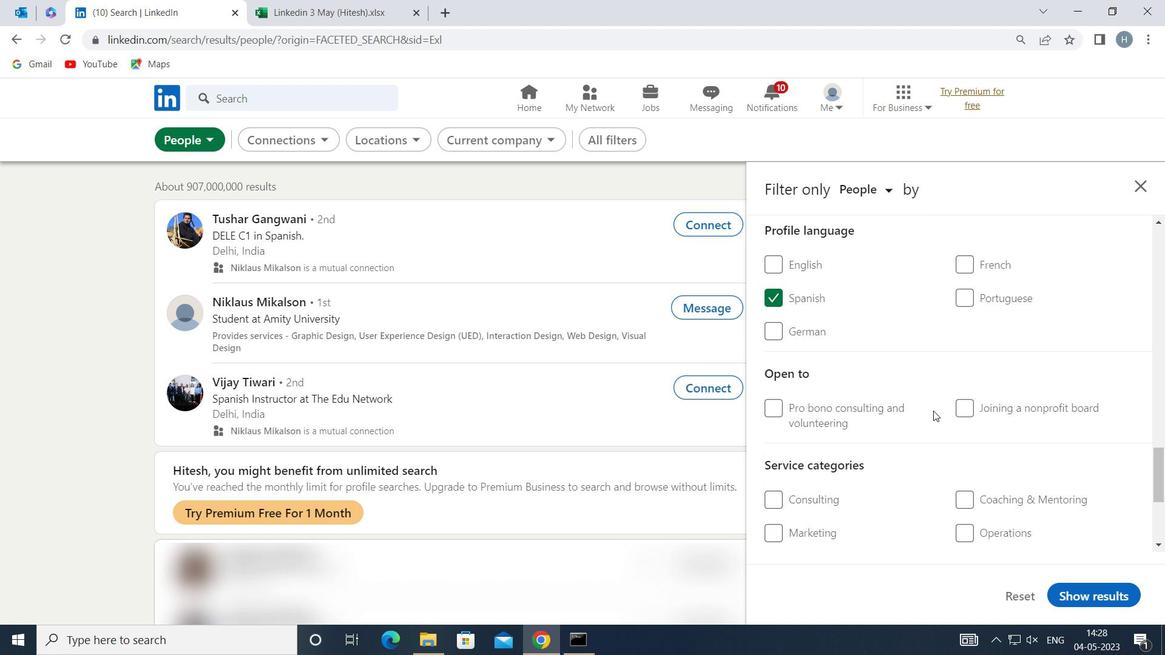 
Action: Mouse scrolled (934, 411) with delta (0, 0)
Screenshot: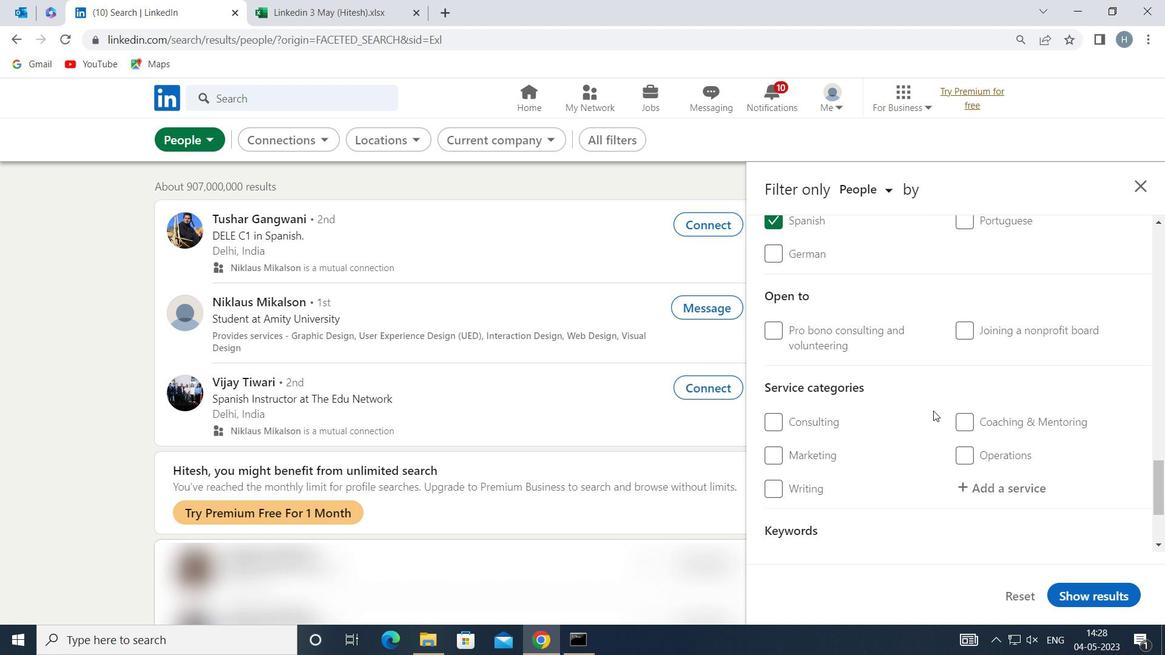 
Action: Mouse moved to (994, 404)
Screenshot: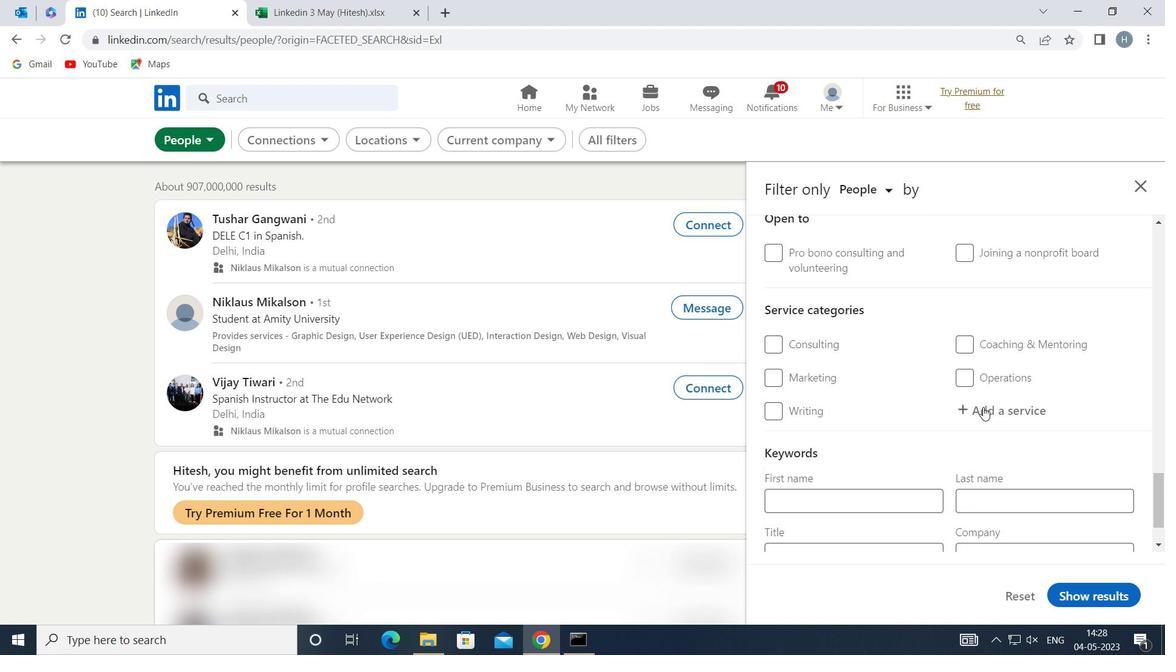 
Action: Mouse pressed left at (994, 404)
Screenshot: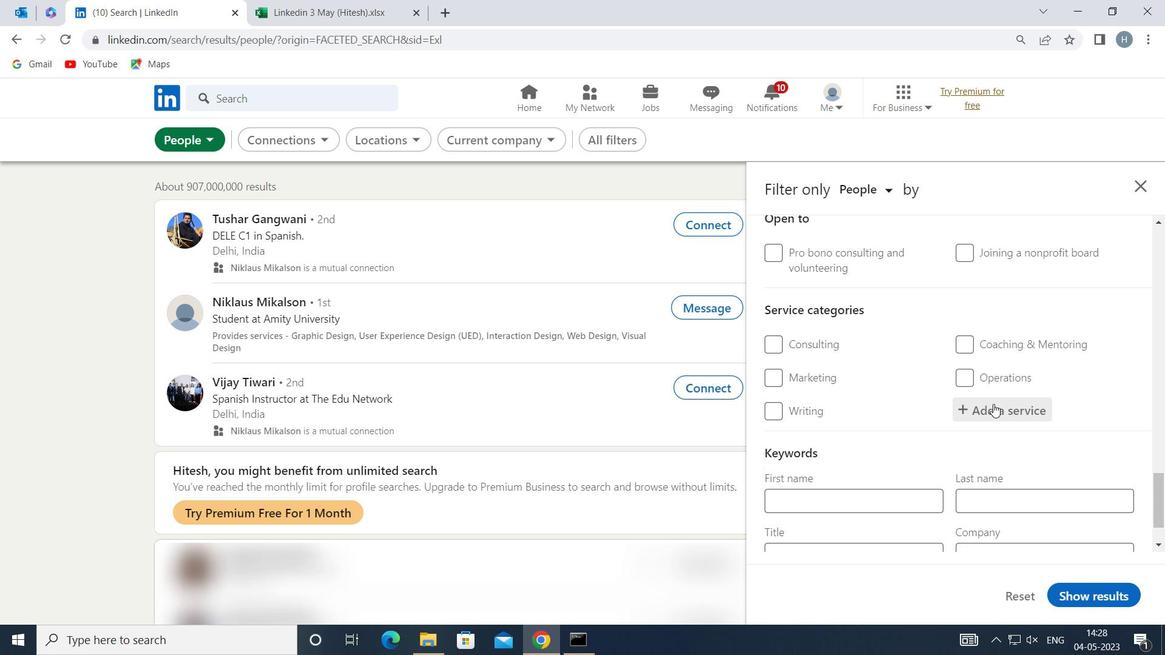 
Action: Mouse moved to (992, 404)
Screenshot: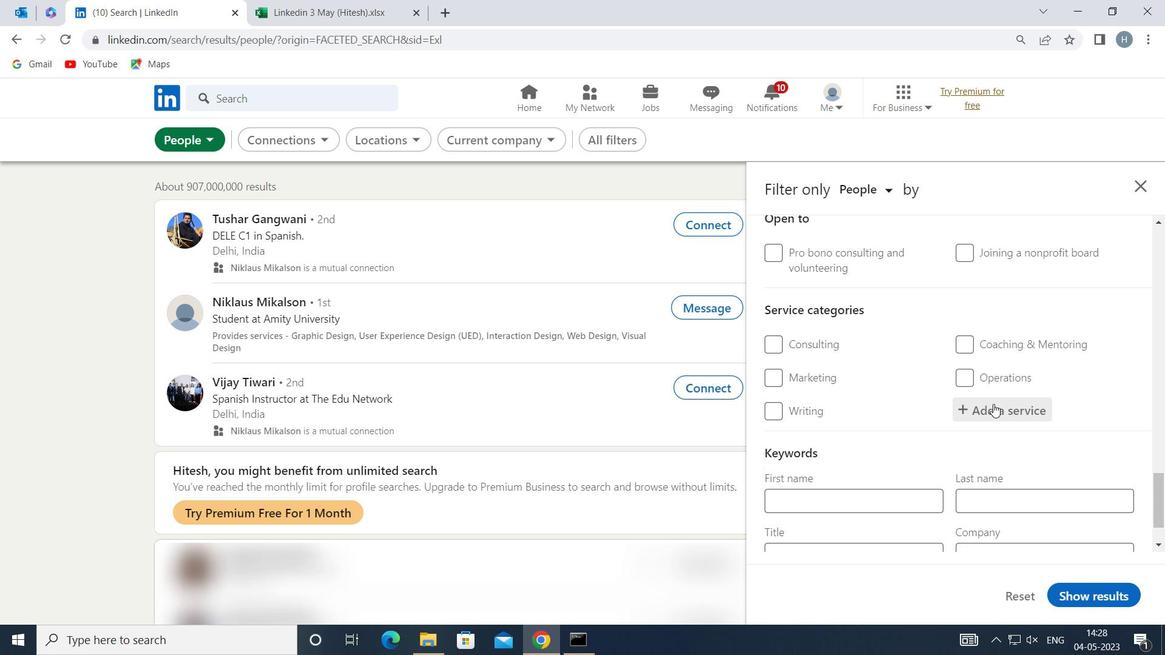 
Action: Key pressed <Key.shift>INFORMATION<Key.space><Key.shift>SECURITY
Screenshot: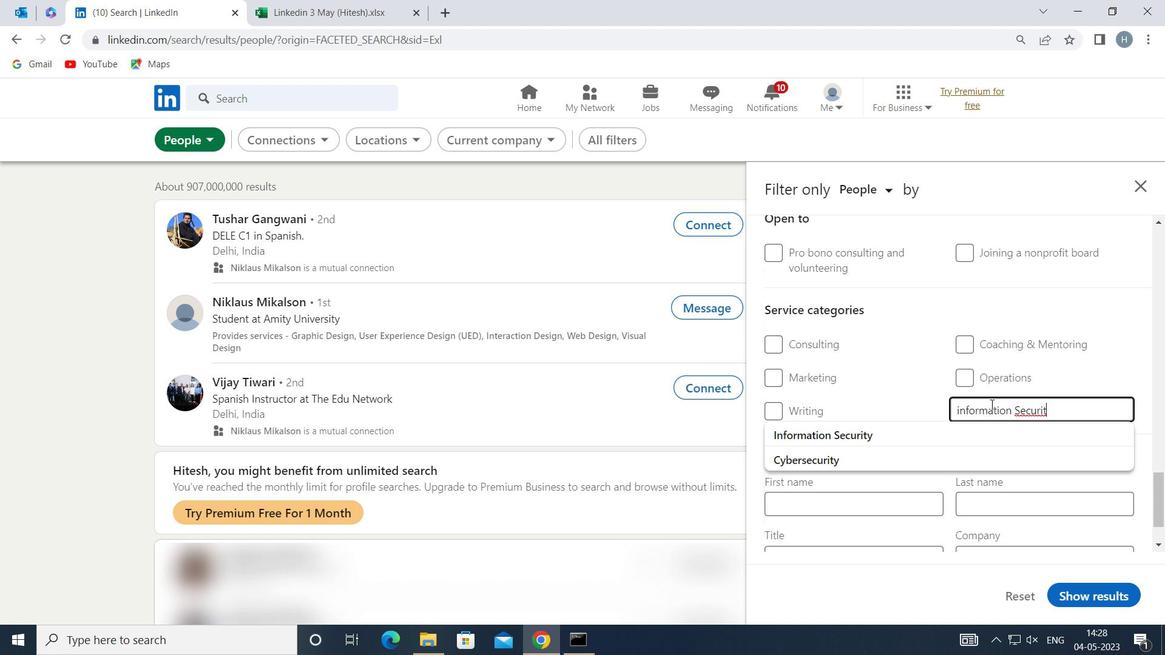 
Action: Mouse moved to (897, 432)
Screenshot: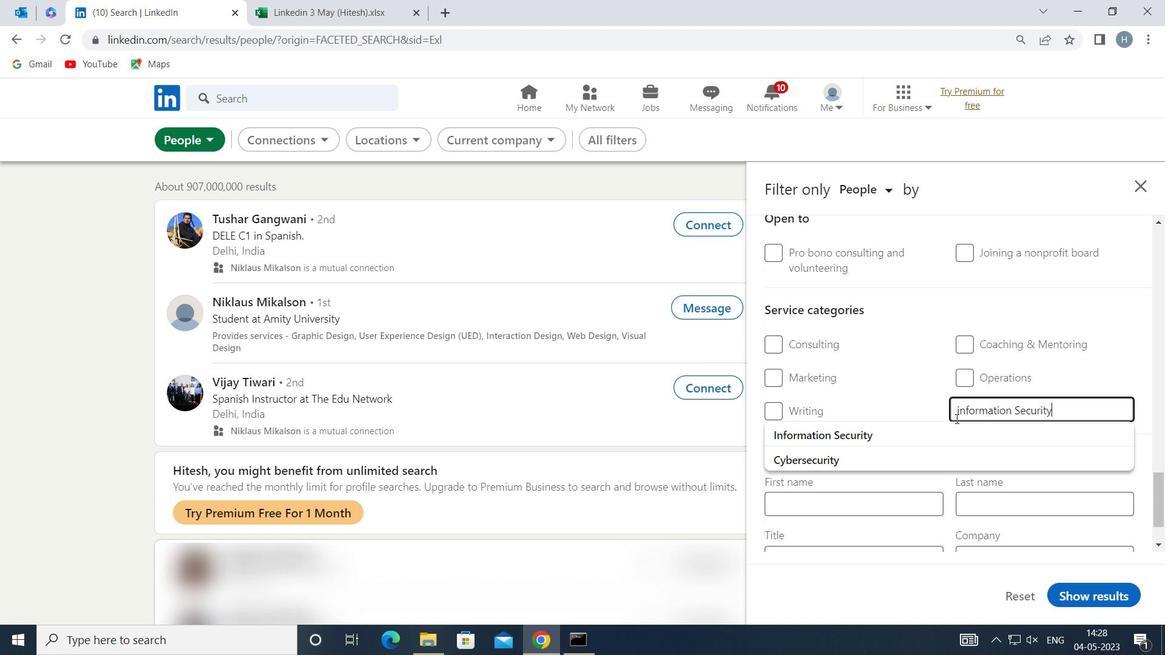 
Action: Mouse pressed left at (897, 432)
Screenshot: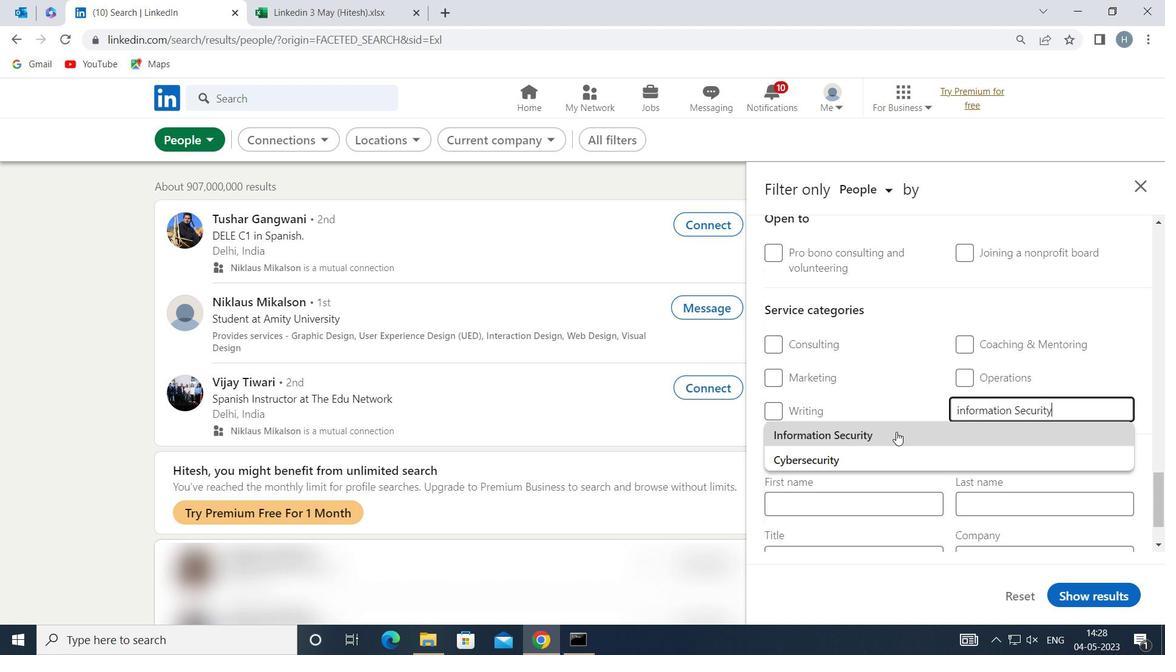 
Action: Mouse moved to (901, 431)
Screenshot: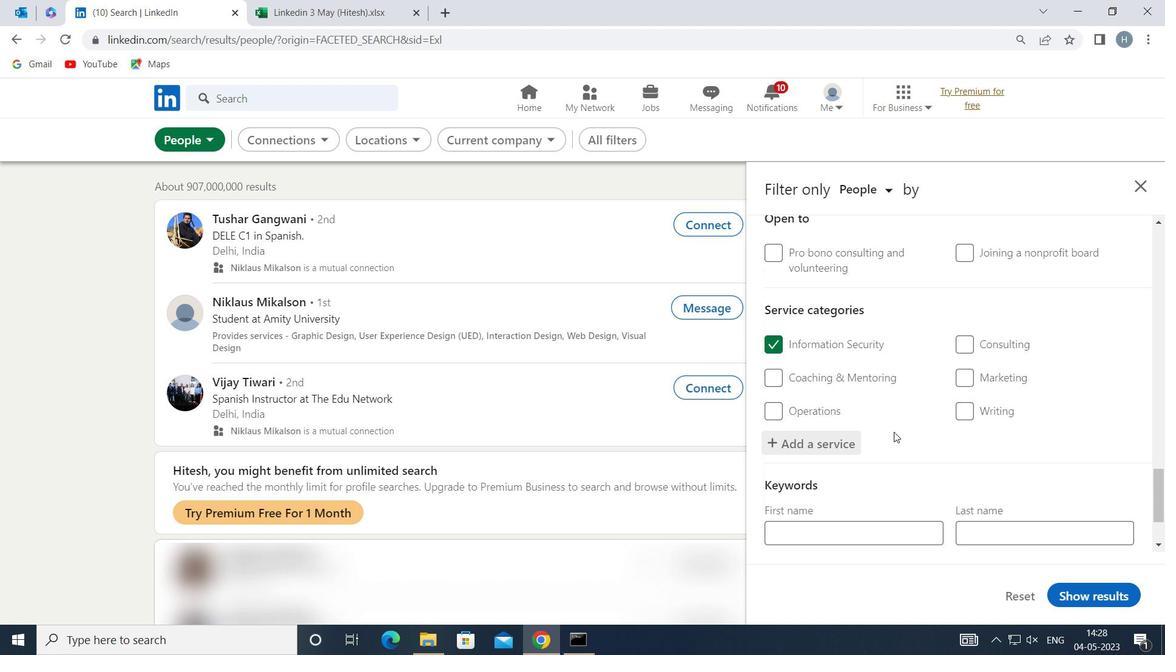 
Action: Mouse scrolled (901, 431) with delta (0, 0)
Screenshot: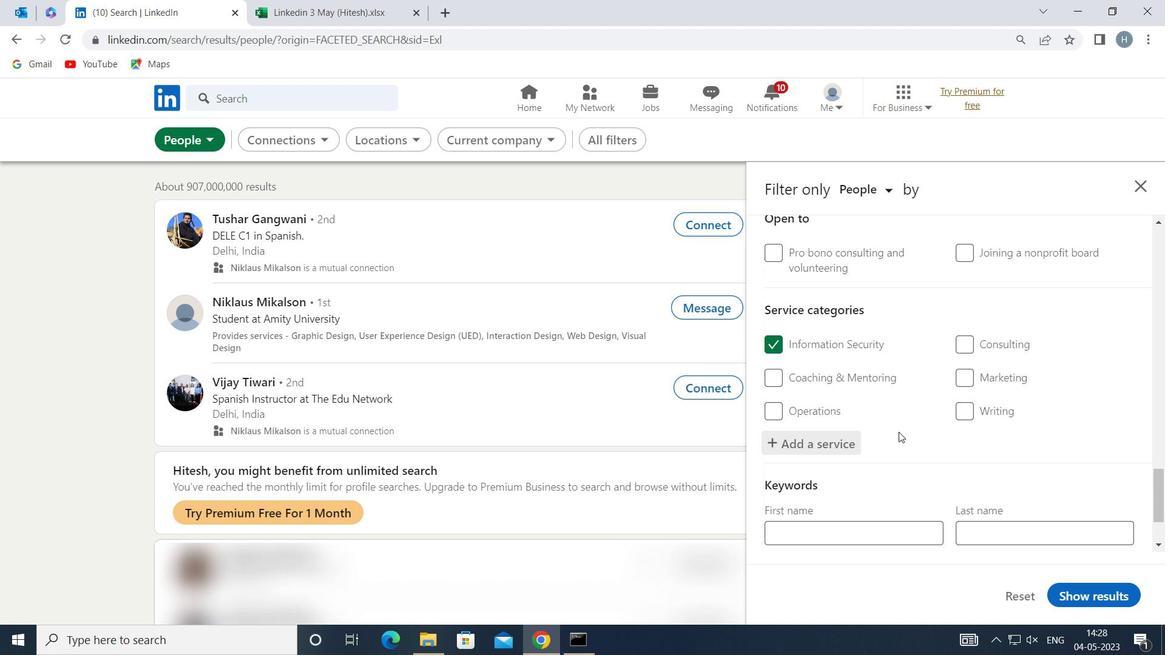 
Action: Mouse scrolled (901, 431) with delta (0, 0)
Screenshot: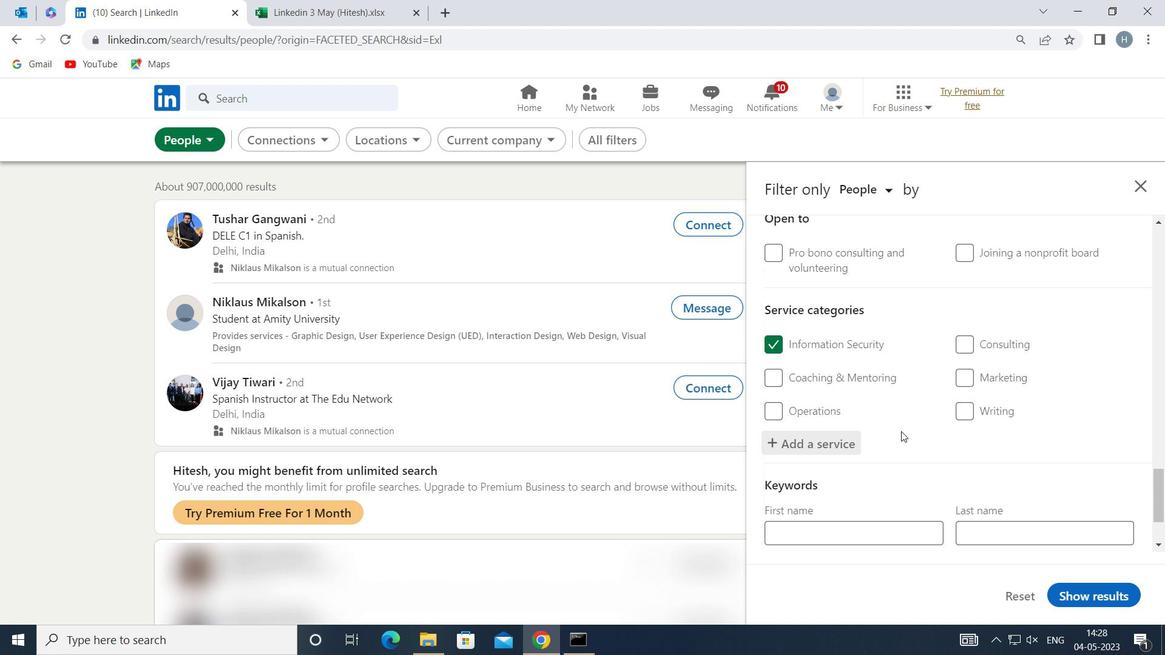 
Action: Mouse moved to (904, 424)
Screenshot: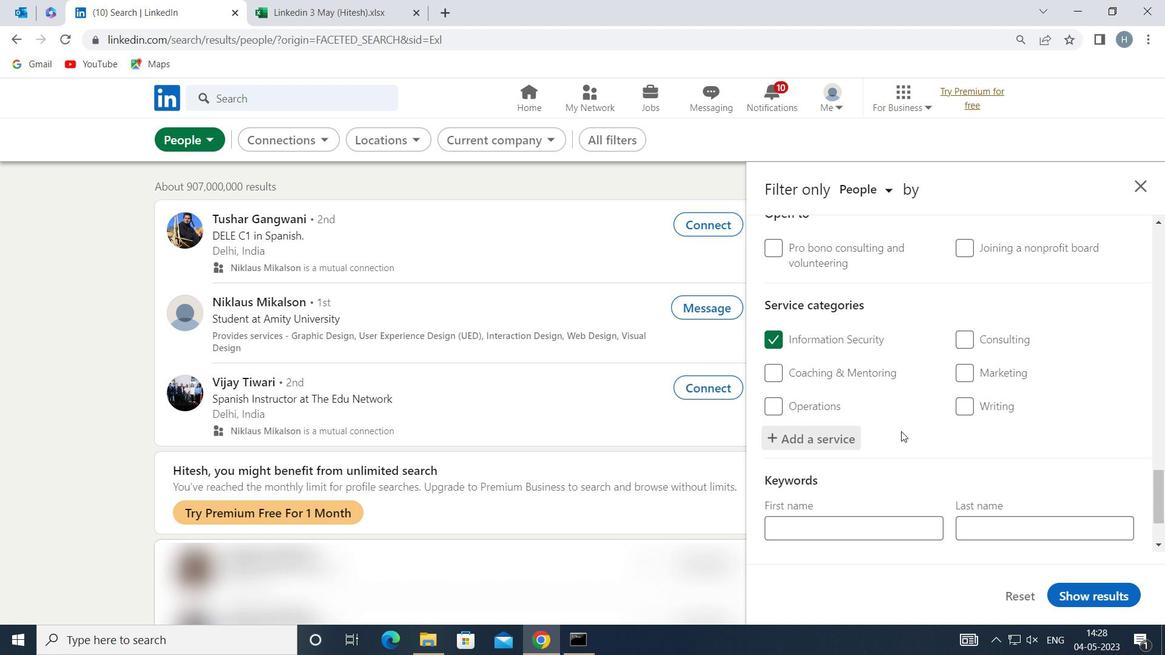 
Action: Mouse scrolled (904, 424) with delta (0, 0)
Screenshot: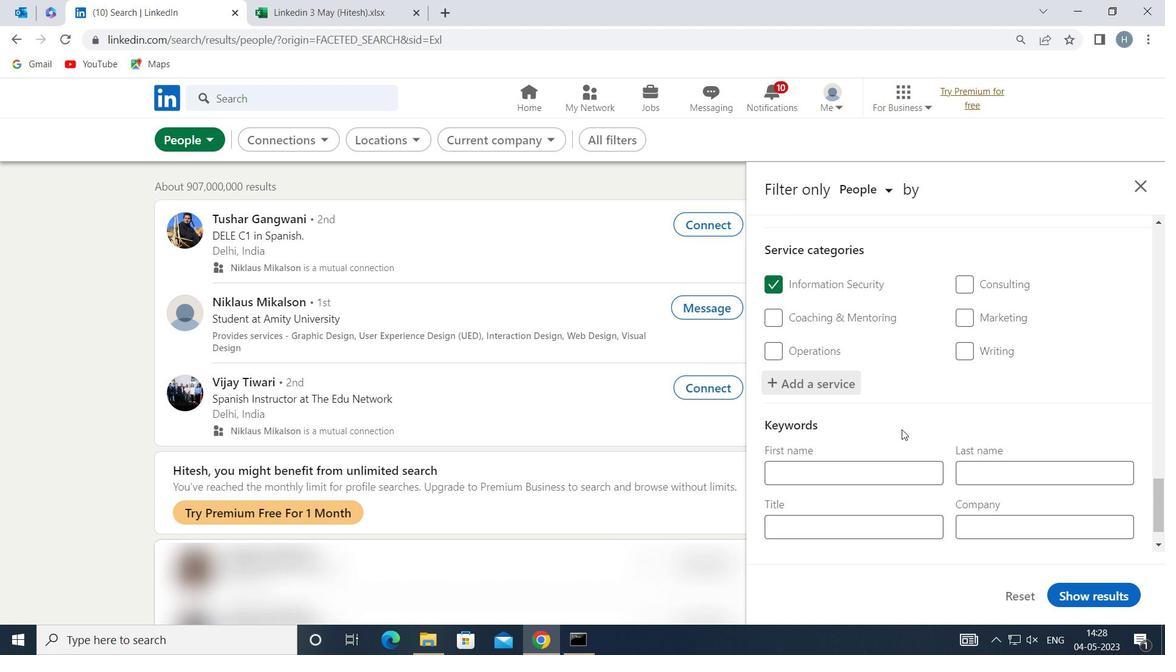 
Action: Mouse scrolled (904, 424) with delta (0, 0)
Screenshot: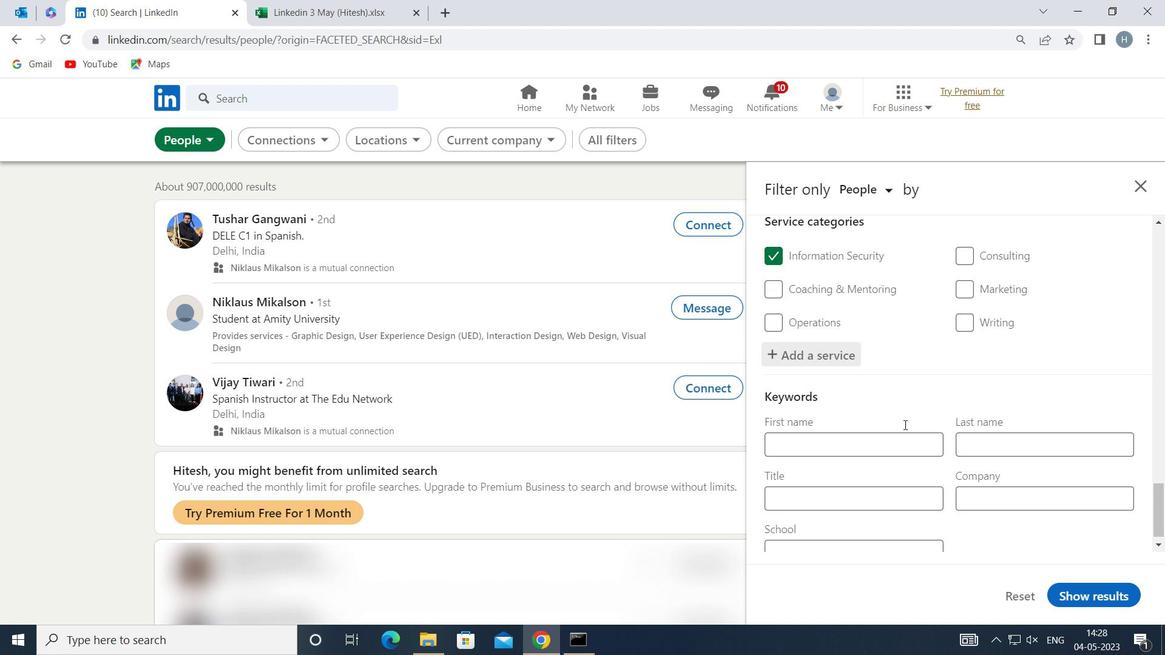 
Action: Mouse moved to (917, 479)
Screenshot: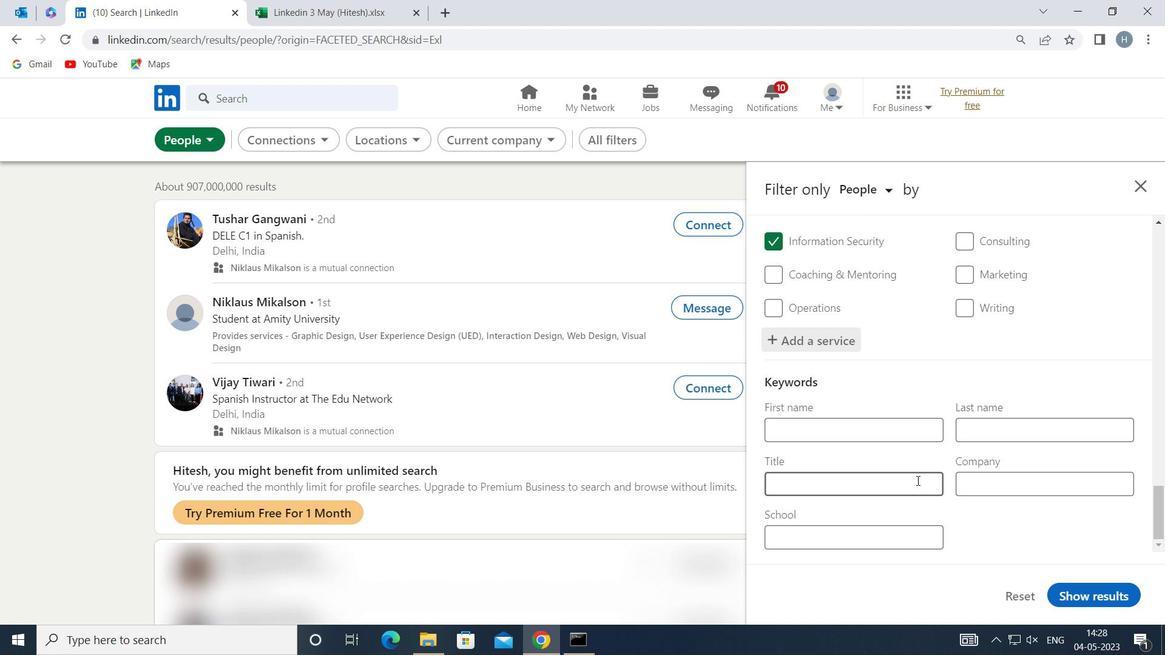 
Action: Mouse pressed left at (917, 479)
Screenshot: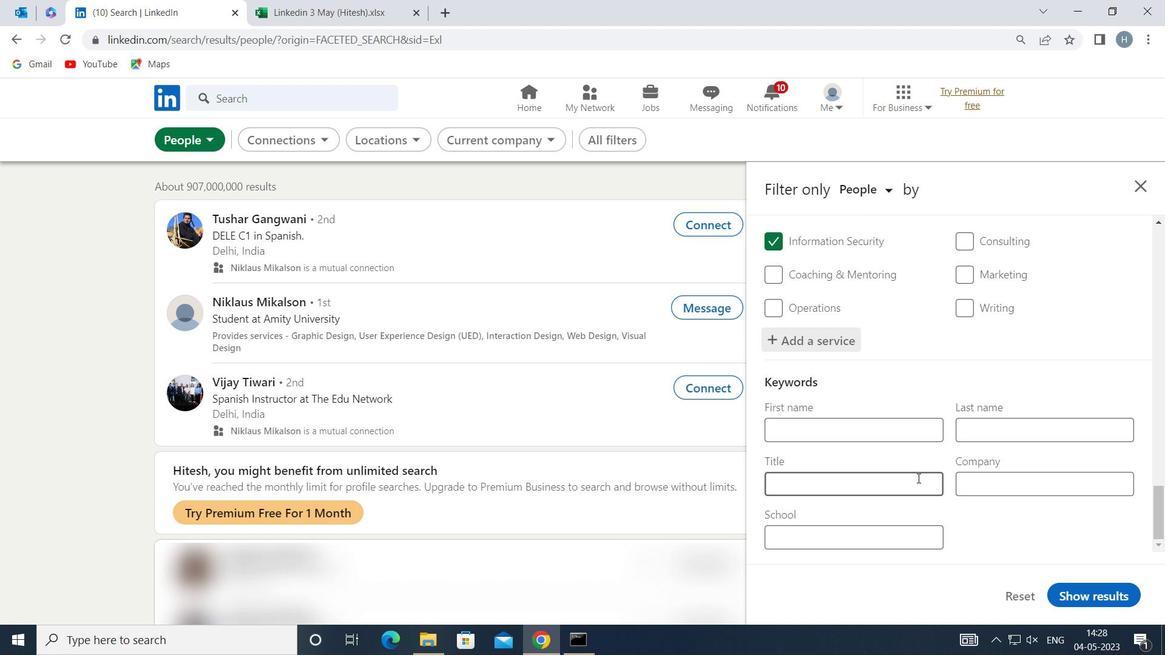 
Action: Mouse moved to (918, 479)
Screenshot: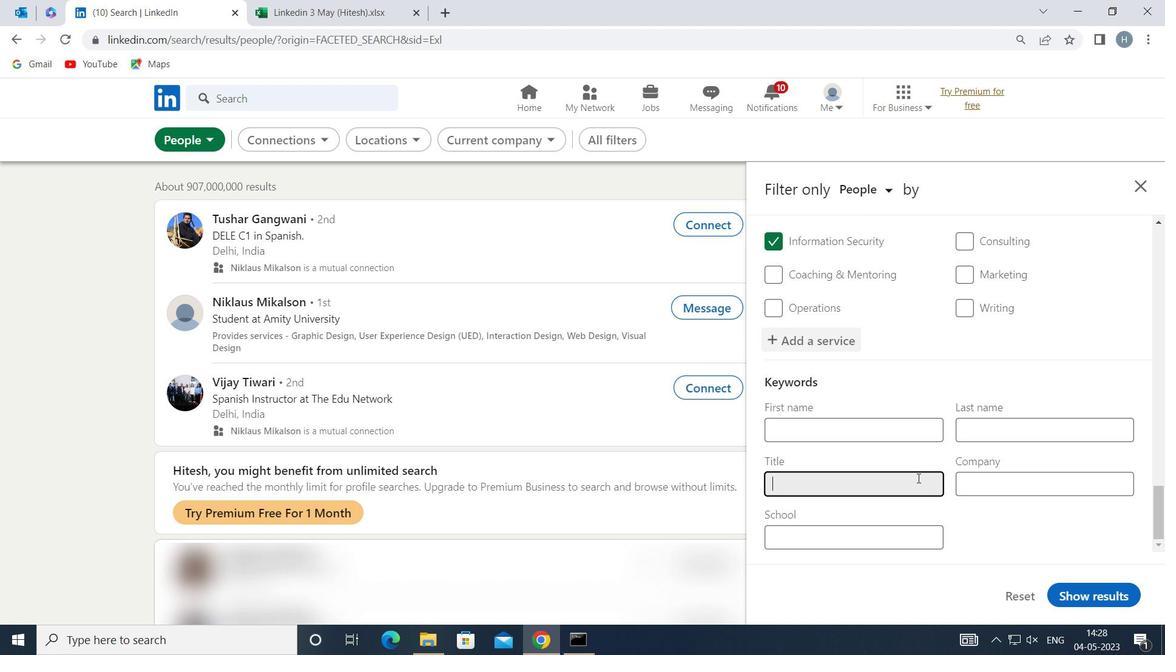 
Action: Key pressed <Key.shift>VP<Key.space>OF<Key.space><Key.shift>MISCELLANEOUS<Key.space><Key.shift>STUFF
Screenshot: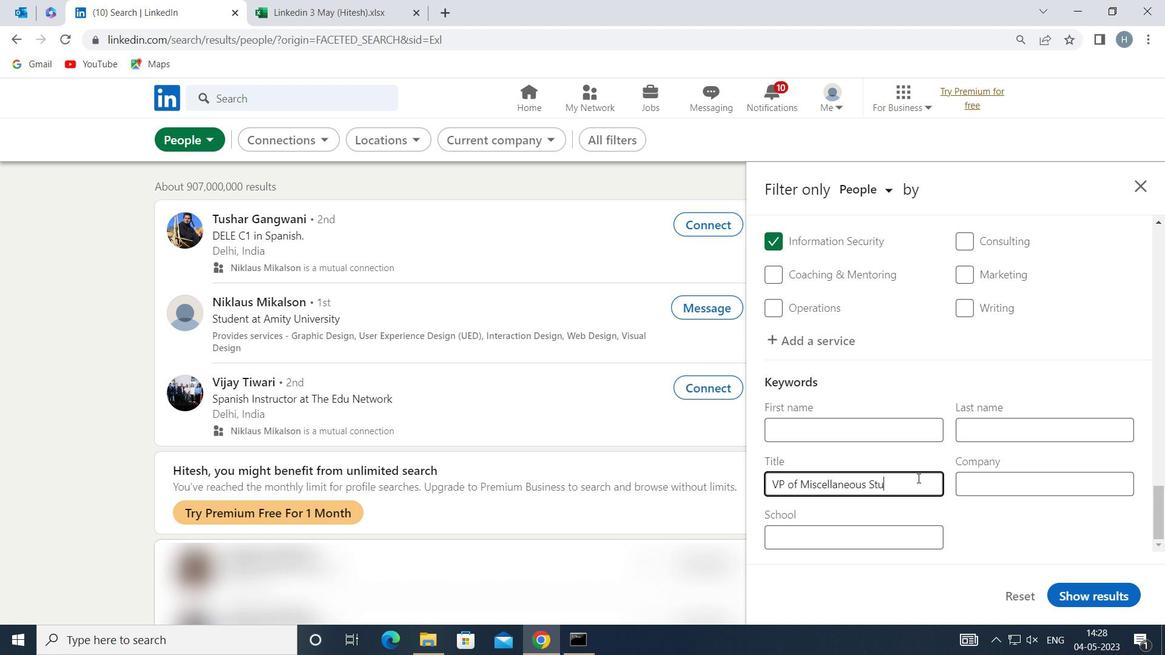 
Action: Mouse moved to (1085, 594)
Screenshot: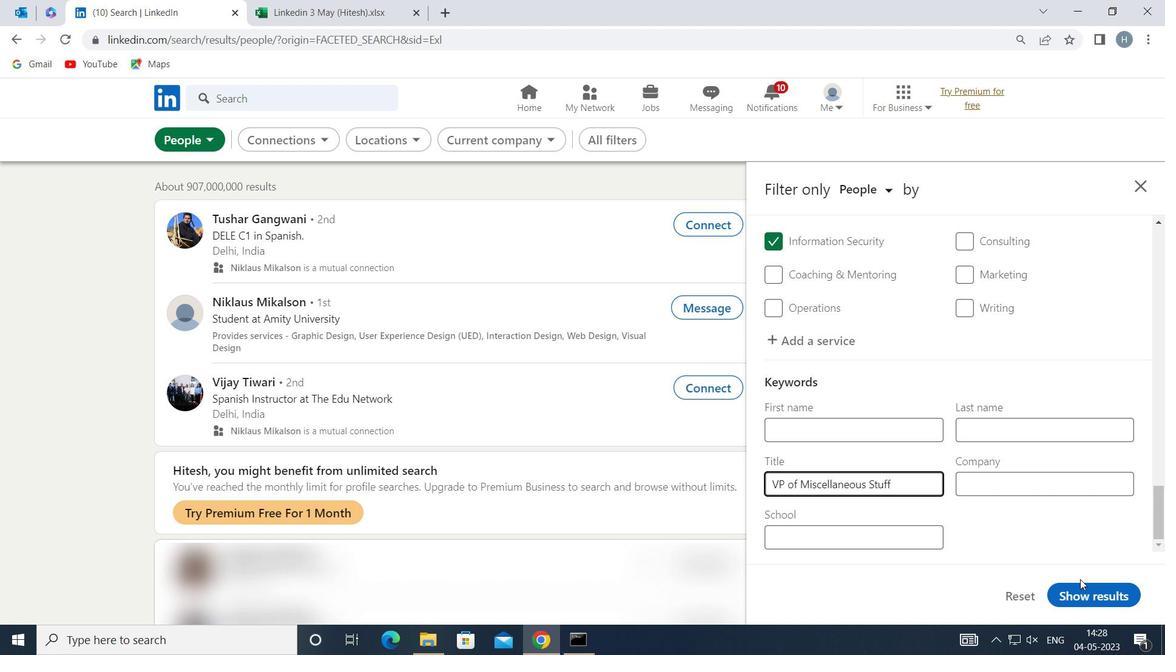 
Action: Mouse pressed left at (1085, 594)
Screenshot: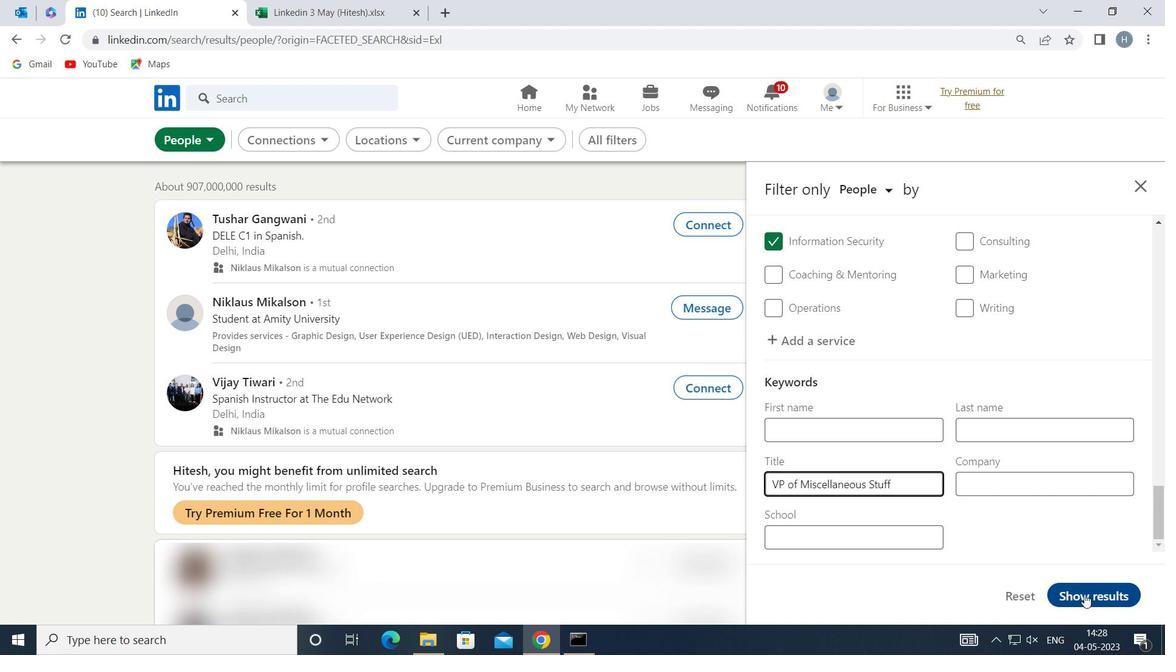 
Action: Mouse moved to (946, 424)
Screenshot: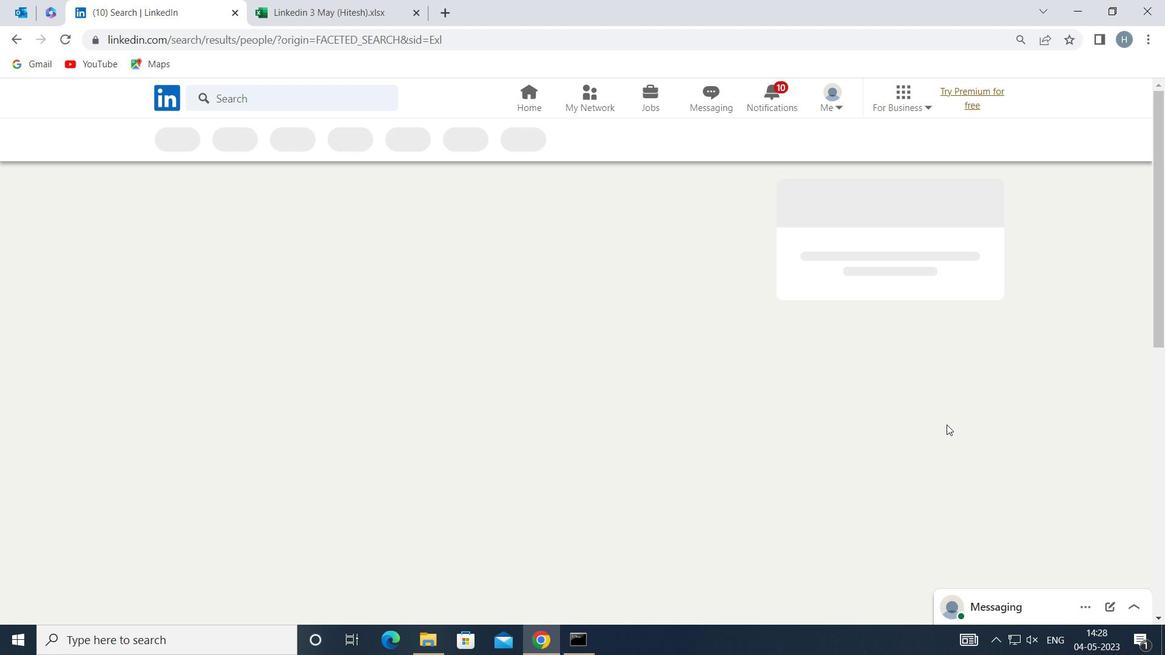
